 Task: Look for space in Agoura Hills, United States from 10th June, 2023 to 25th June, 2023 for 4 adults in price range Rs.10000 to Rs.15000. Place can be private room with 4 bedrooms having 4 beds and 4 bathrooms. Property type can be house, flat, guest house, hotel. Amenities needed are: wifi, TV, free parkinig on premises, gym, breakfast. Booking option can be shelf check-in. Required host language is English.
Action: Mouse moved to (452, 105)
Screenshot: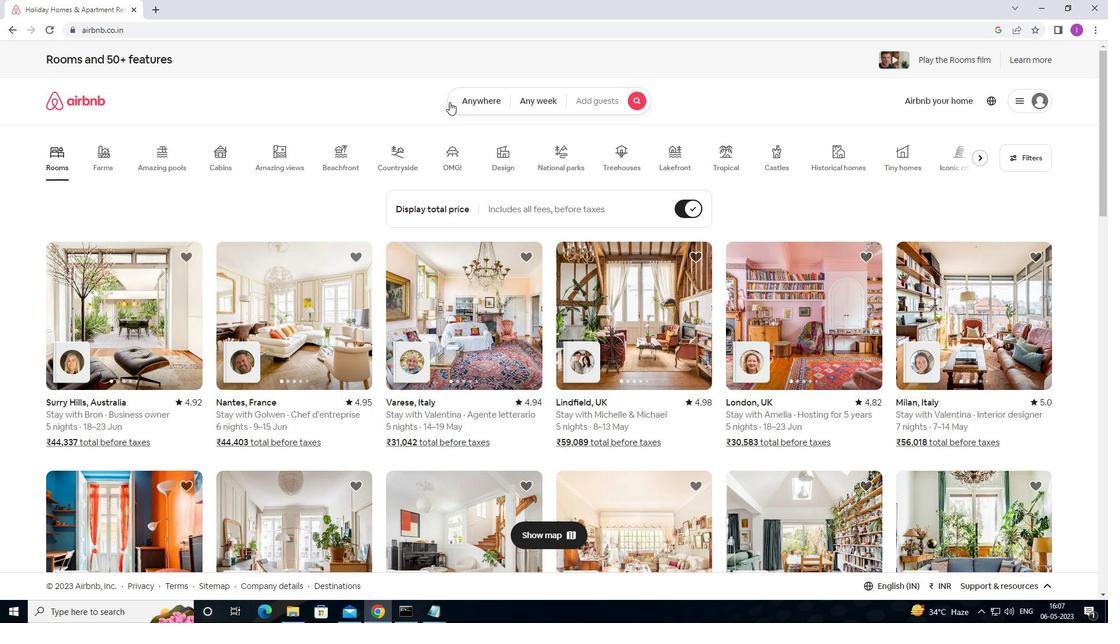 
Action: Mouse pressed left at (452, 105)
Screenshot: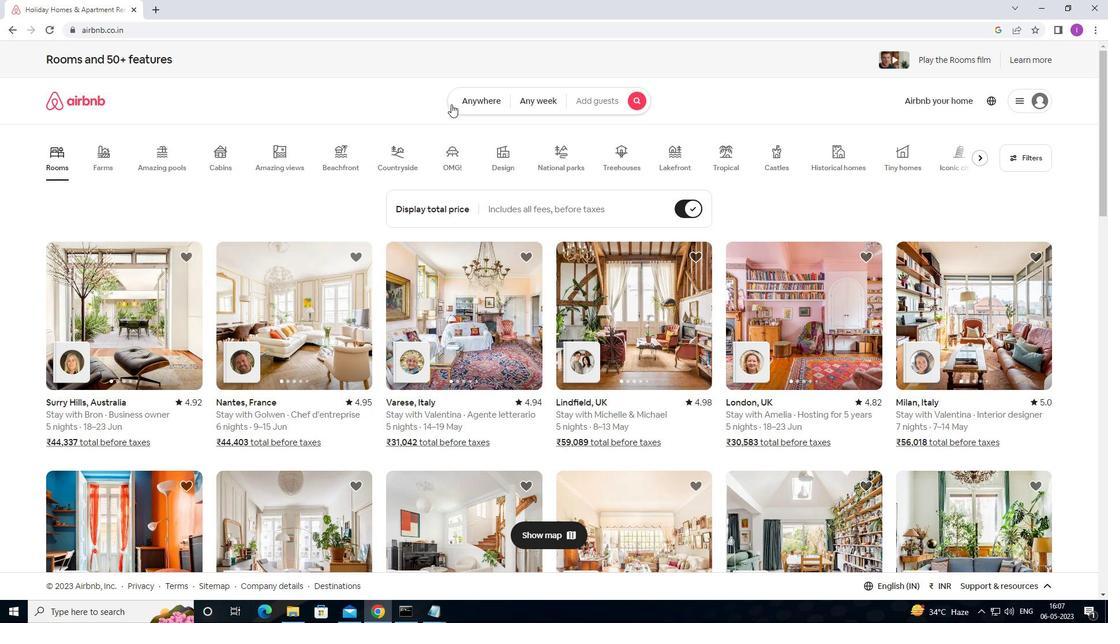 
Action: Mouse moved to (354, 146)
Screenshot: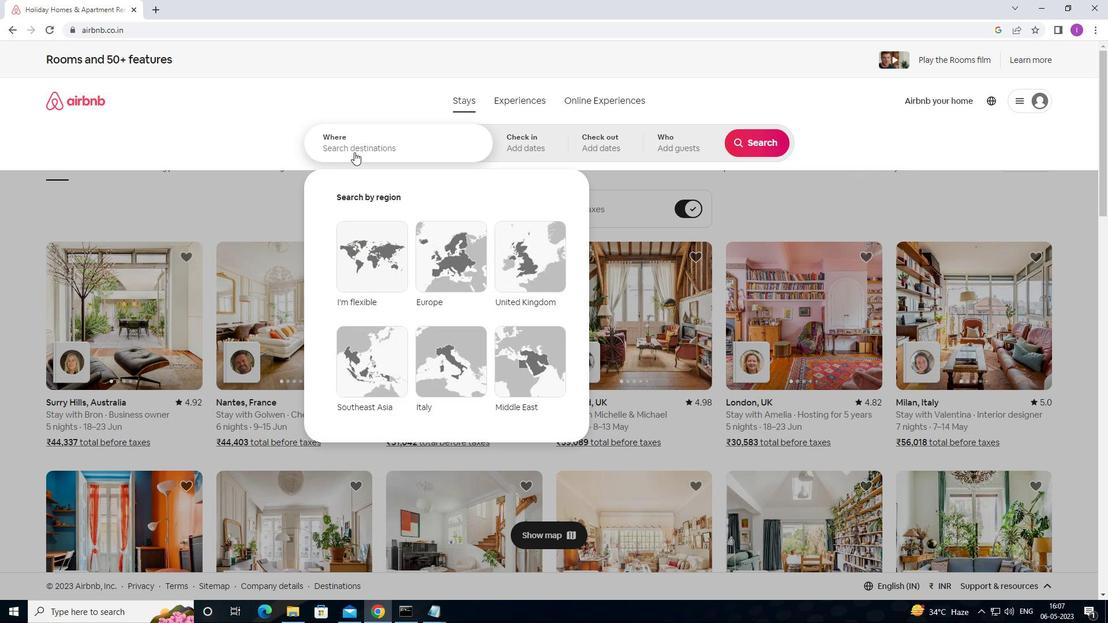 
Action: Mouse pressed left at (354, 146)
Screenshot: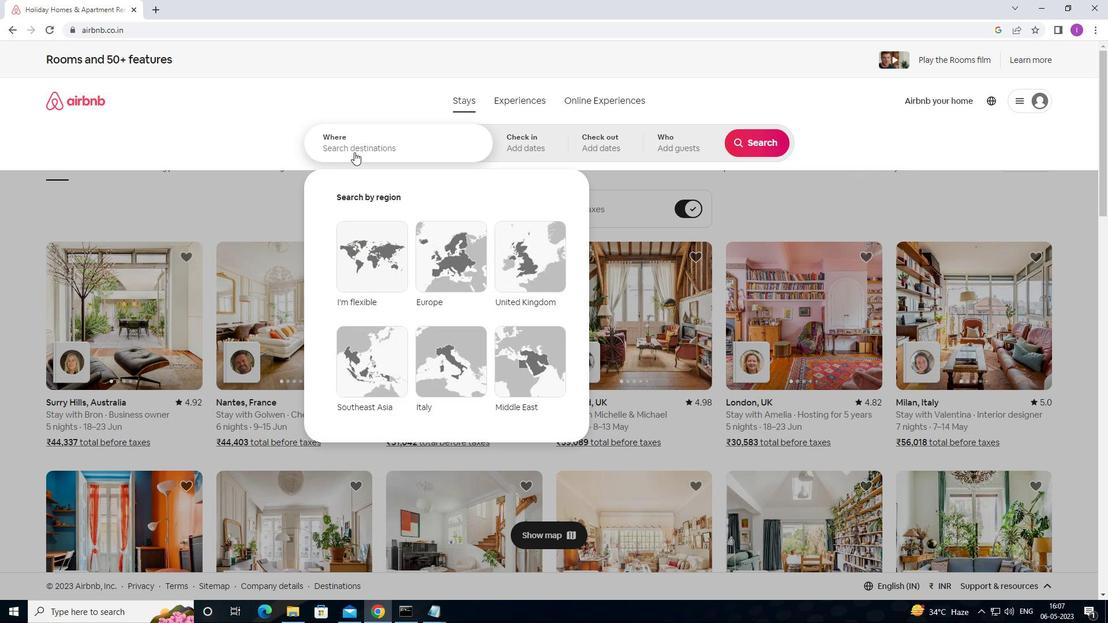 
Action: Mouse moved to (695, 90)
Screenshot: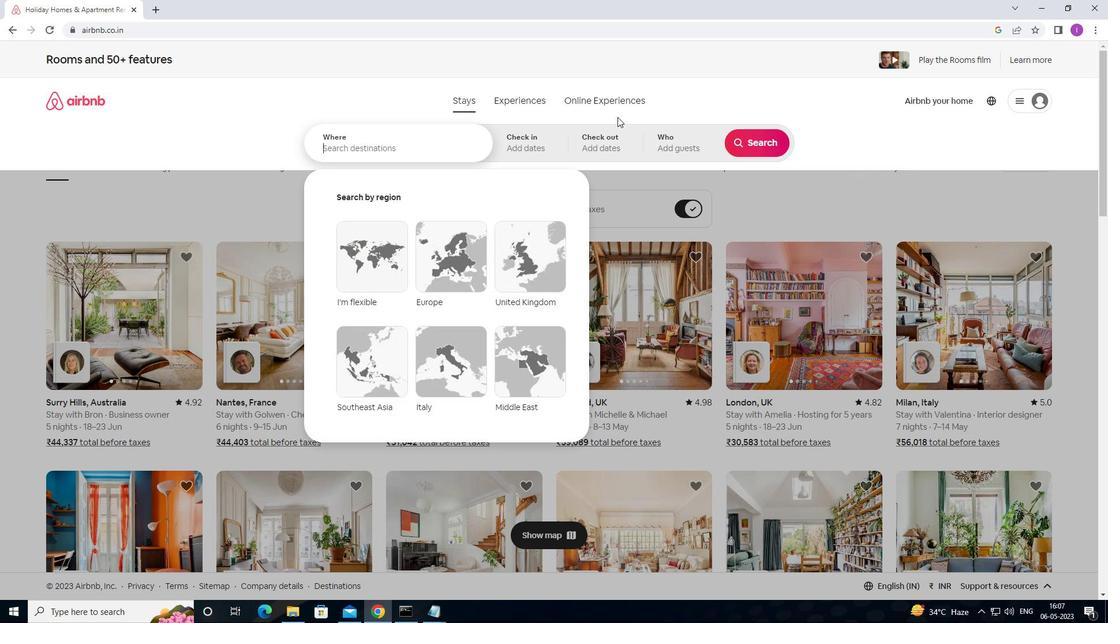 
Action: Key pressed <Key.shift>A
Screenshot: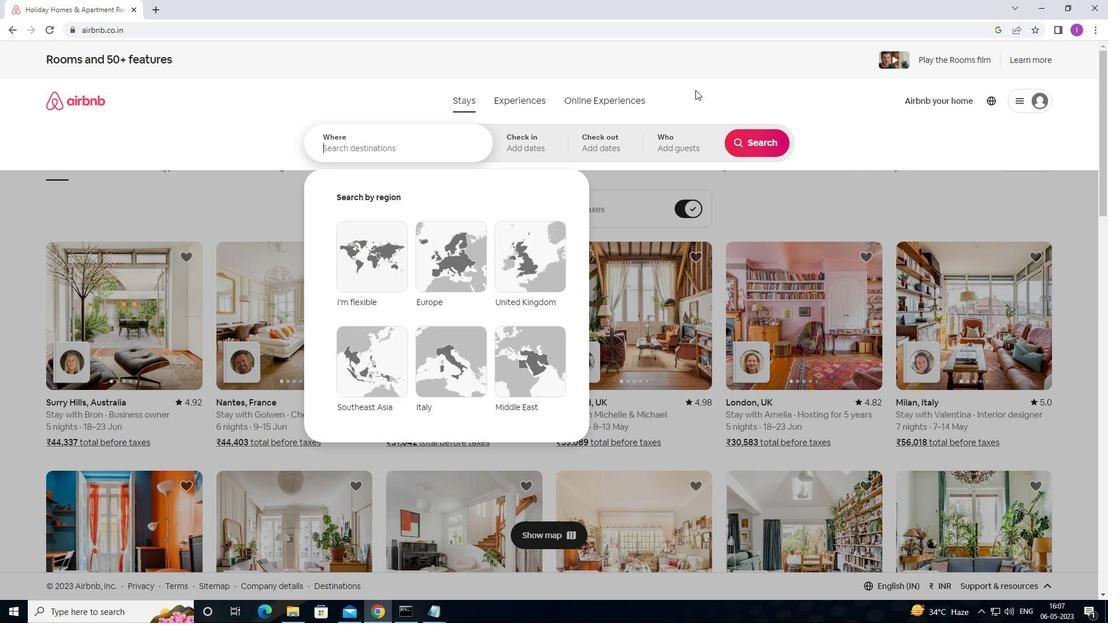 
Action: Mouse moved to (1107, 132)
Screenshot: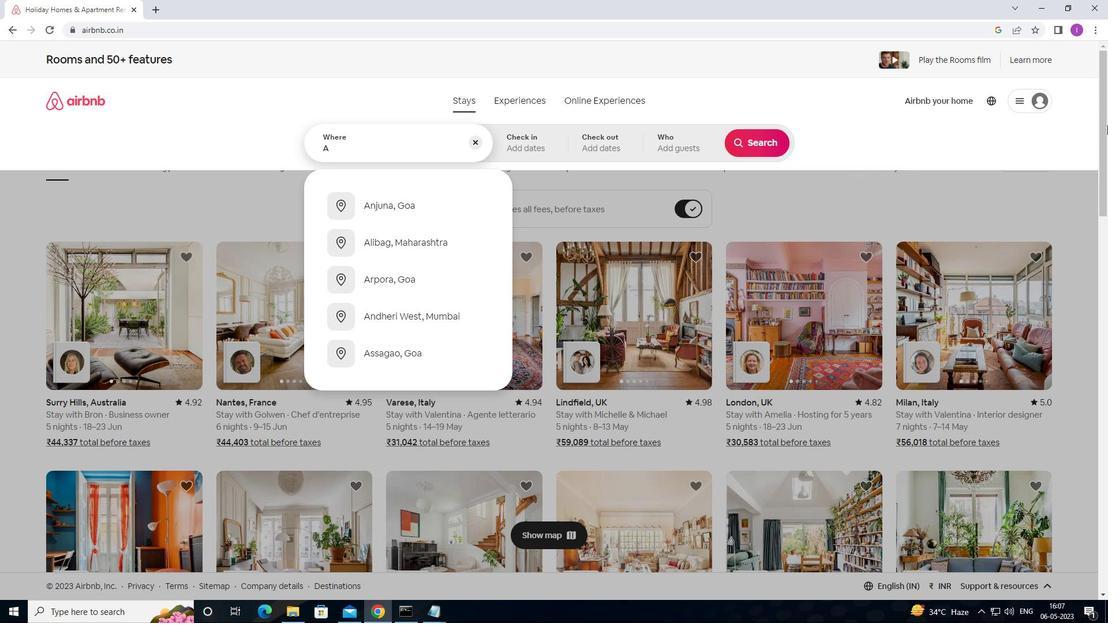 
Action: Key pressed GOURA<Key.space>HILLS,<Key.shift>UNITED<Key.space>STATES
Screenshot: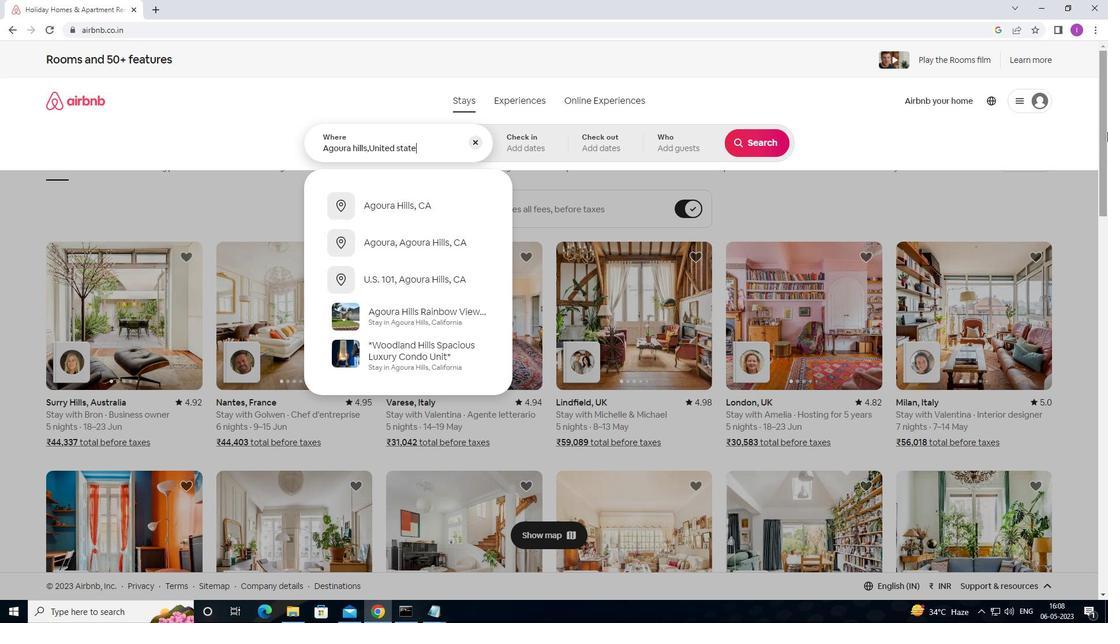 
Action: Mouse moved to (536, 151)
Screenshot: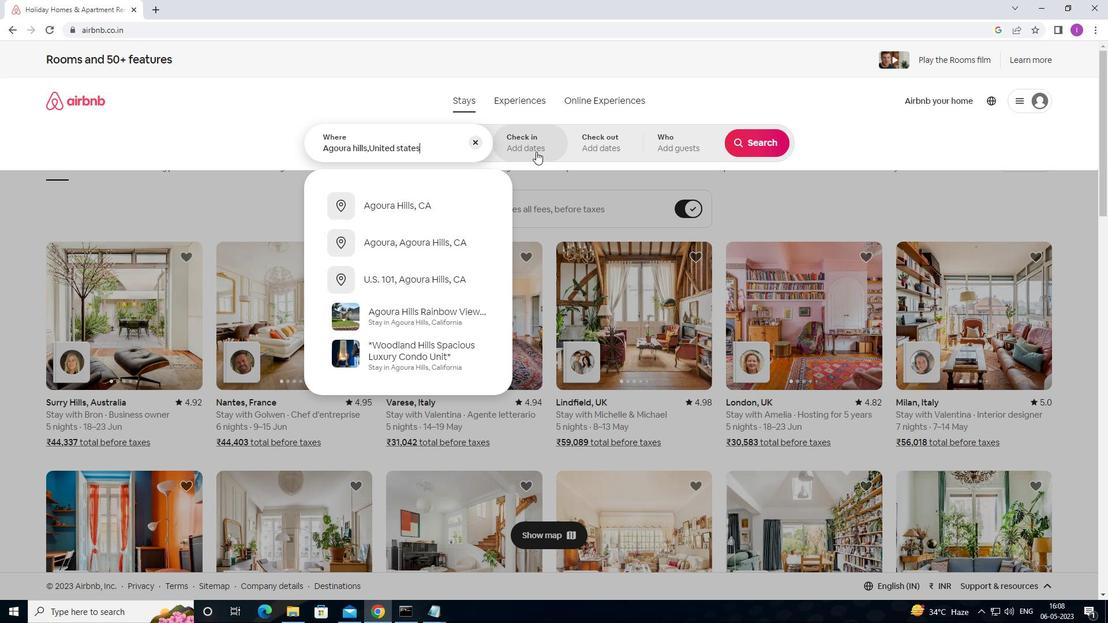 
Action: Mouse pressed left at (536, 151)
Screenshot: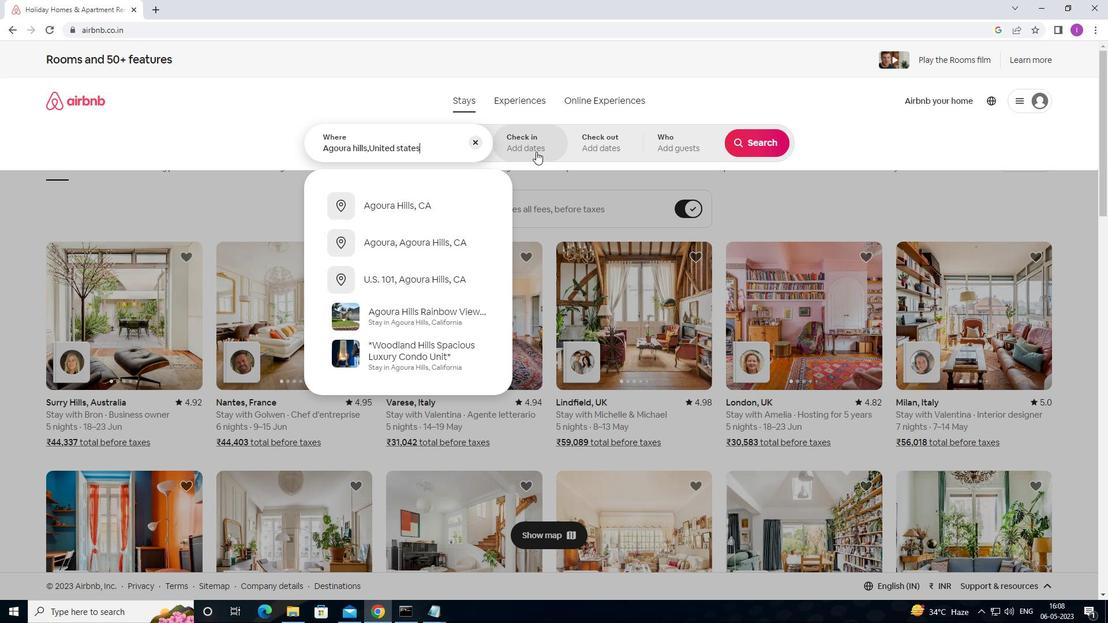 
Action: Mouse moved to (739, 312)
Screenshot: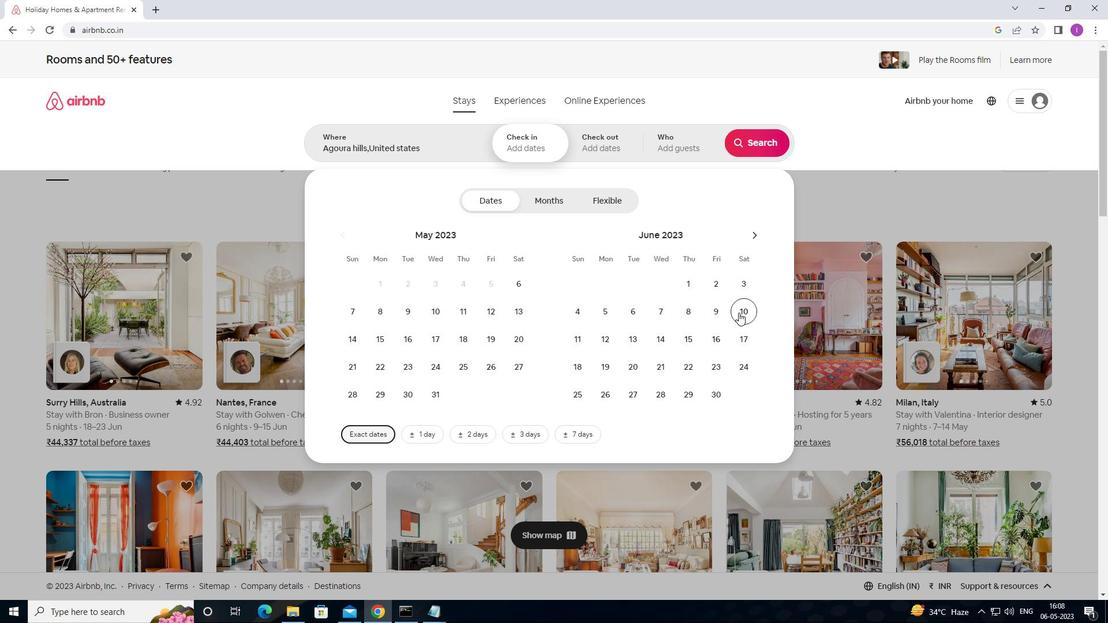 
Action: Mouse pressed left at (739, 312)
Screenshot: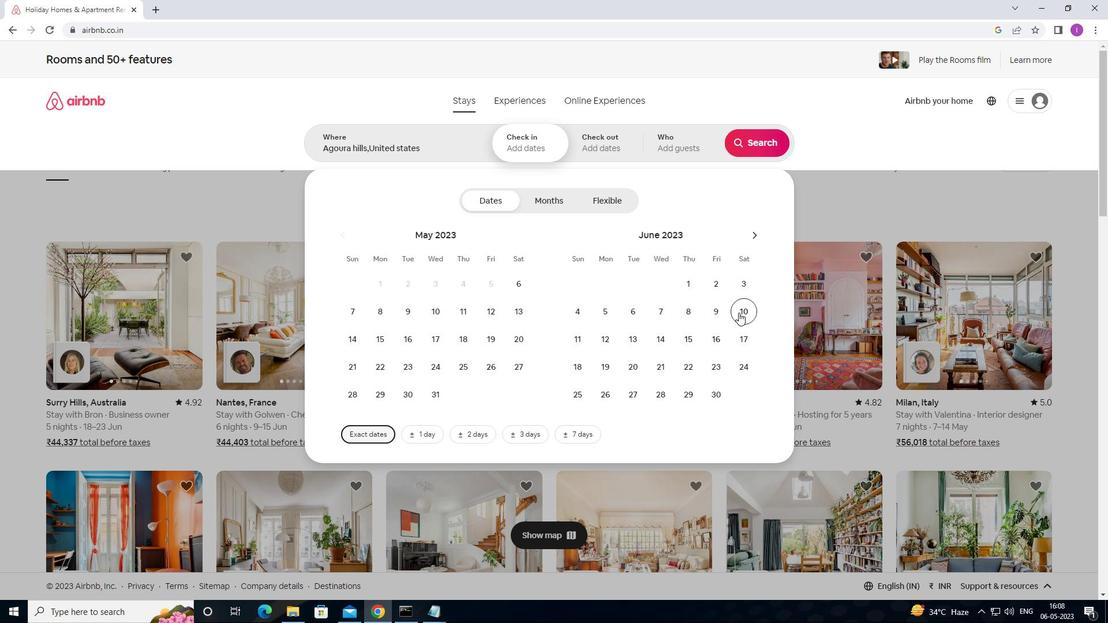 
Action: Mouse moved to (579, 398)
Screenshot: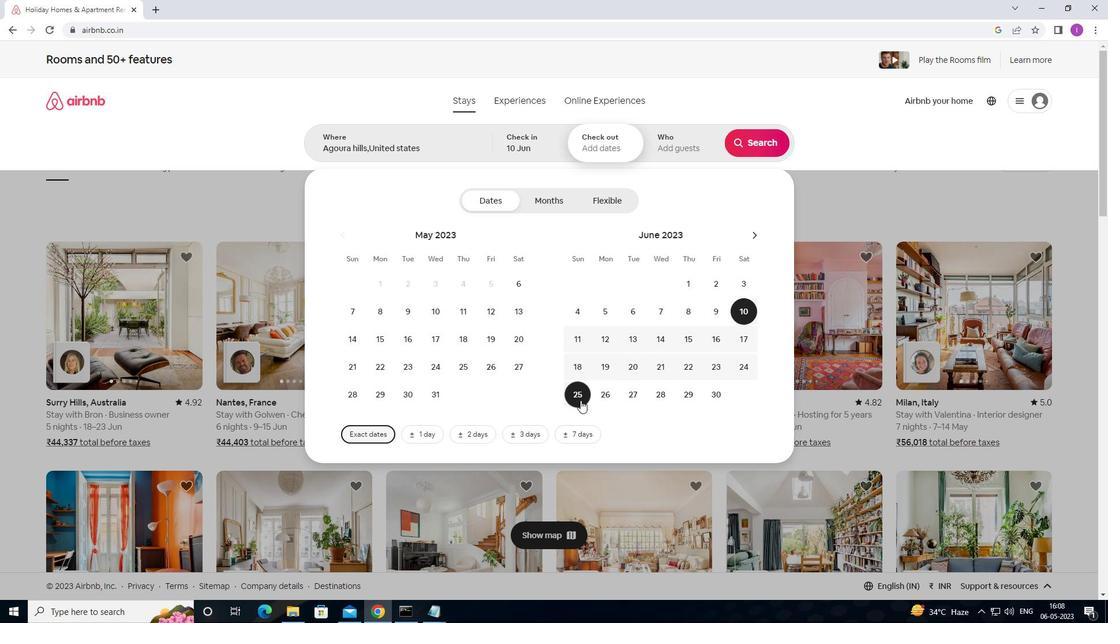 
Action: Mouse pressed left at (579, 398)
Screenshot: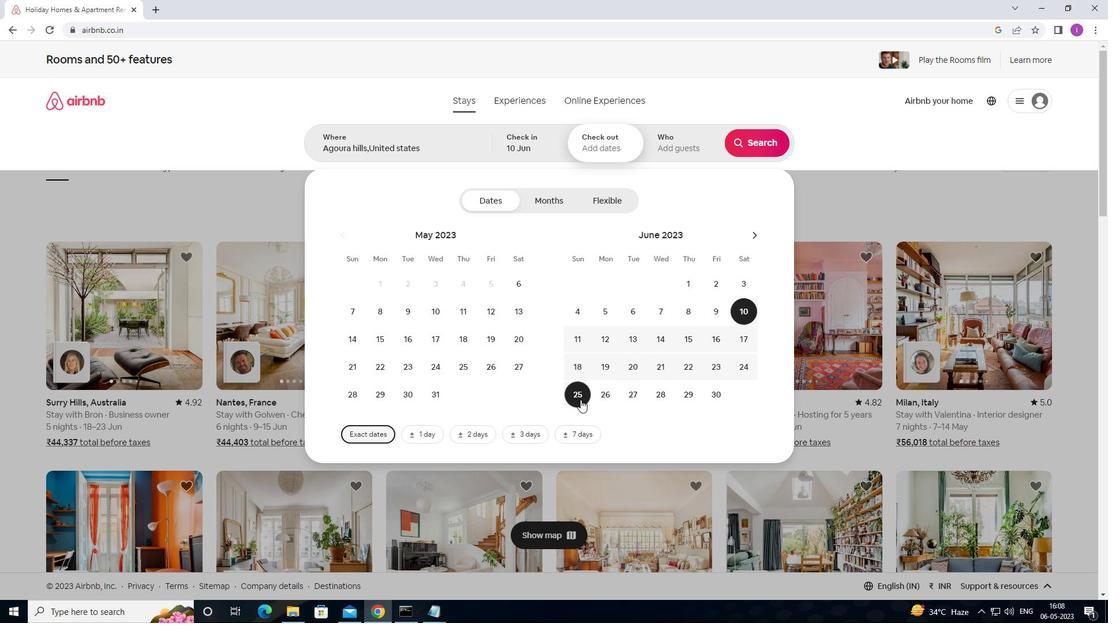 
Action: Mouse moved to (691, 154)
Screenshot: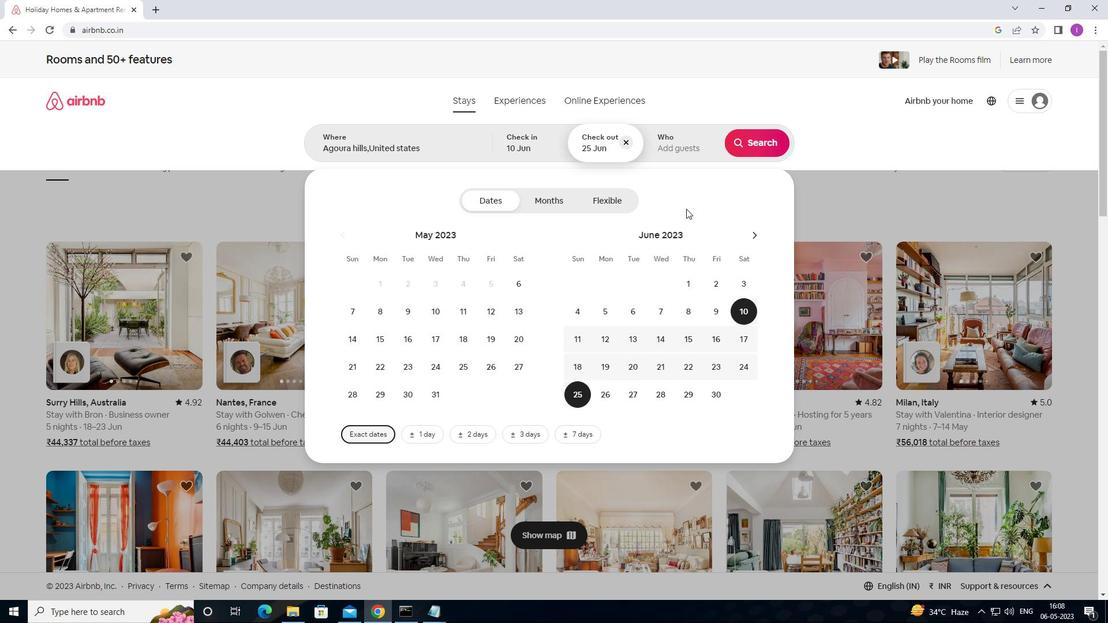 
Action: Mouse pressed left at (691, 154)
Screenshot: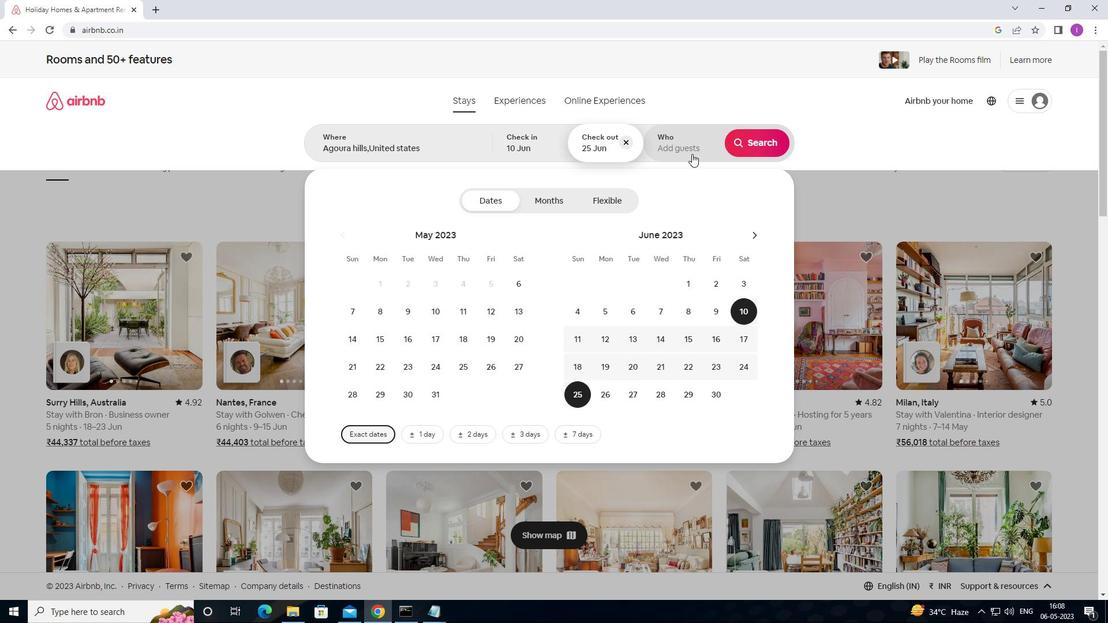 
Action: Mouse moved to (762, 200)
Screenshot: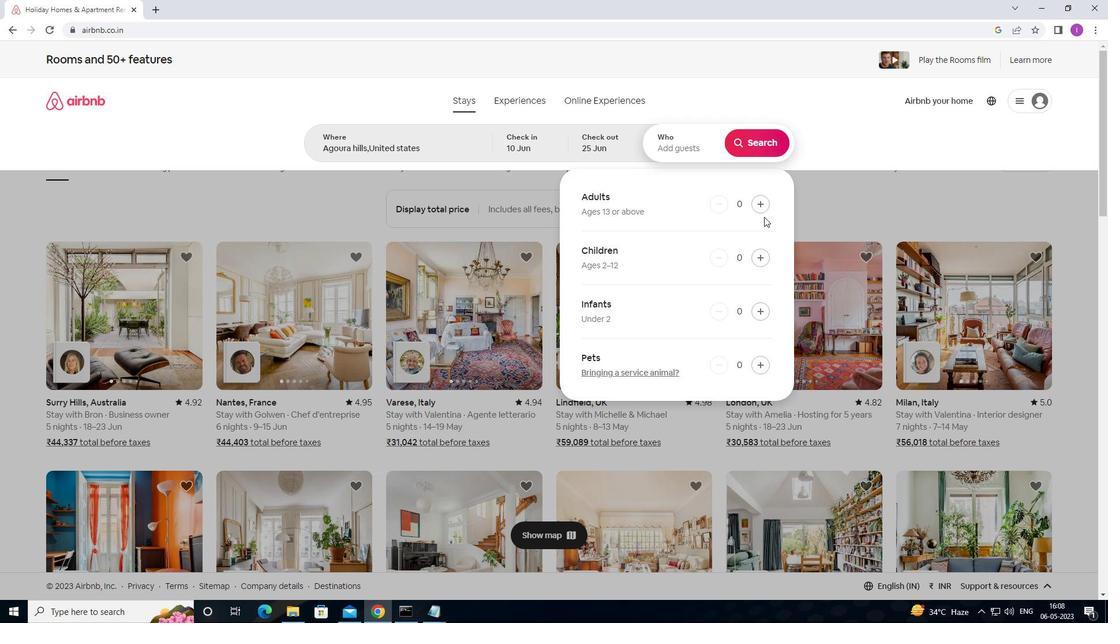 
Action: Mouse pressed left at (762, 200)
Screenshot: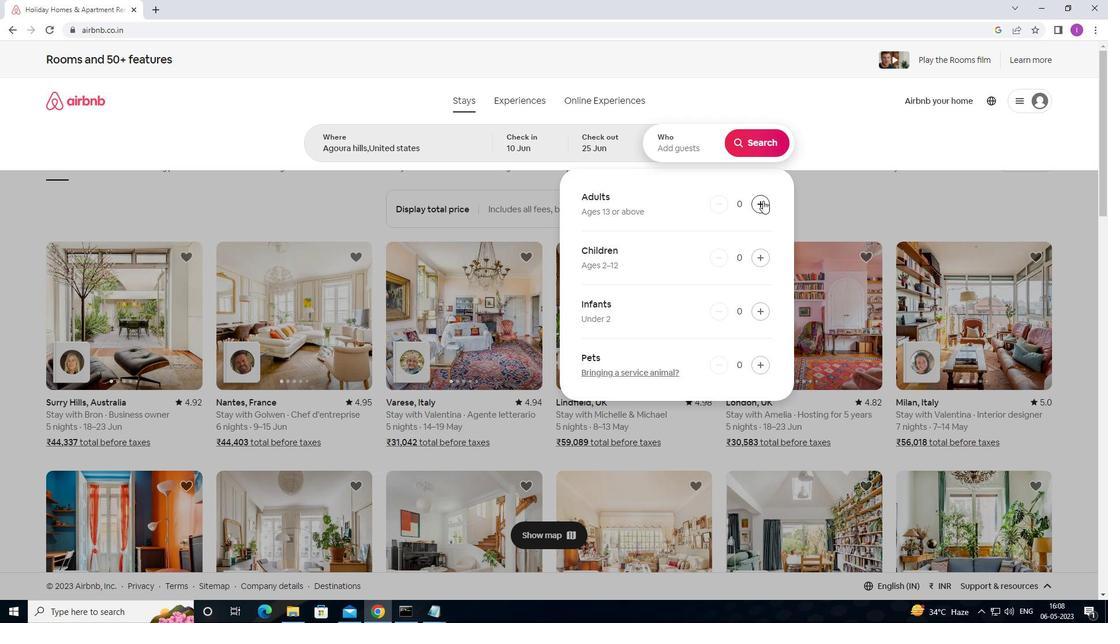 
Action: Mouse moved to (763, 200)
Screenshot: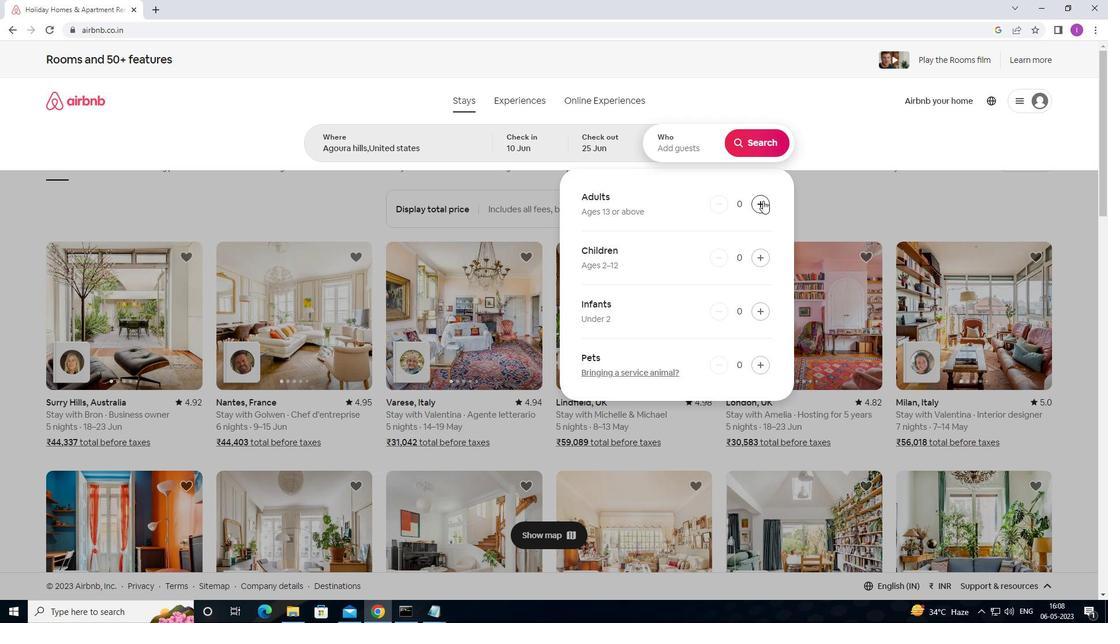 
Action: Mouse pressed left at (763, 200)
Screenshot: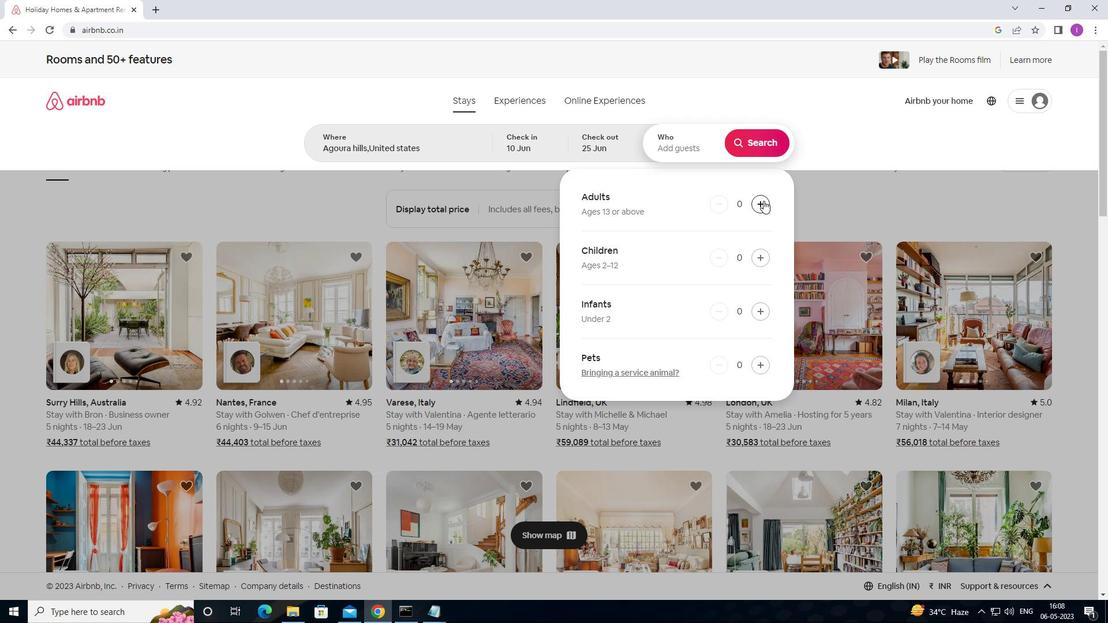 
Action: Mouse pressed left at (763, 200)
Screenshot: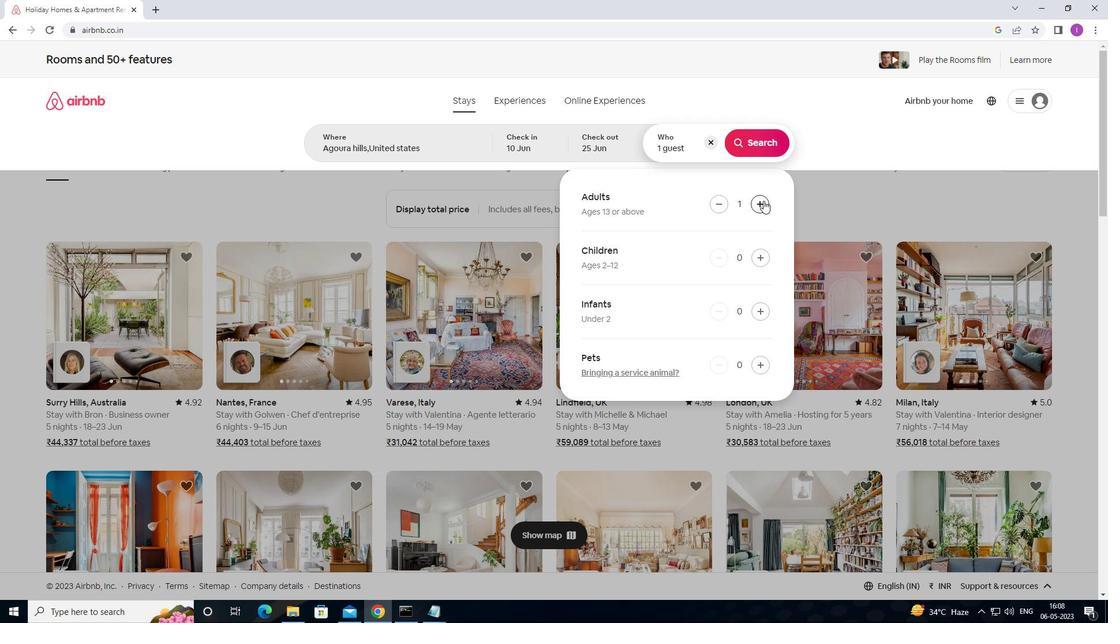 
Action: Mouse pressed left at (763, 200)
Screenshot: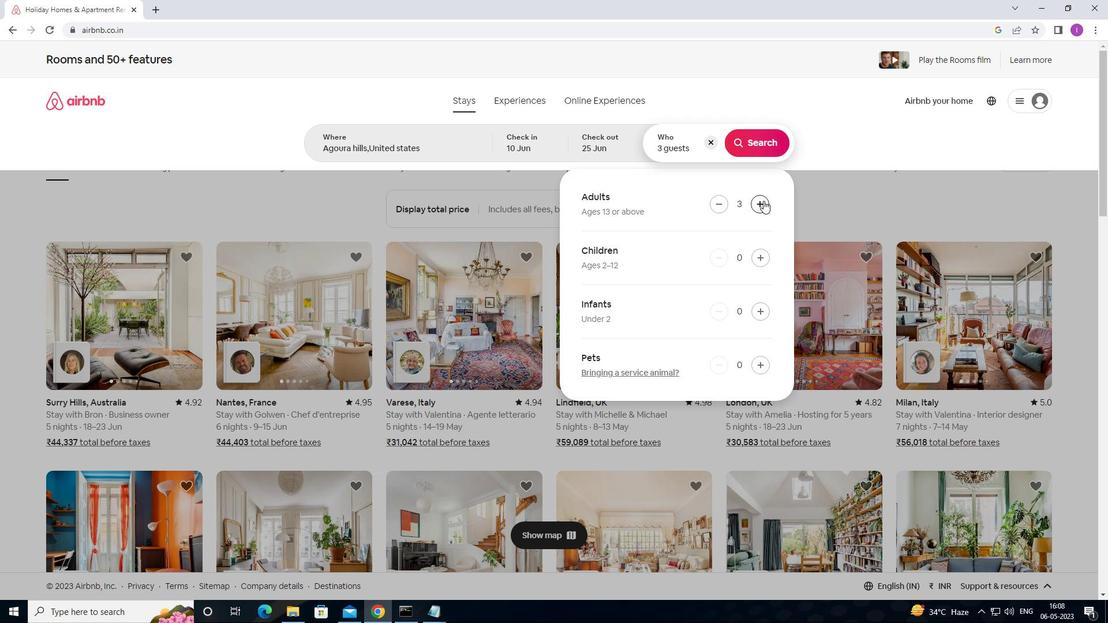 
Action: Mouse moved to (767, 147)
Screenshot: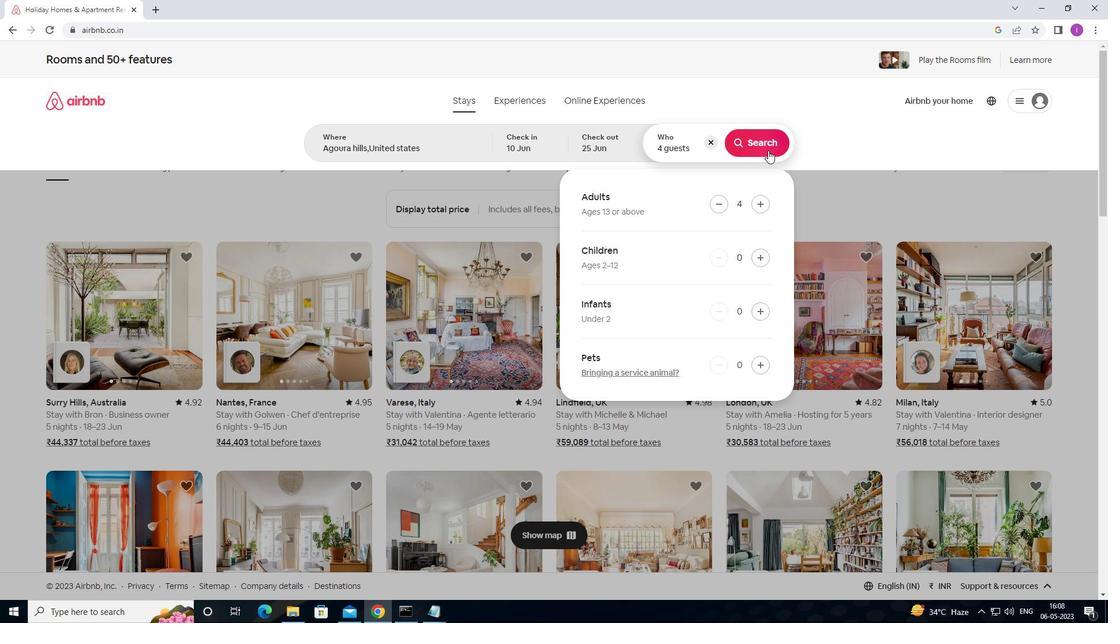 
Action: Mouse pressed left at (767, 147)
Screenshot: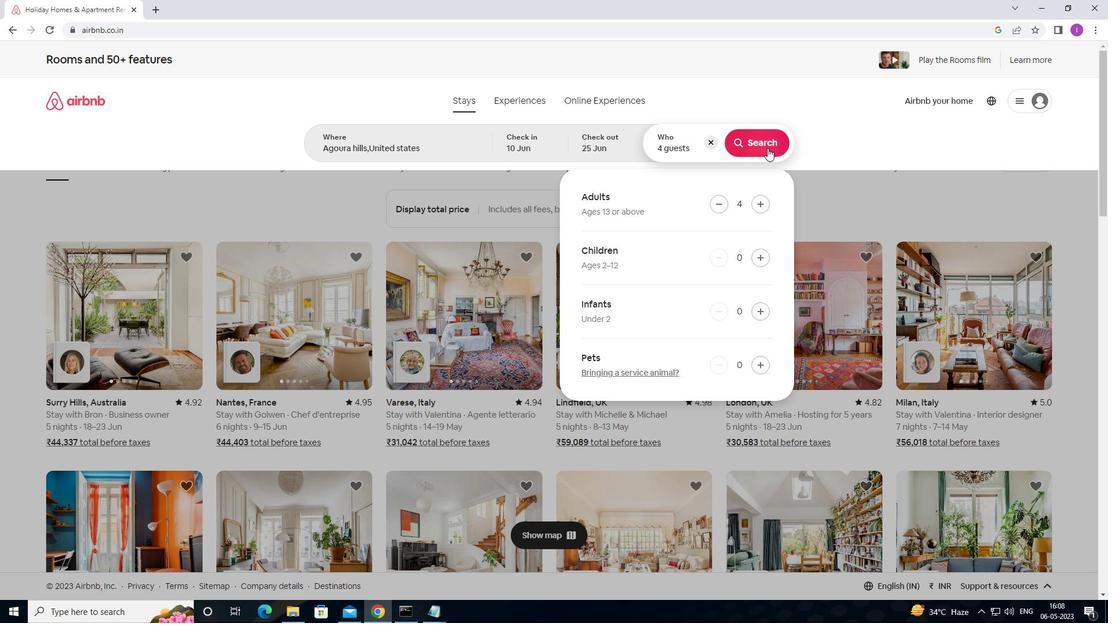 
Action: Mouse moved to (1047, 110)
Screenshot: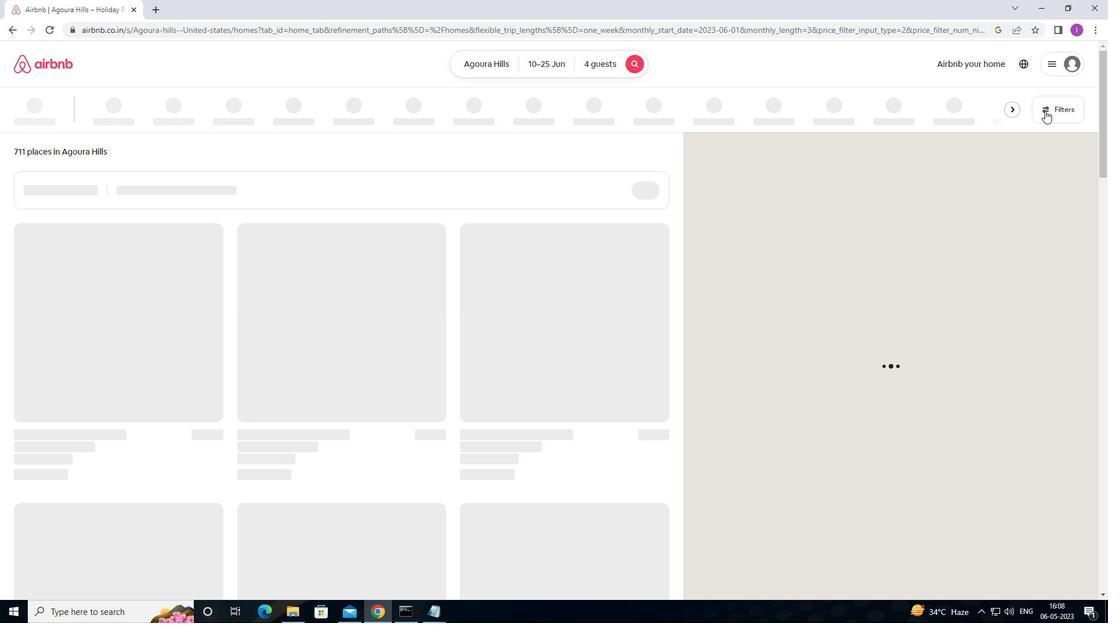
Action: Mouse pressed left at (1047, 110)
Screenshot: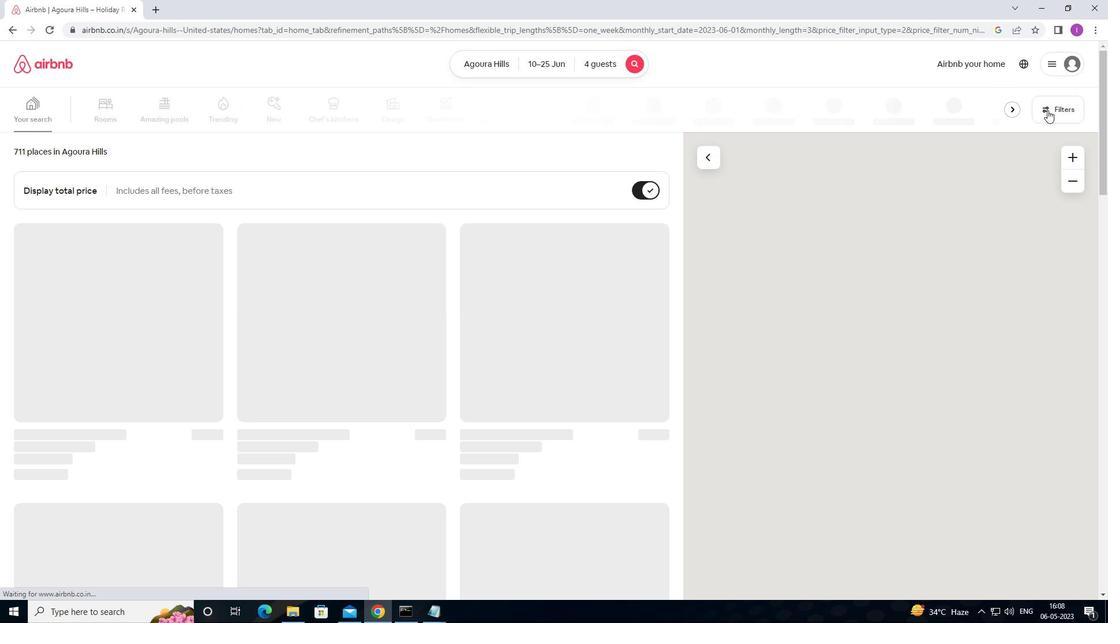 
Action: Mouse moved to (433, 388)
Screenshot: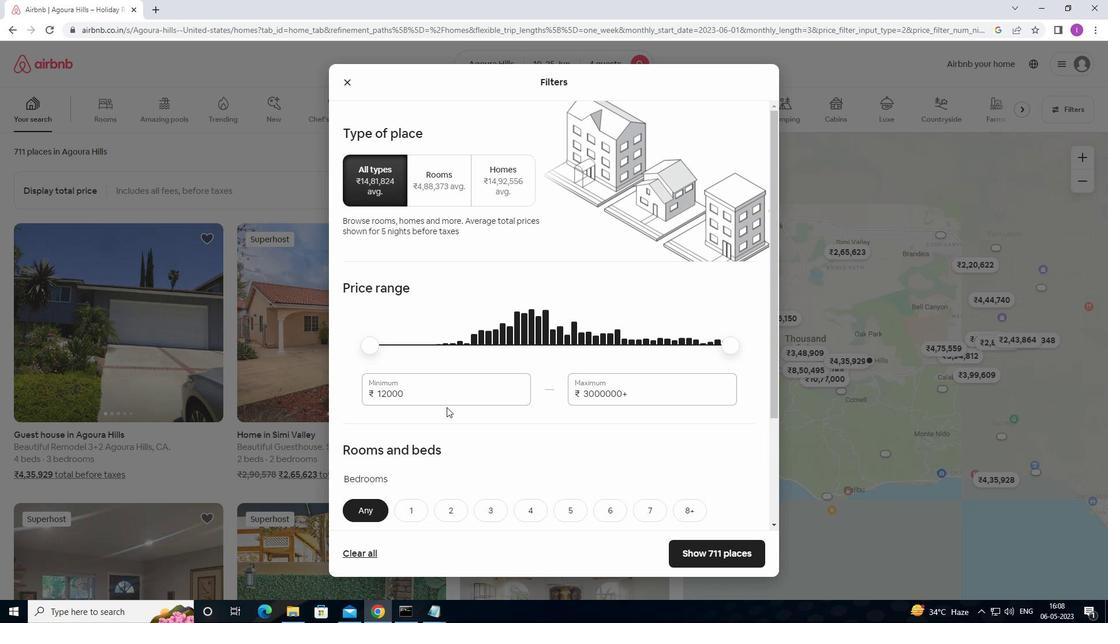 
Action: Mouse pressed left at (433, 388)
Screenshot: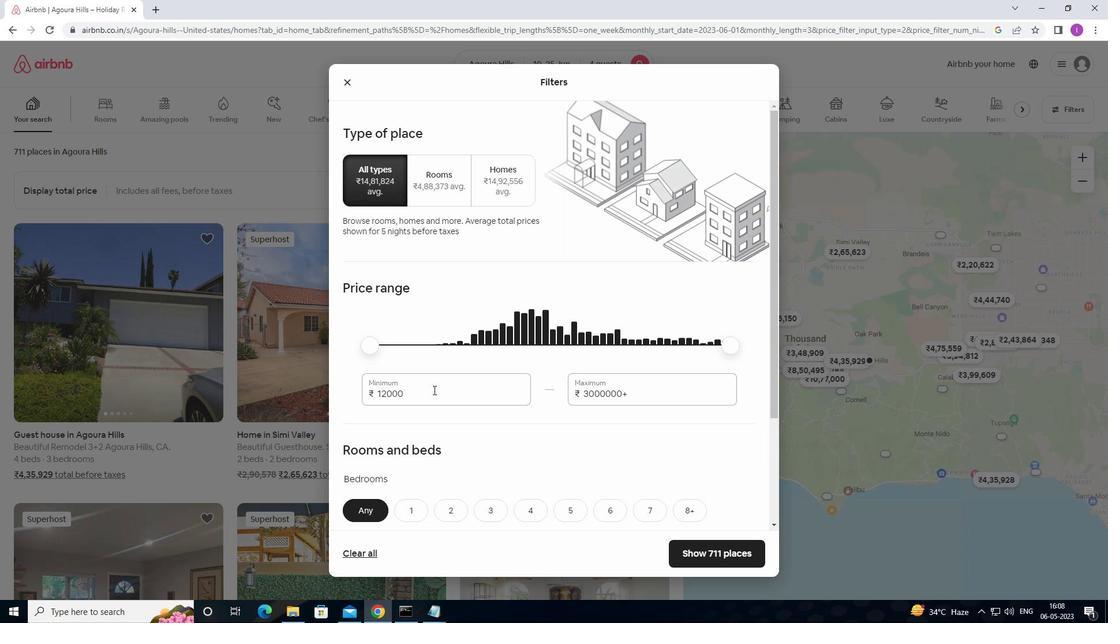 
Action: Mouse moved to (425, 380)
Screenshot: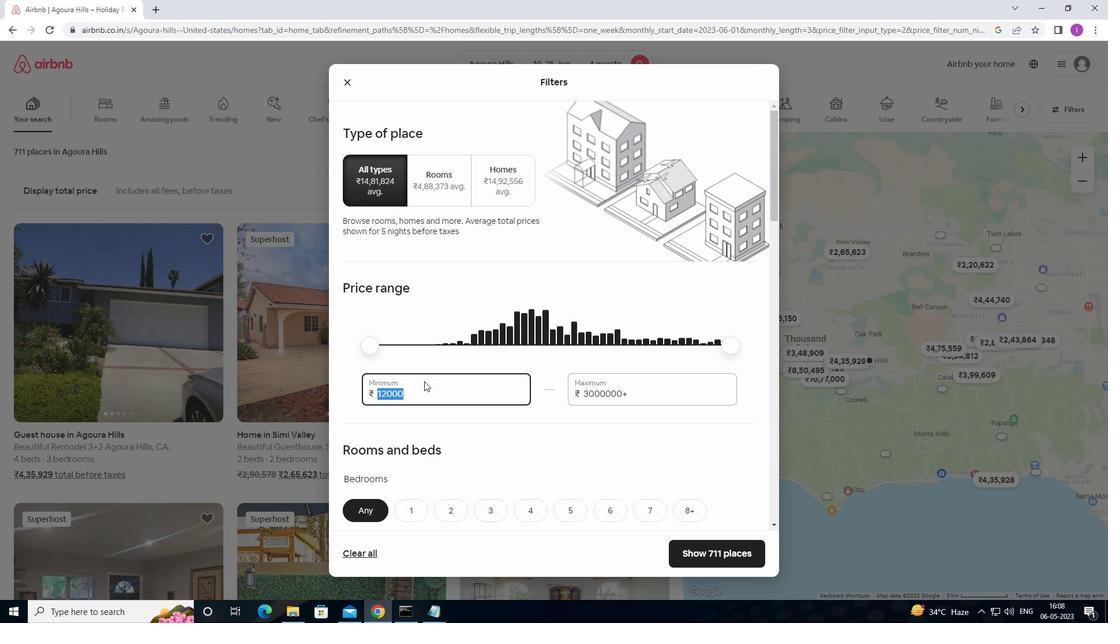 
Action: Key pressed 1
Screenshot: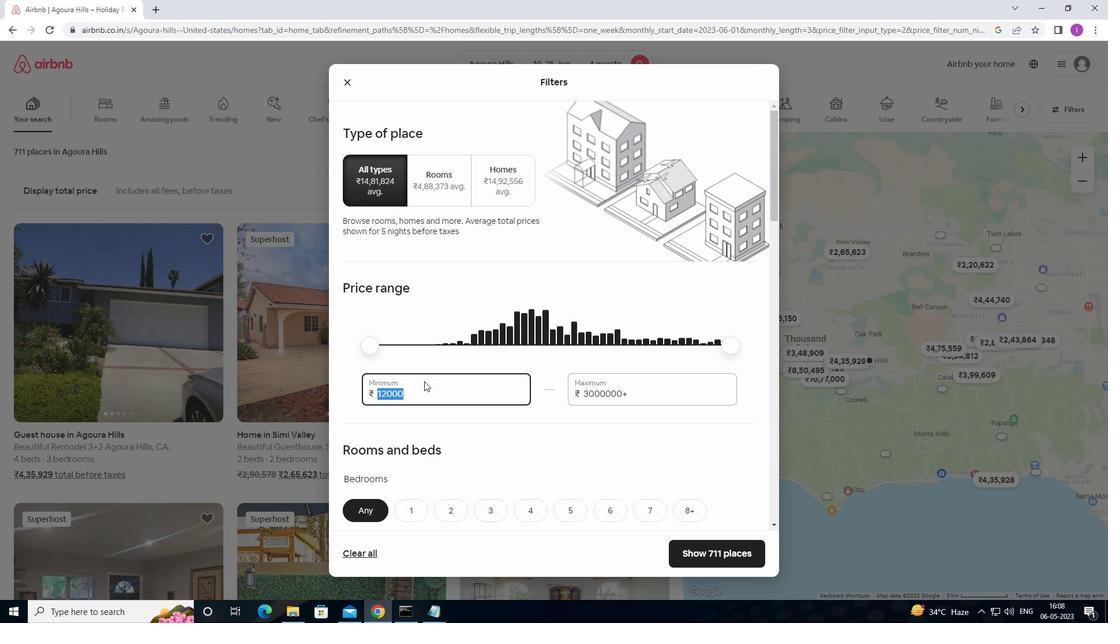
Action: Mouse moved to (438, 372)
Screenshot: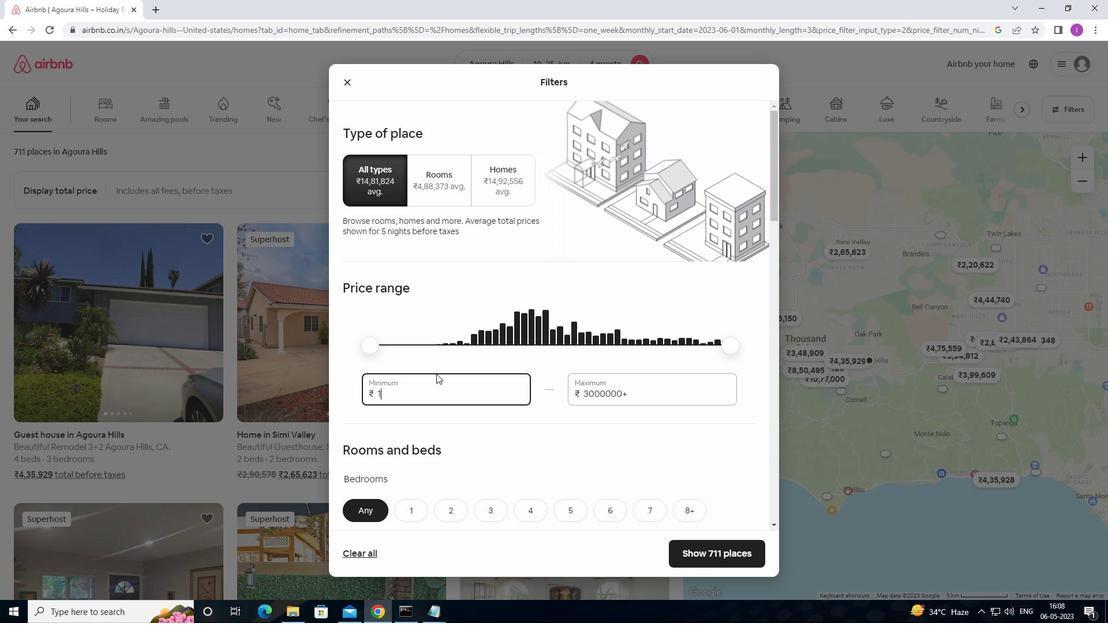 
Action: Key pressed 0
Screenshot: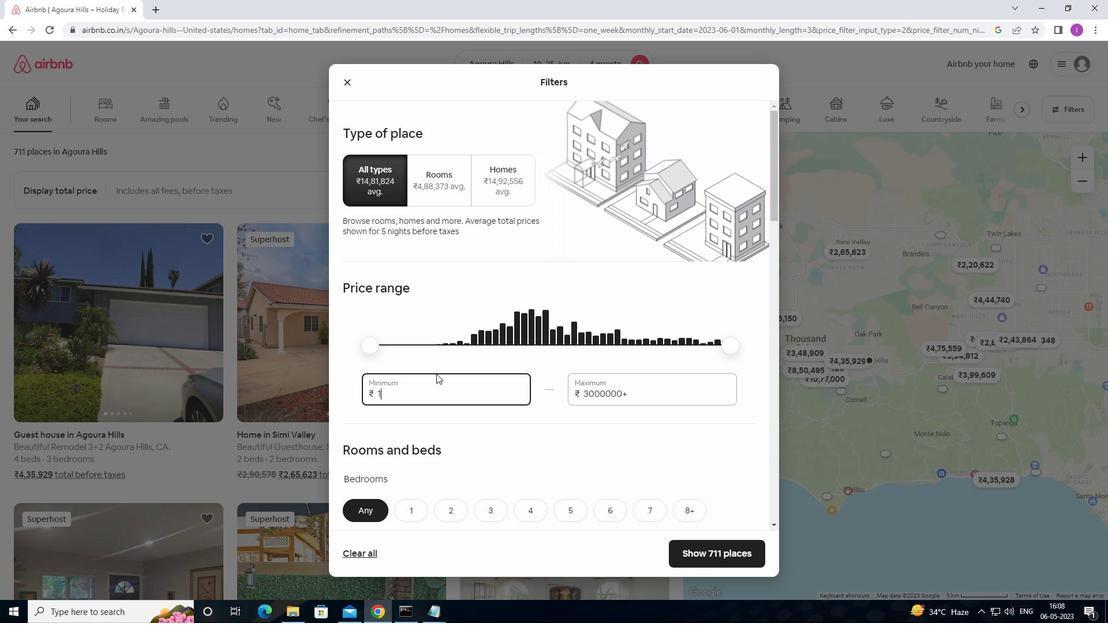 
Action: Mouse moved to (439, 371)
Screenshot: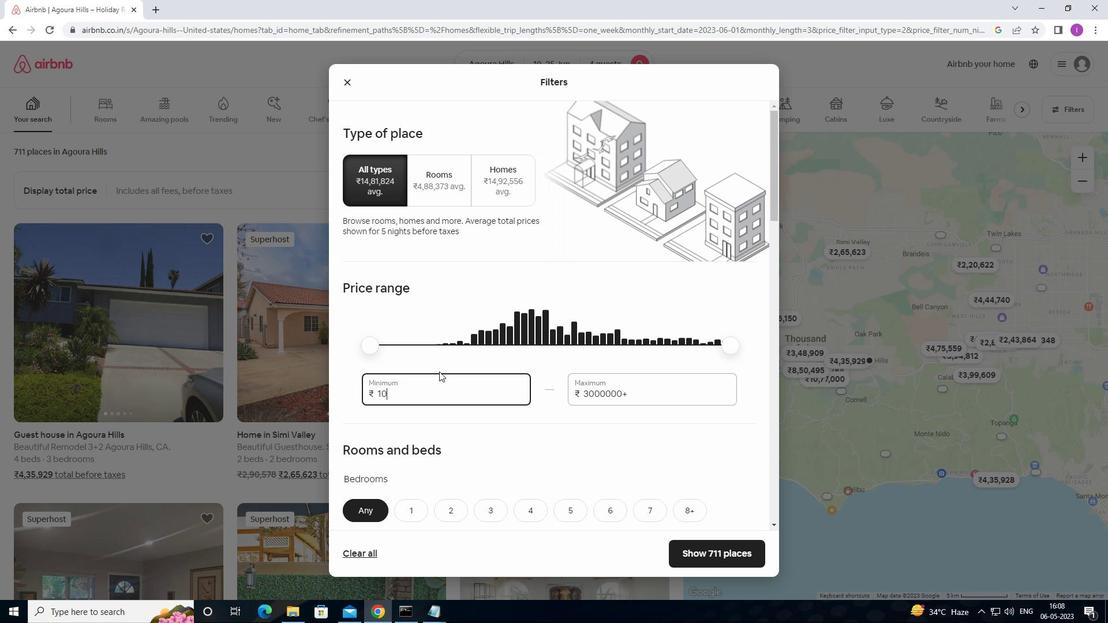 
Action: Key pressed 0
Screenshot: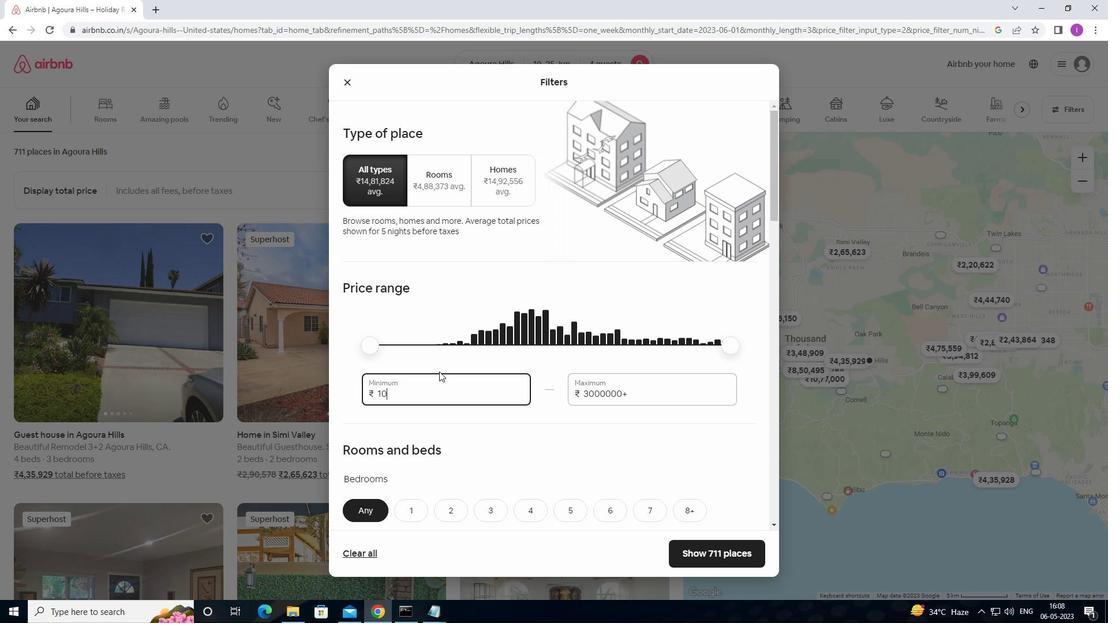
Action: Mouse moved to (446, 369)
Screenshot: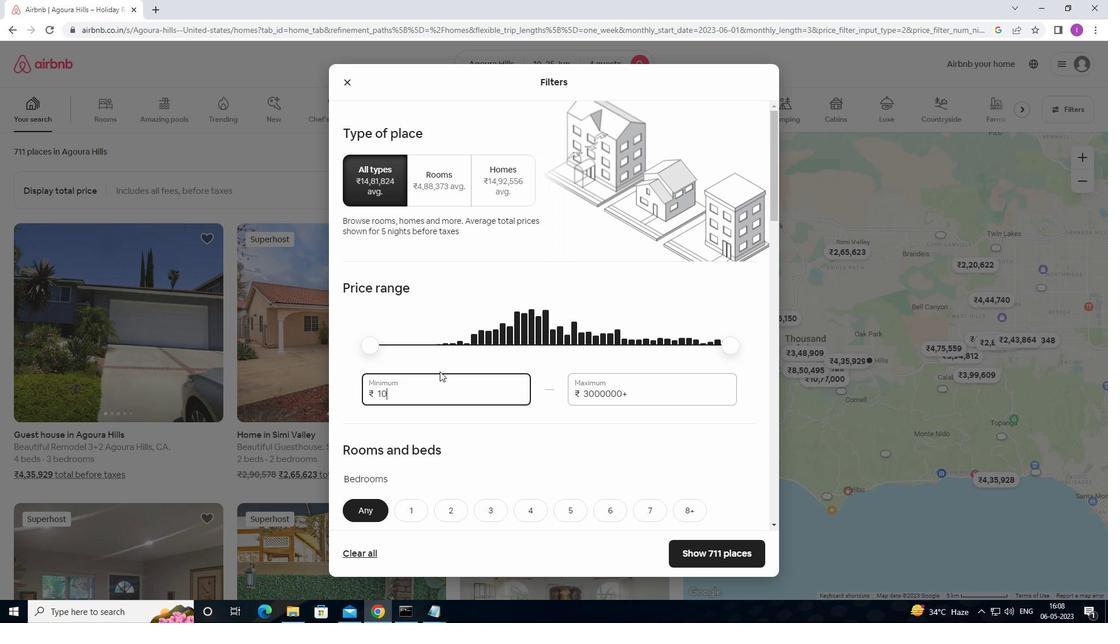 
Action: Key pressed 0
Screenshot: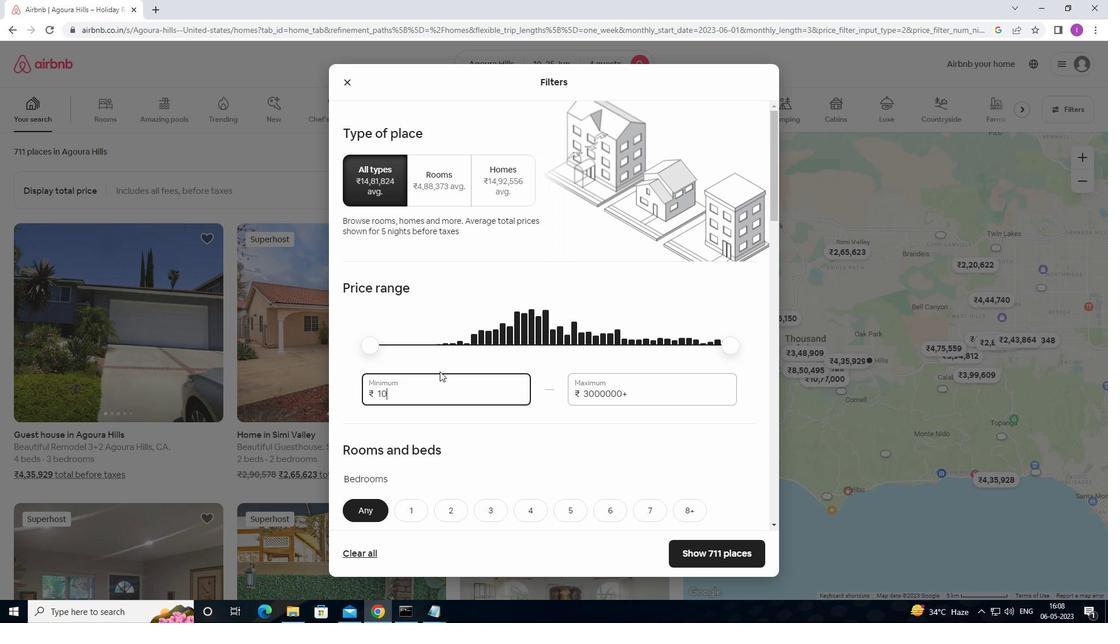 
Action: Mouse moved to (454, 369)
Screenshot: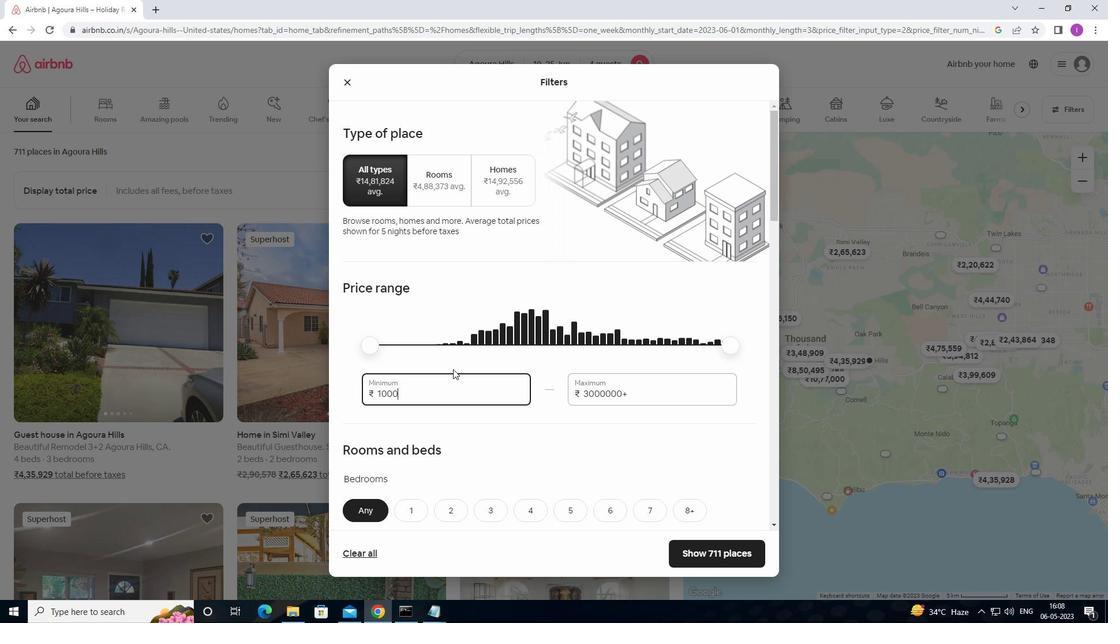
Action: Key pressed 0
Screenshot: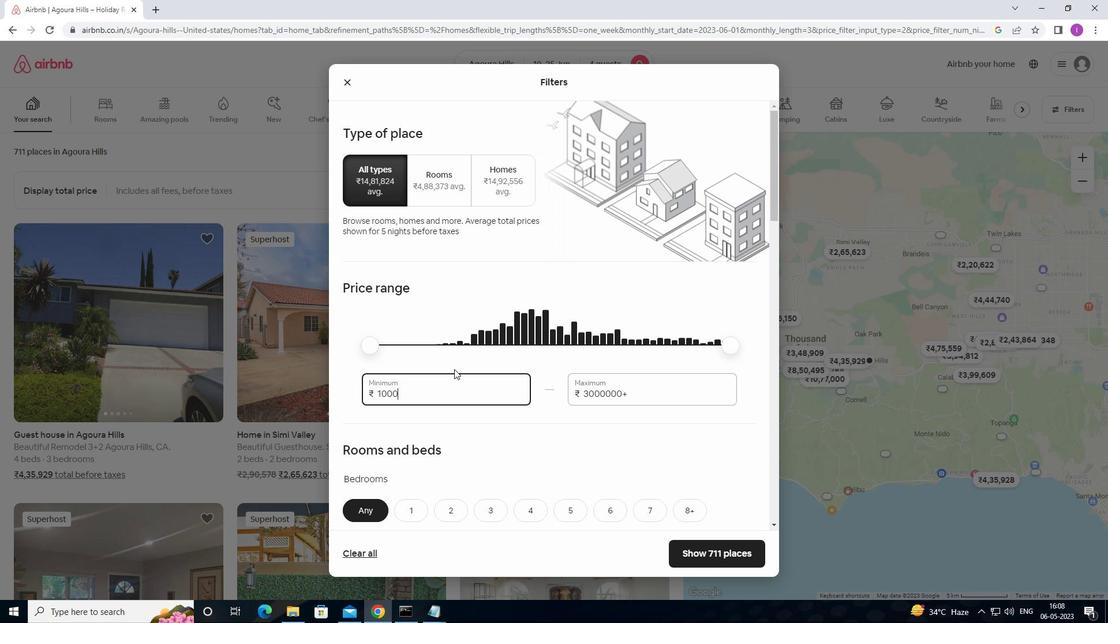 
Action: Mouse moved to (648, 392)
Screenshot: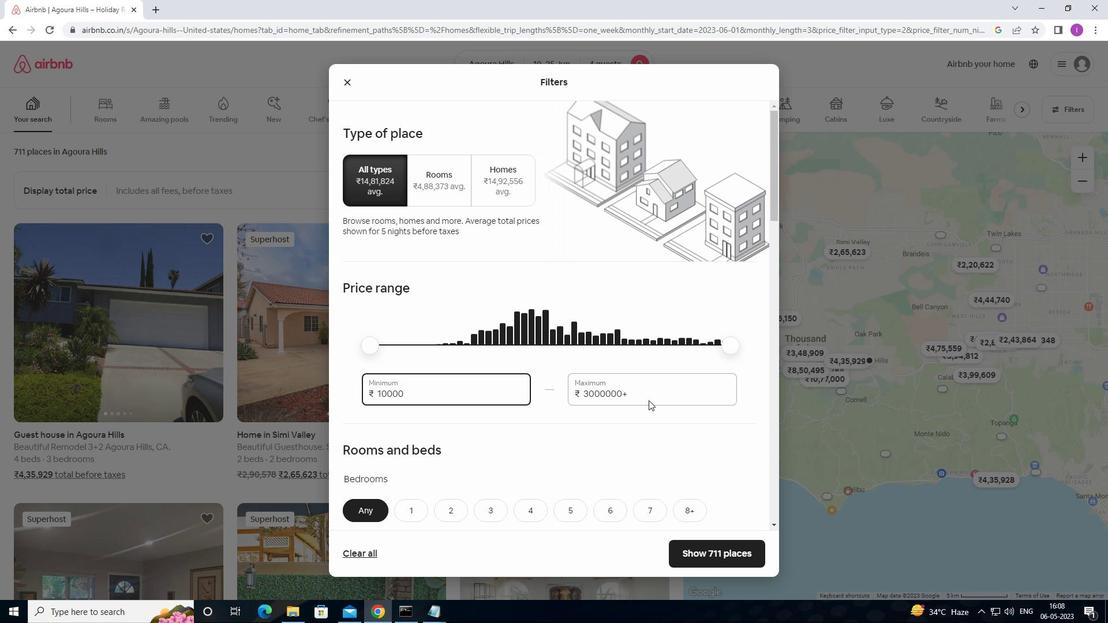 
Action: Mouse pressed left at (648, 392)
Screenshot: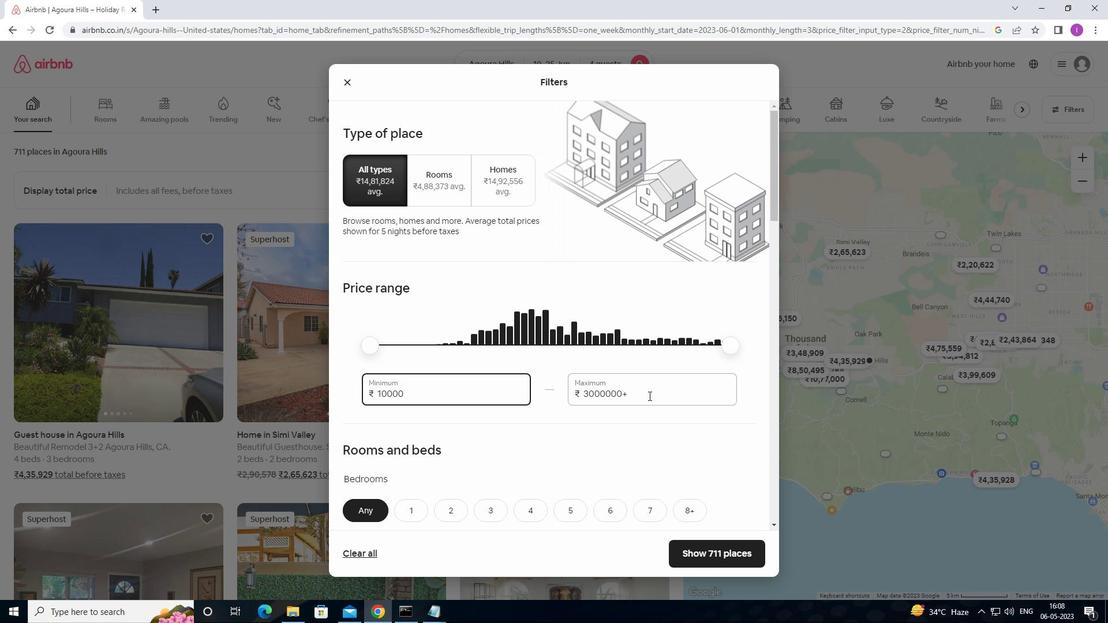 
Action: Mouse moved to (569, 384)
Screenshot: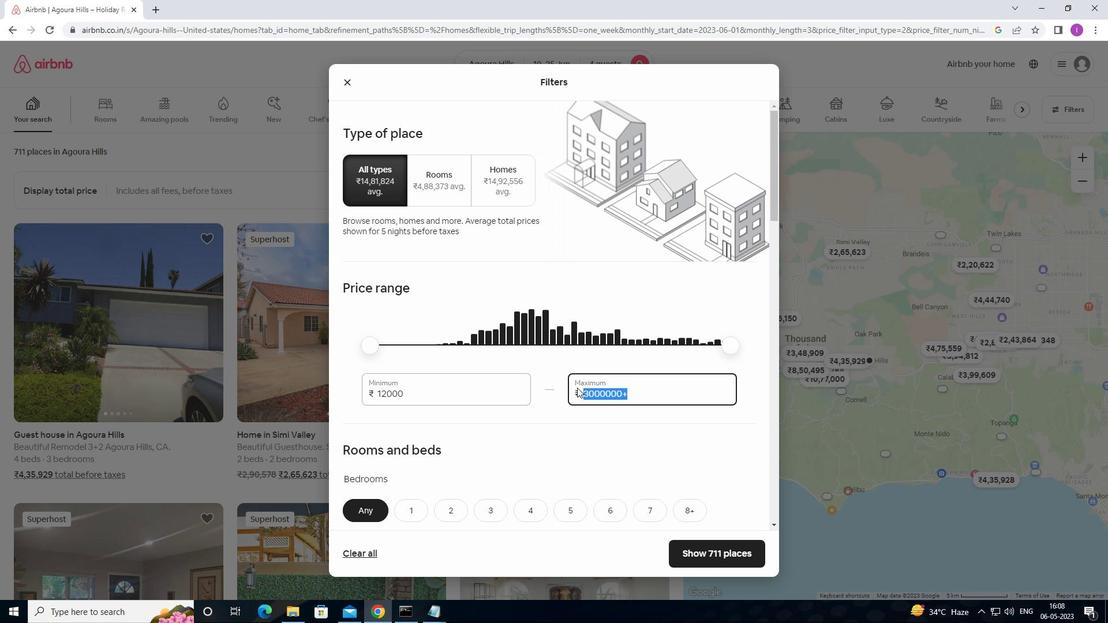 
Action: Key pressed 150
Screenshot: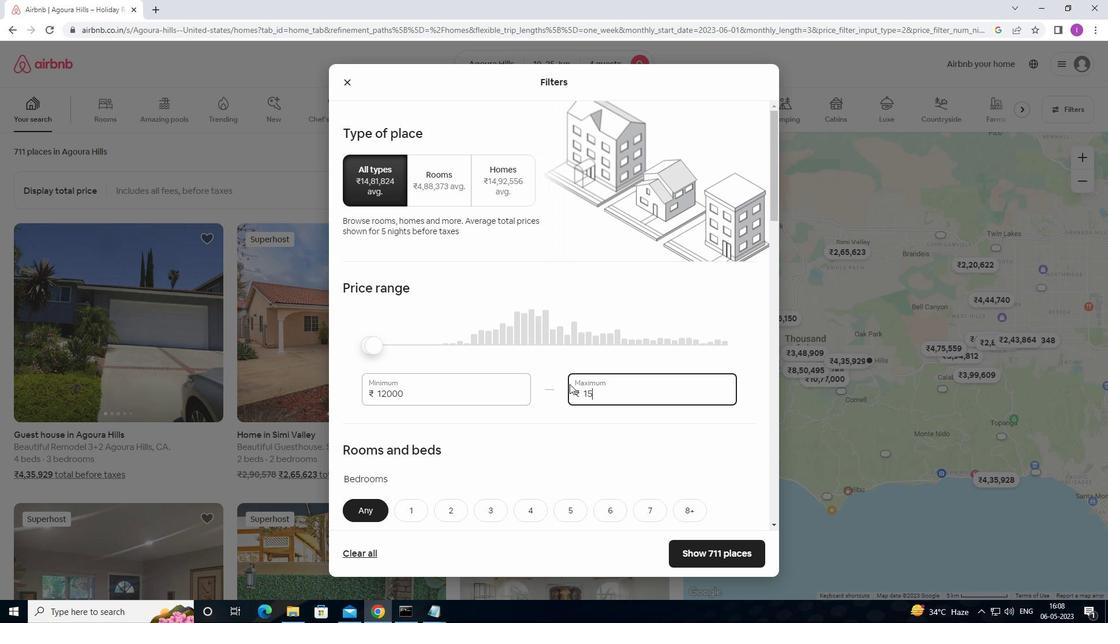 
Action: Mouse moved to (569, 383)
Screenshot: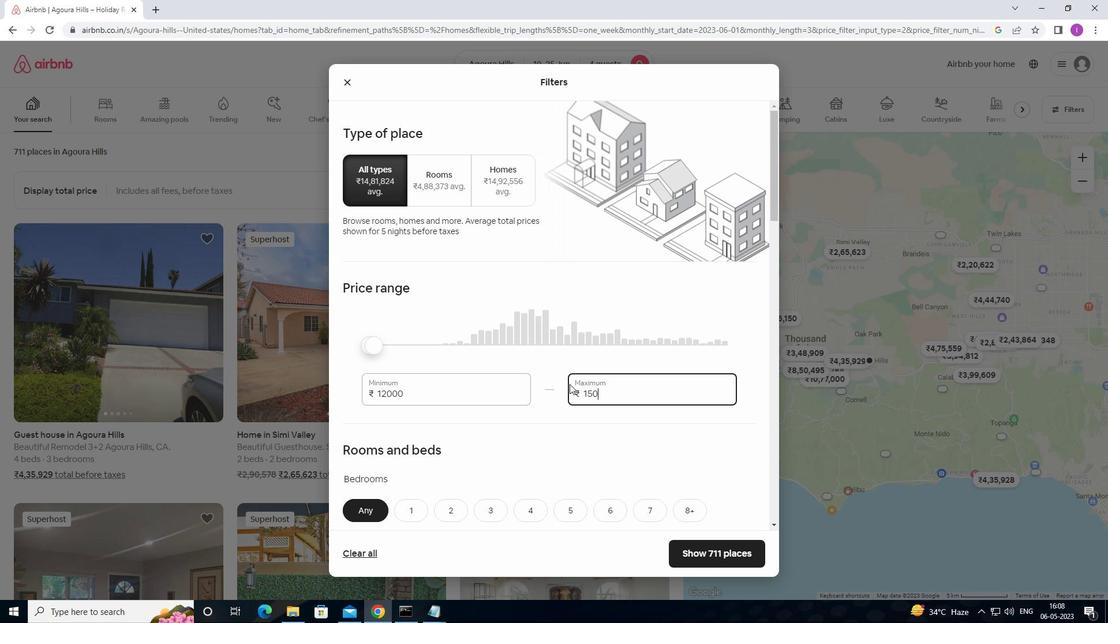 
Action: Key pressed 0
Screenshot: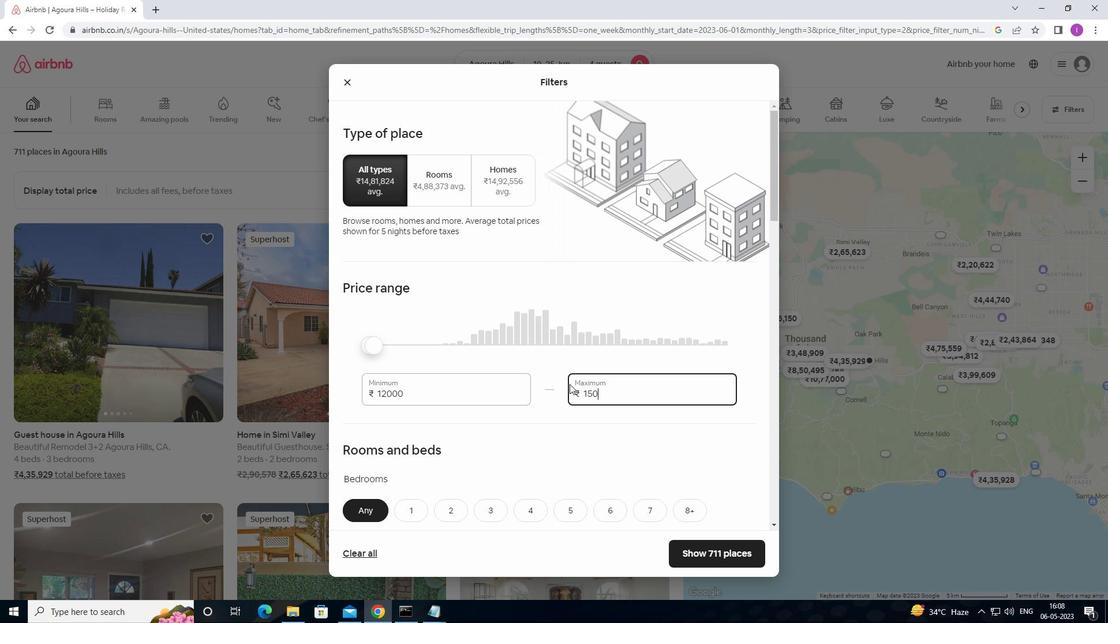
Action: Mouse moved to (579, 381)
Screenshot: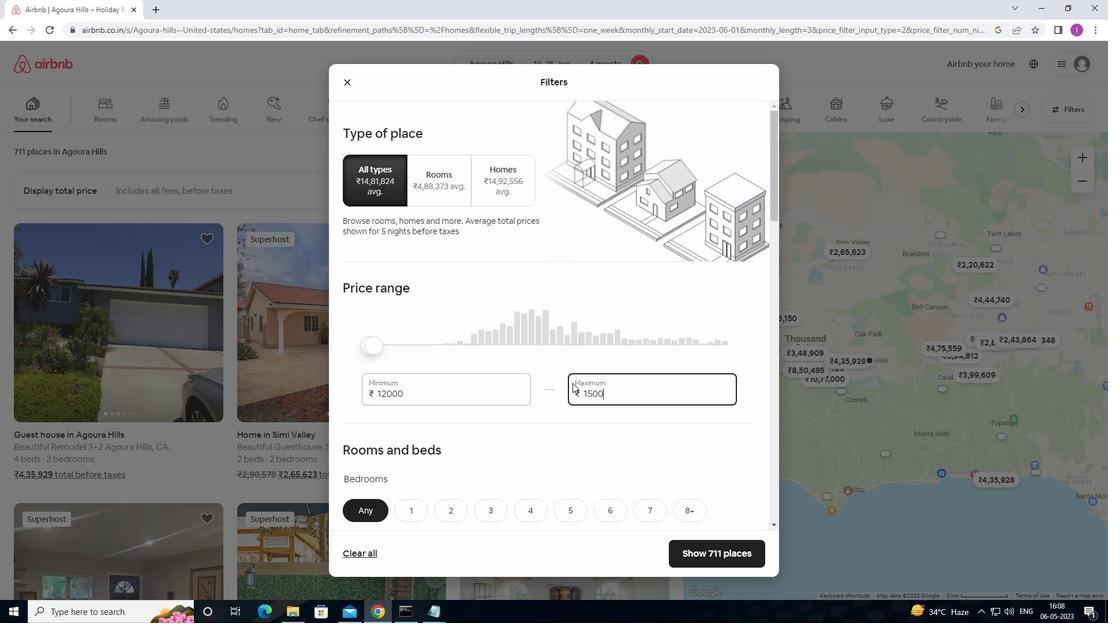 
Action: Key pressed 0
Screenshot: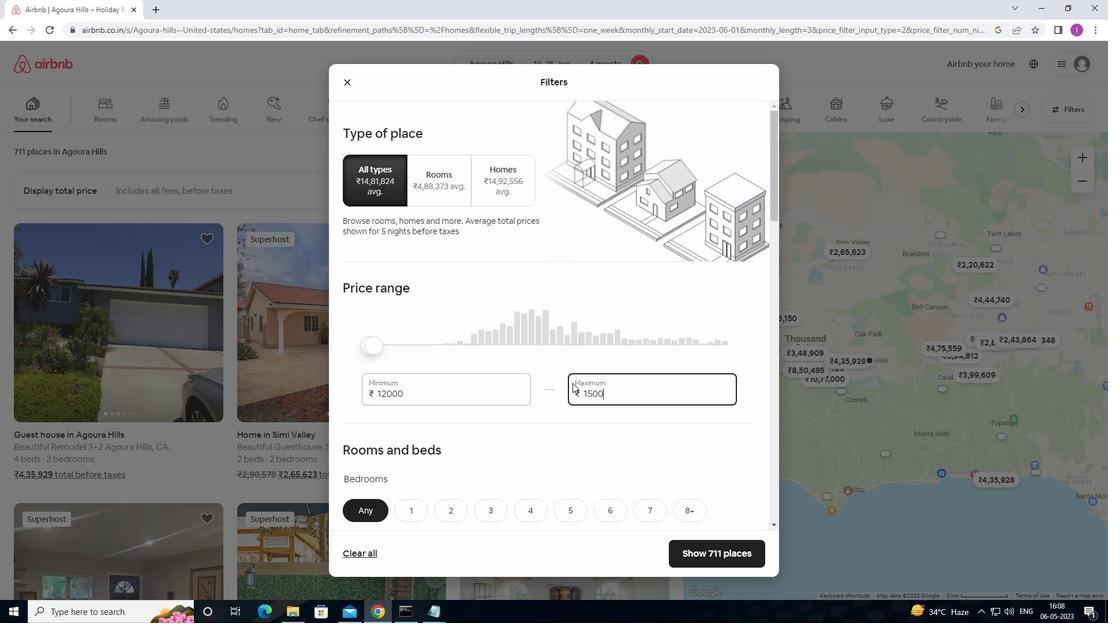 
Action: Mouse moved to (608, 403)
Screenshot: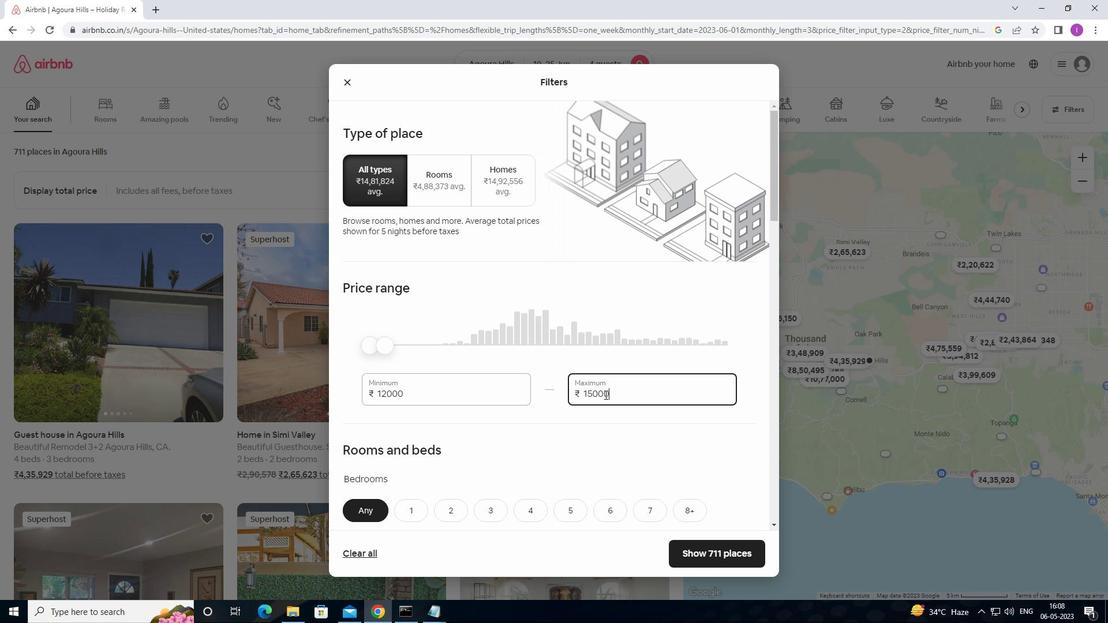 
Action: Mouse scrolled (608, 403) with delta (0, 0)
Screenshot: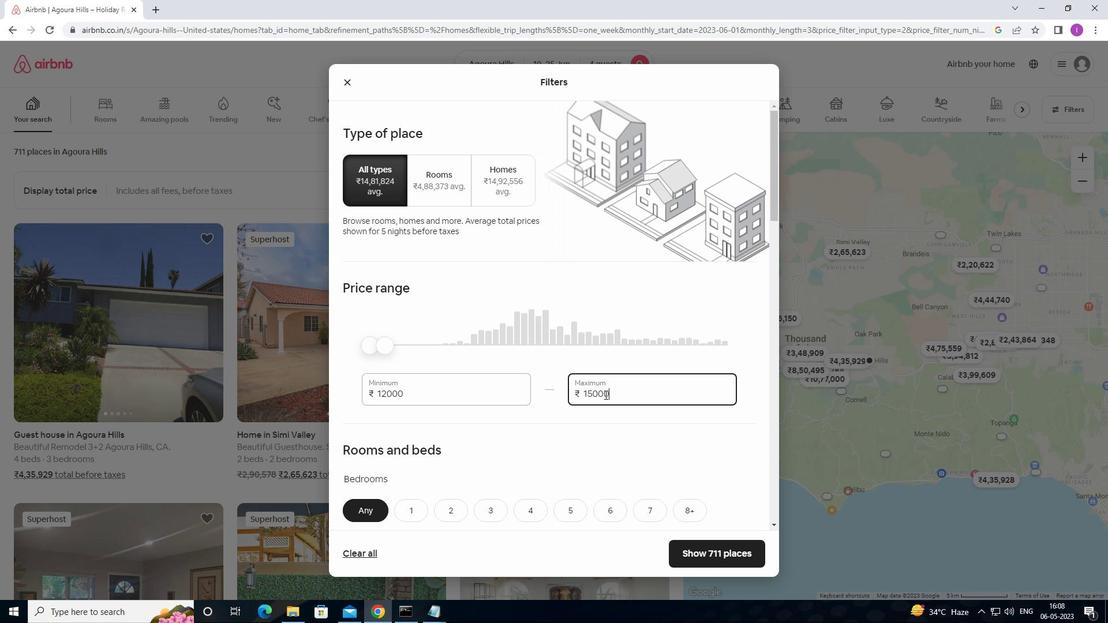 
Action: Mouse moved to (609, 405)
Screenshot: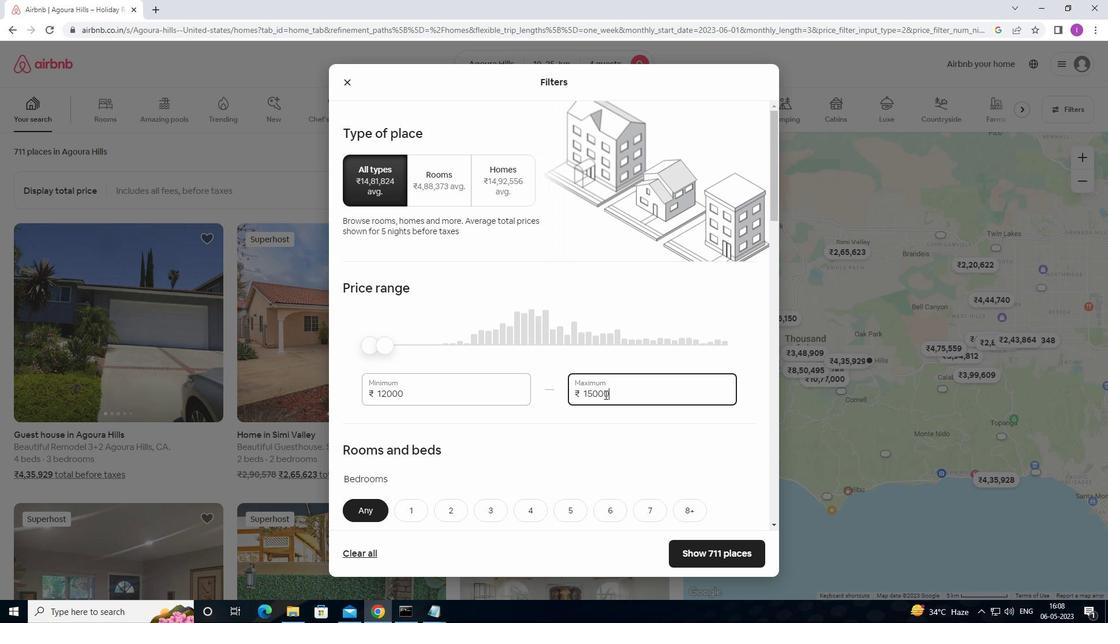 
Action: Mouse scrolled (609, 404) with delta (0, 0)
Screenshot: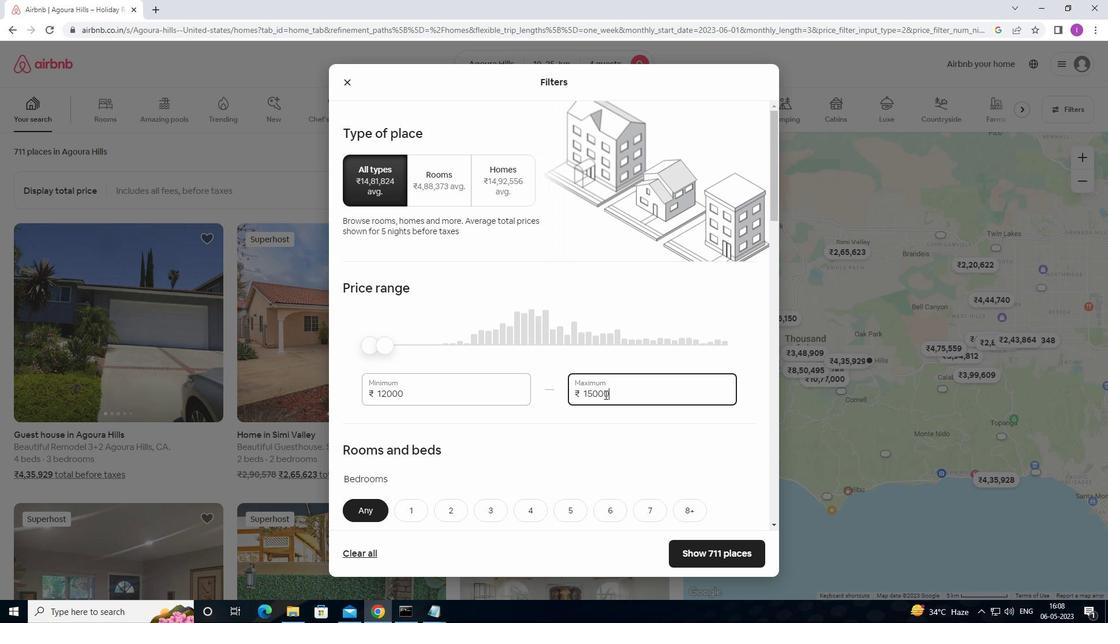 
Action: Mouse moved to (609, 405)
Screenshot: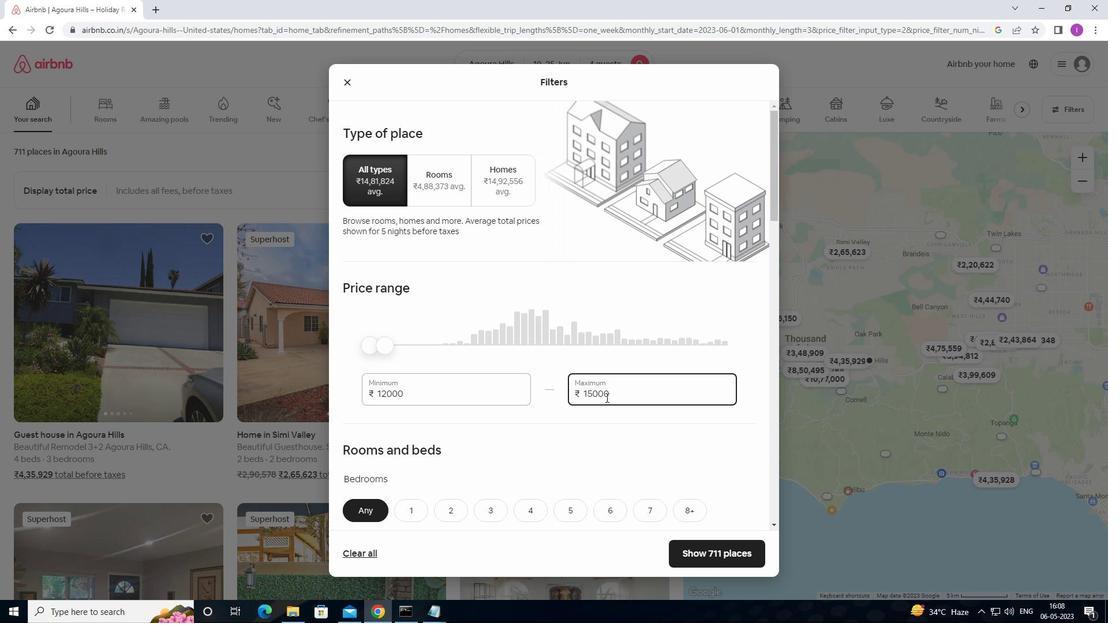 
Action: Mouse scrolled (609, 405) with delta (0, 0)
Screenshot: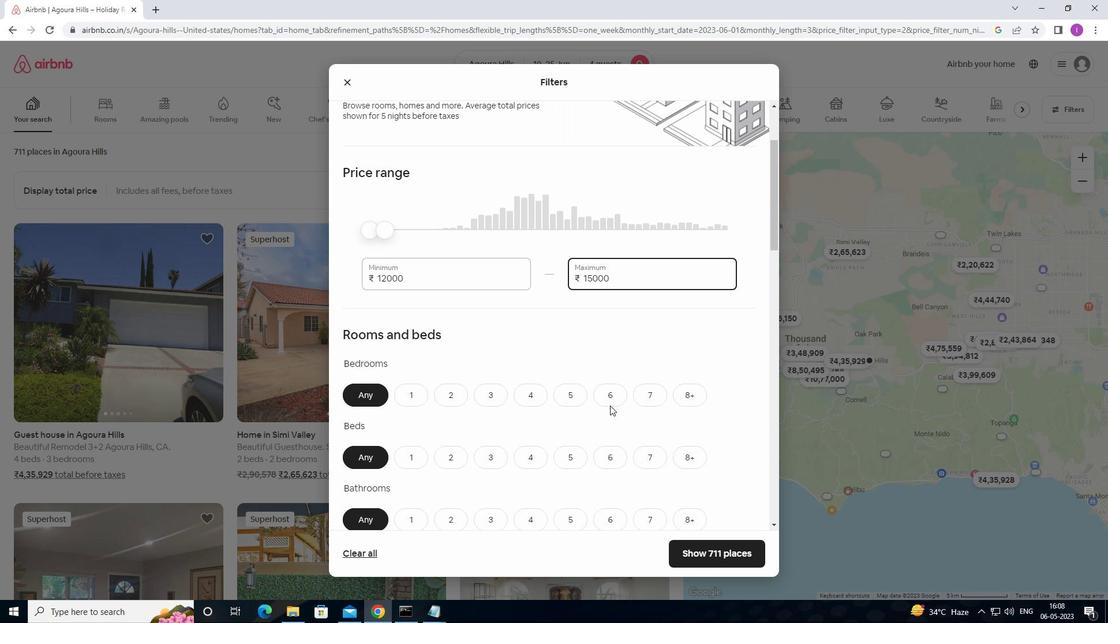
Action: Mouse moved to (534, 332)
Screenshot: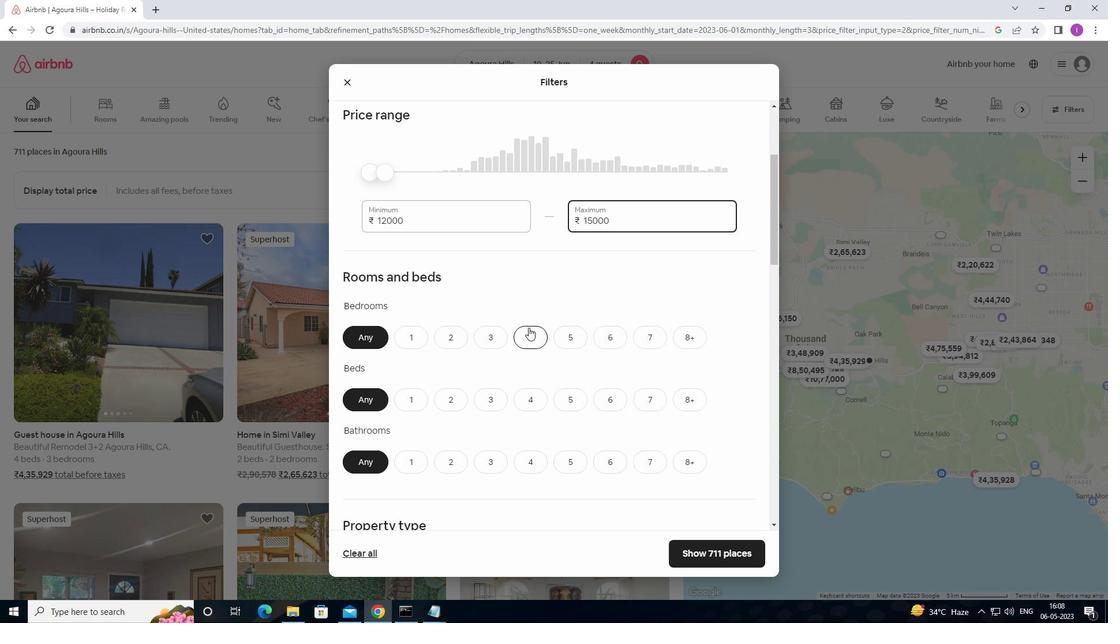 
Action: Mouse pressed left at (534, 332)
Screenshot: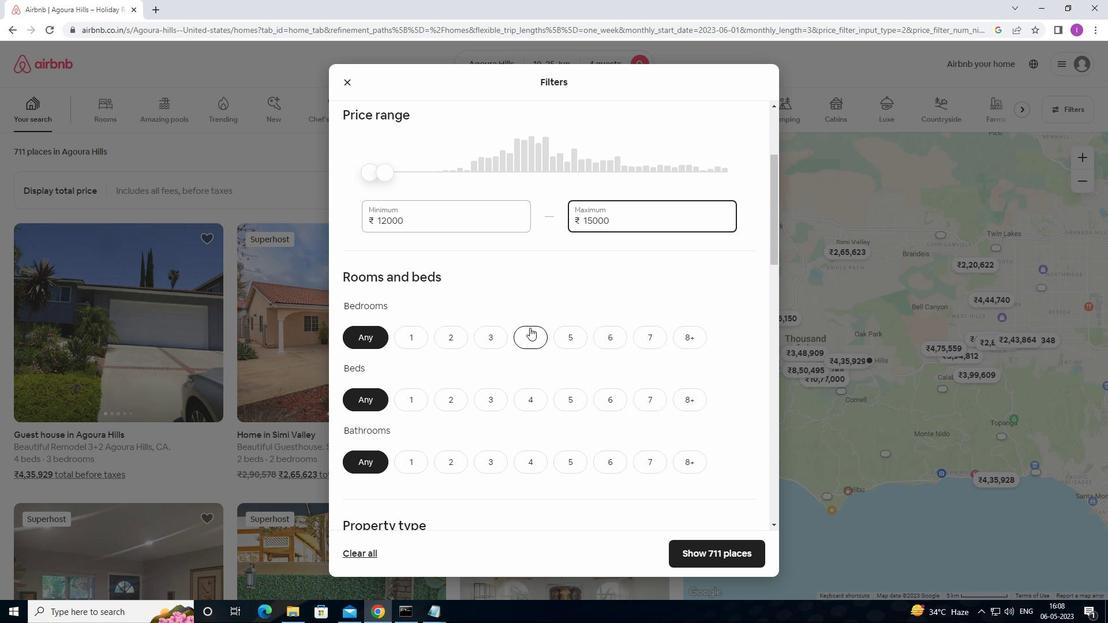 
Action: Mouse moved to (536, 396)
Screenshot: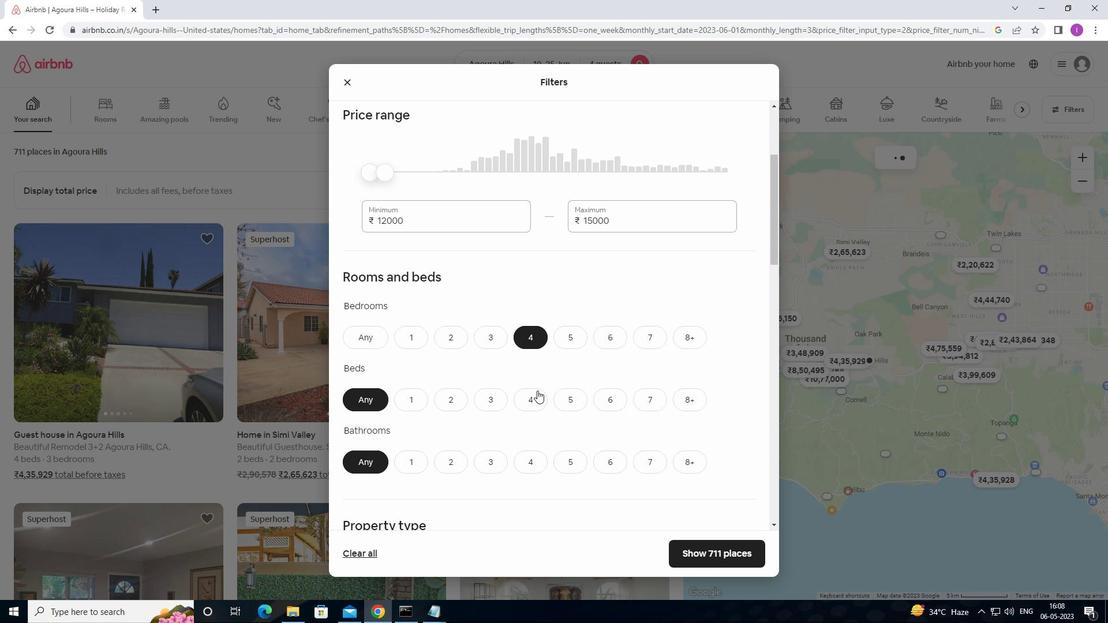 
Action: Mouse pressed left at (536, 396)
Screenshot: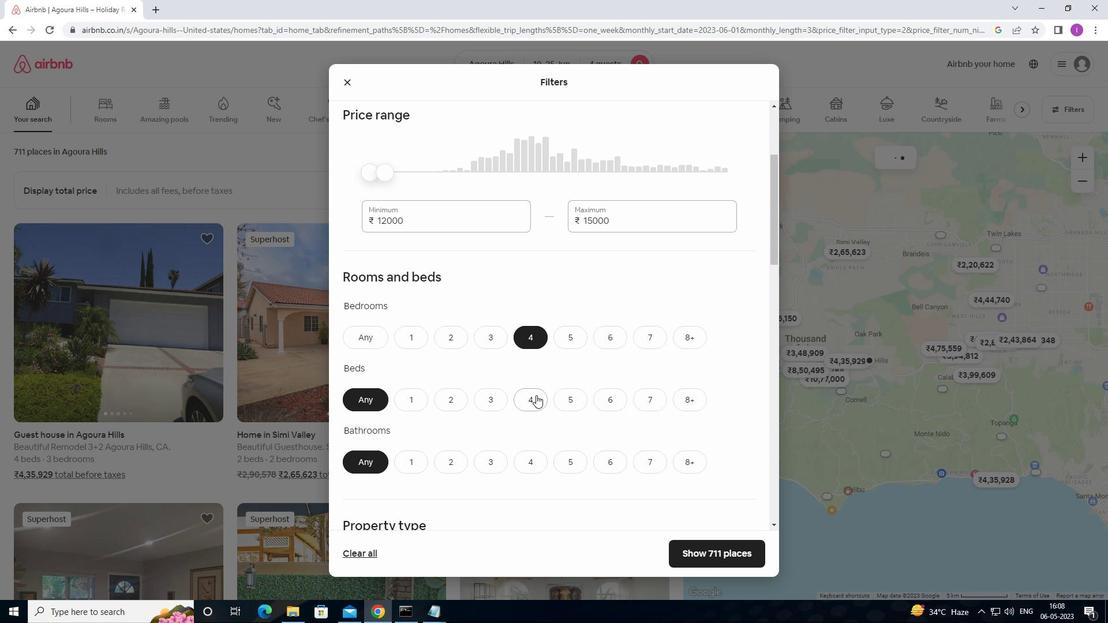 
Action: Mouse moved to (529, 460)
Screenshot: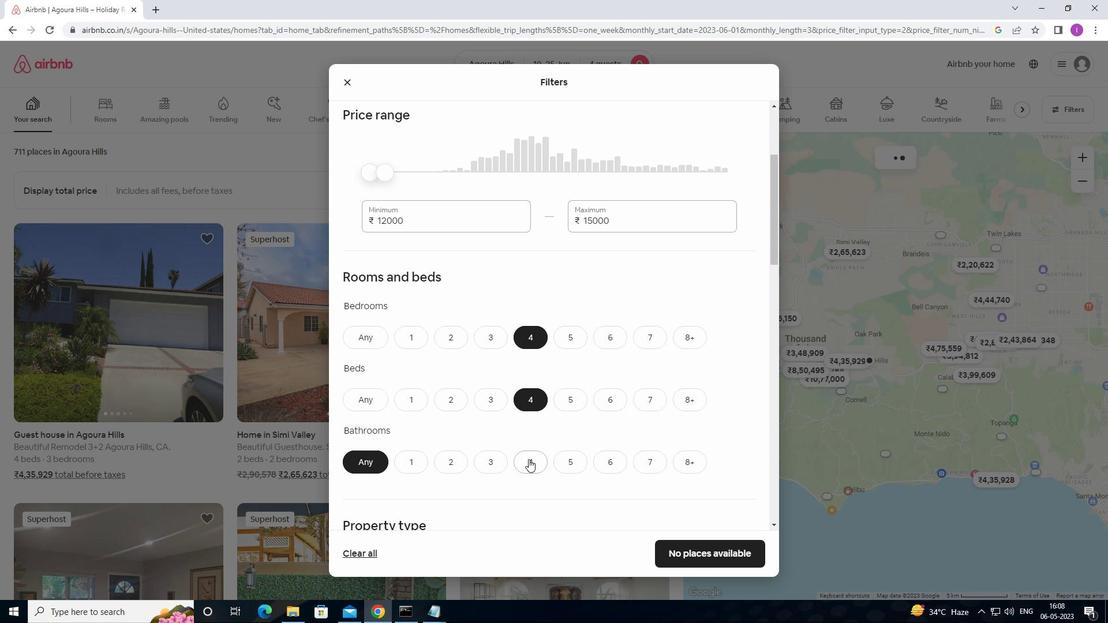 
Action: Mouse pressed left at (529, 460)
Screenshot: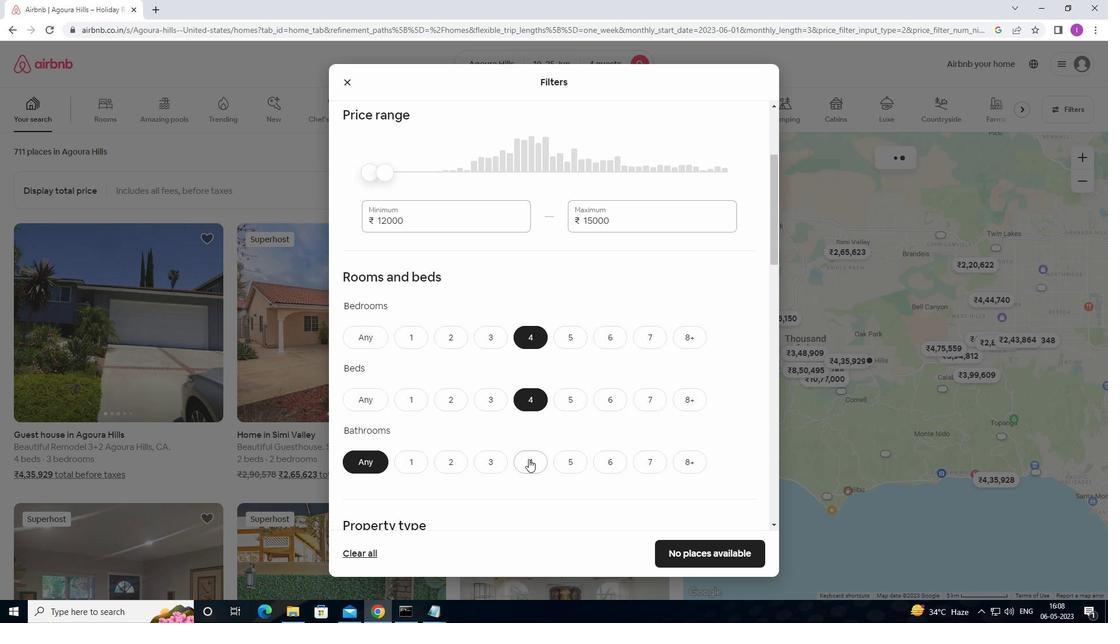 
Action: Mouse moved to (566, 439)
Screenshot: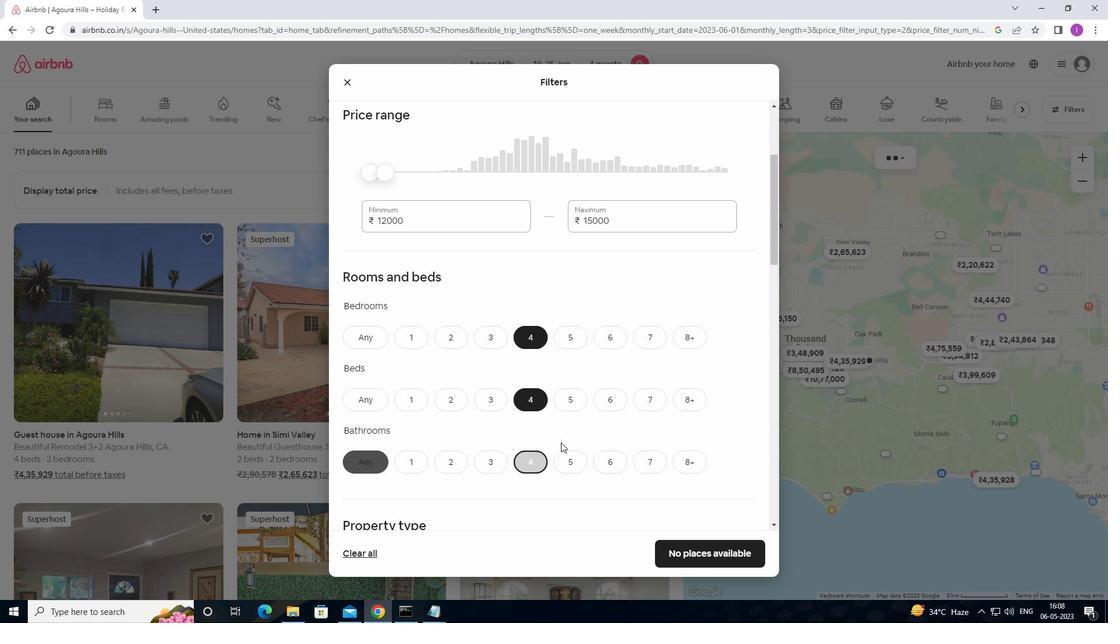 
Action: Mouse scrolled (566, 439) with delta (0, 0)
Screenshot: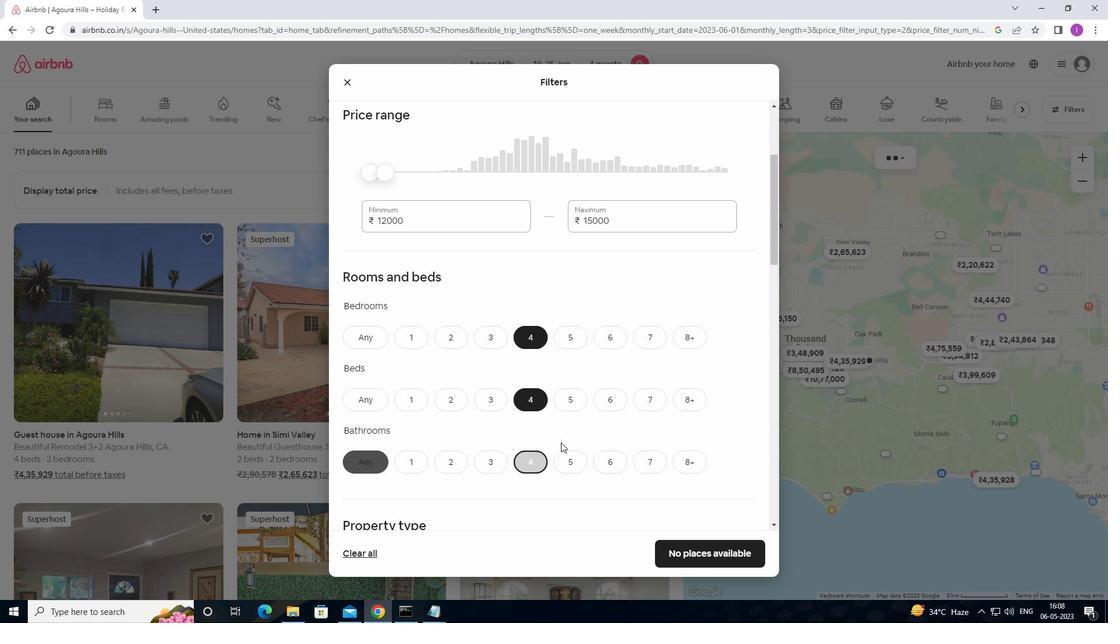 
Action: Mouse moved to (568, 439)
Screenshot: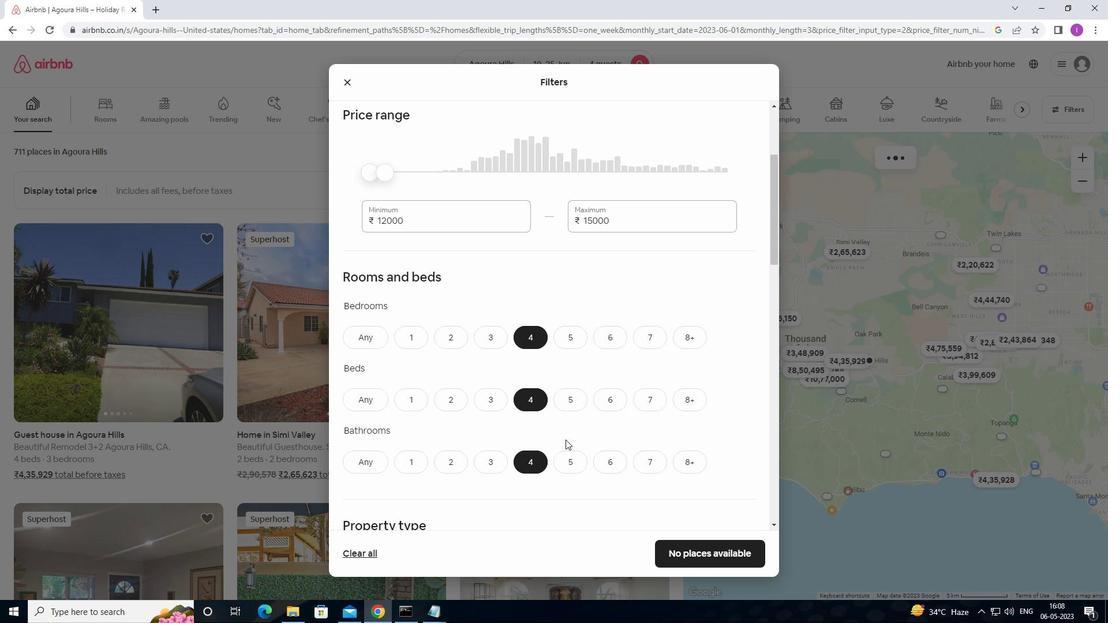 
Action: Mouse scrolled (568, 438) with delta (0, 0)
Screenshot: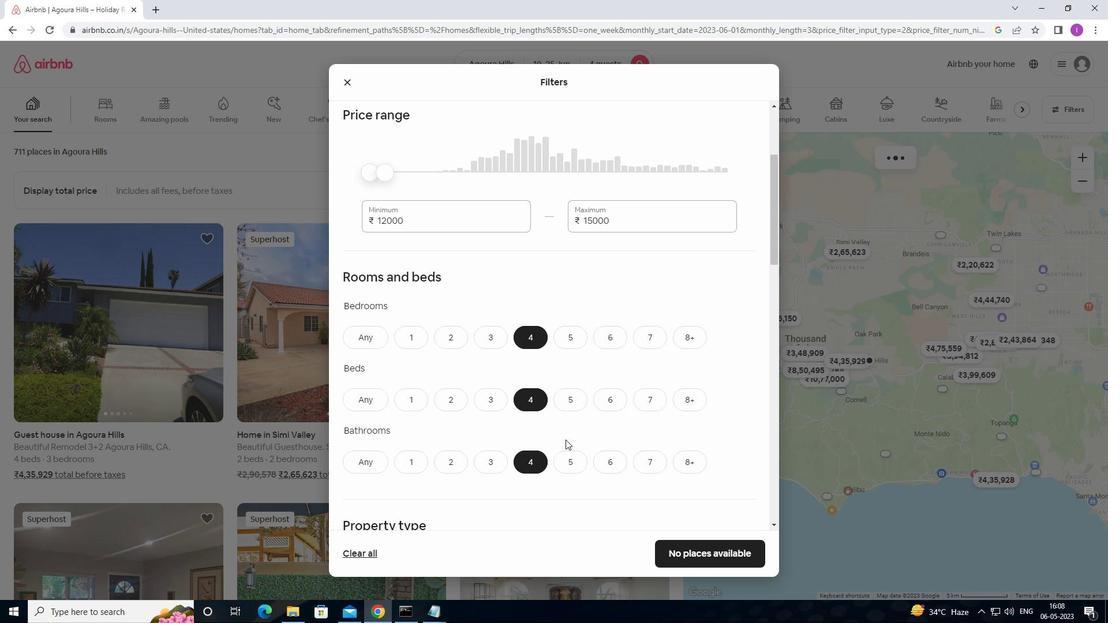 
Action: Mouse moved to (620, 412)
Screenshot: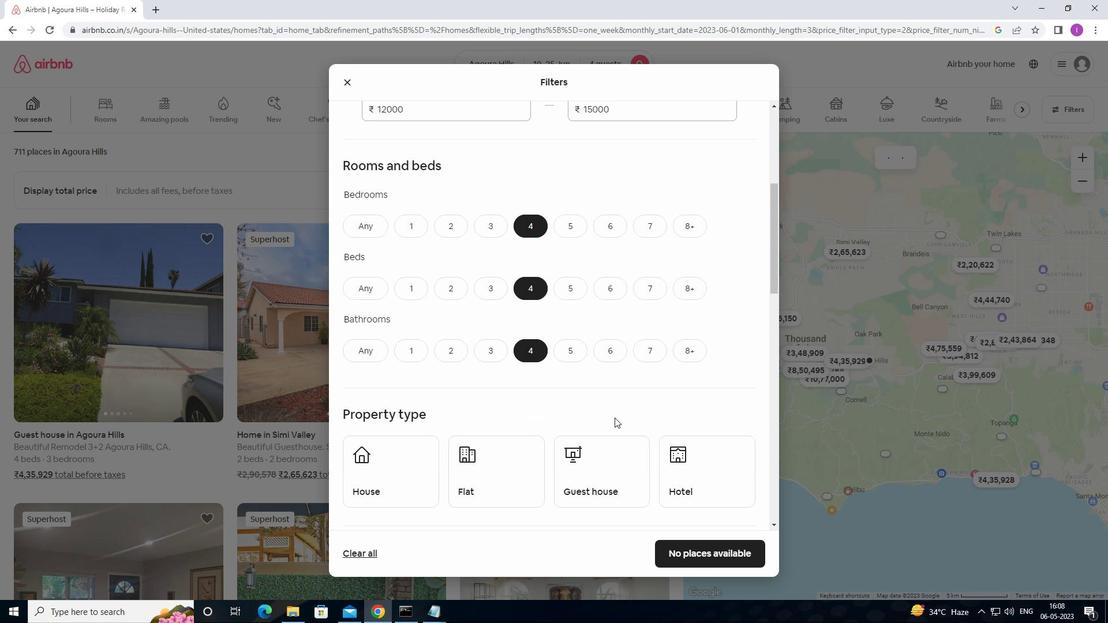 
Action: Mouse scrolled (620, 412) with delta (0, 0)
Screenshot: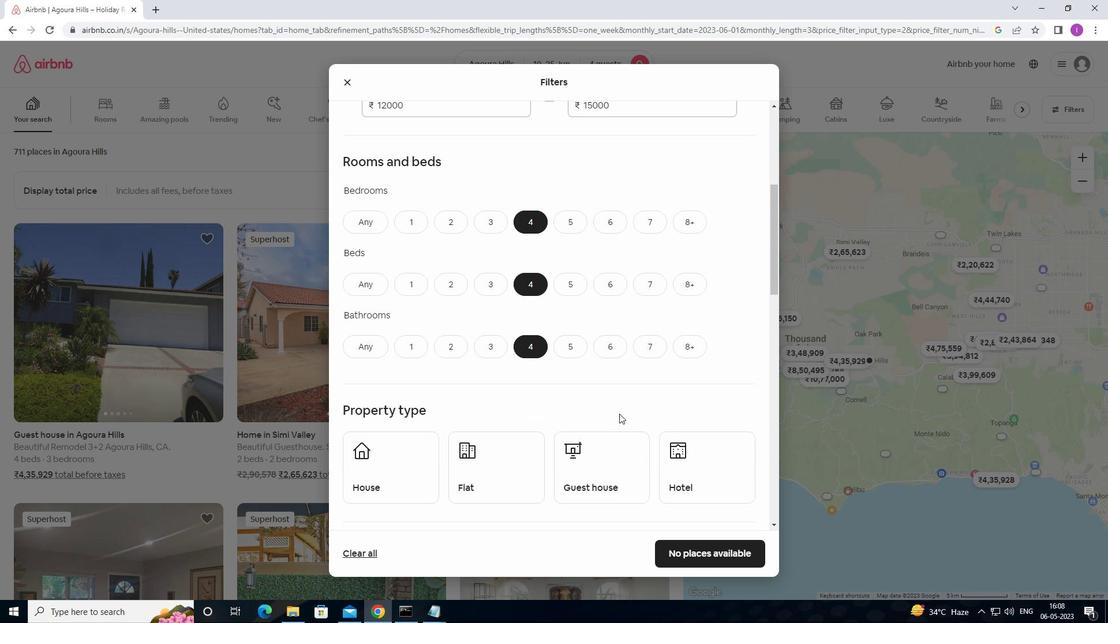 
Action: Mouse scrolled (620, 412) with delta (0, 0)
Screenshot: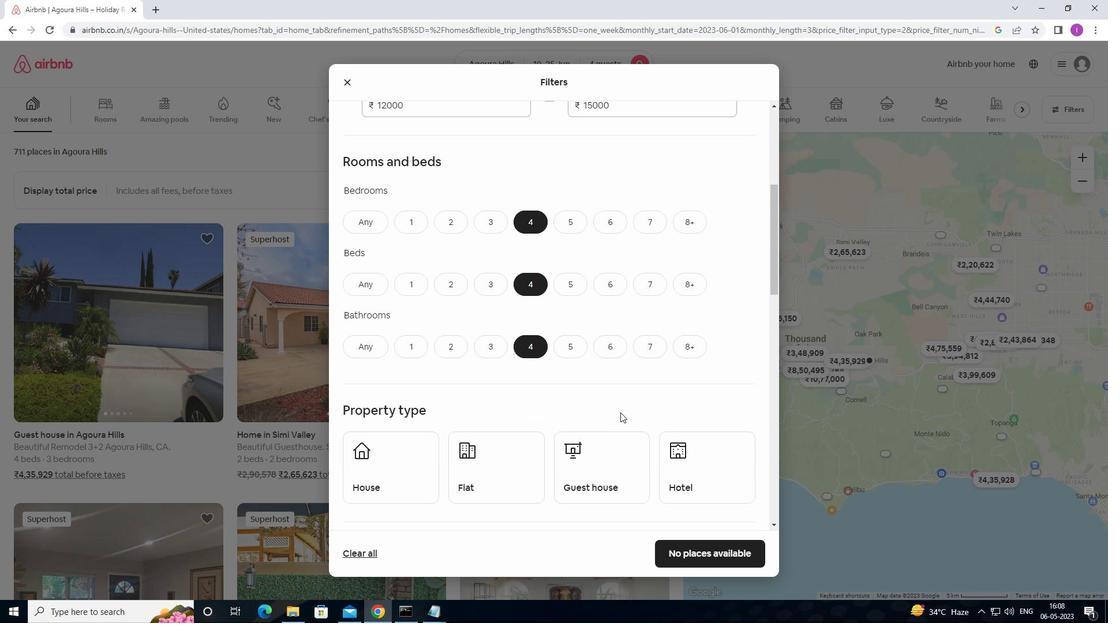 
Action: Mouse moved to (395, 360)
Screenshot: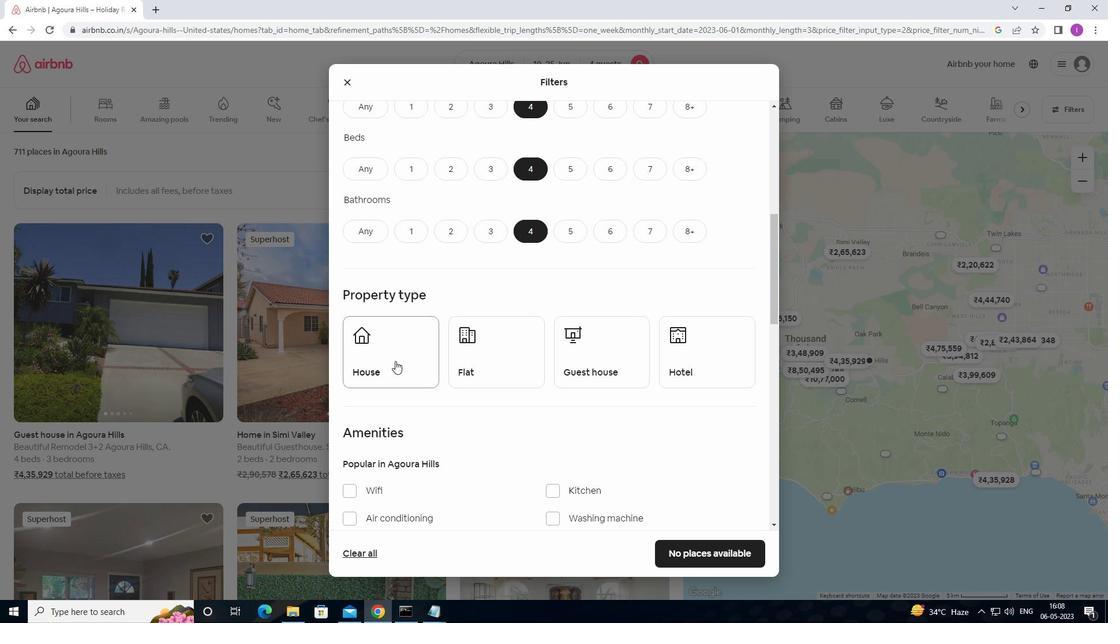 
Action: Mouse pressed left at (395, 360)
Screenshot: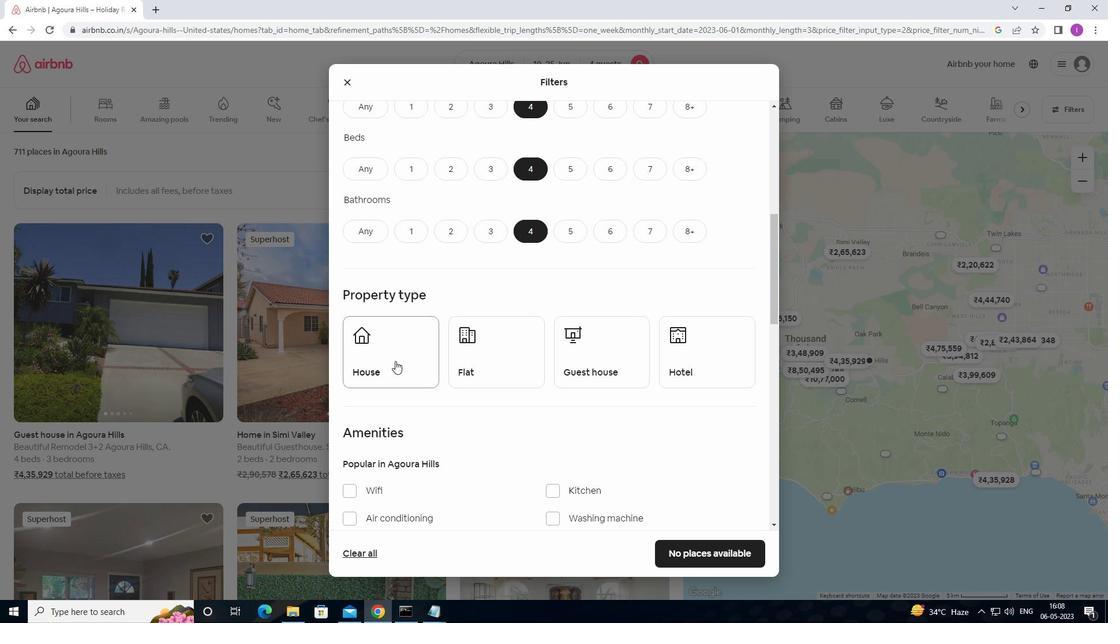 
Action: Mouse moved to (468, 361)
Screenshot: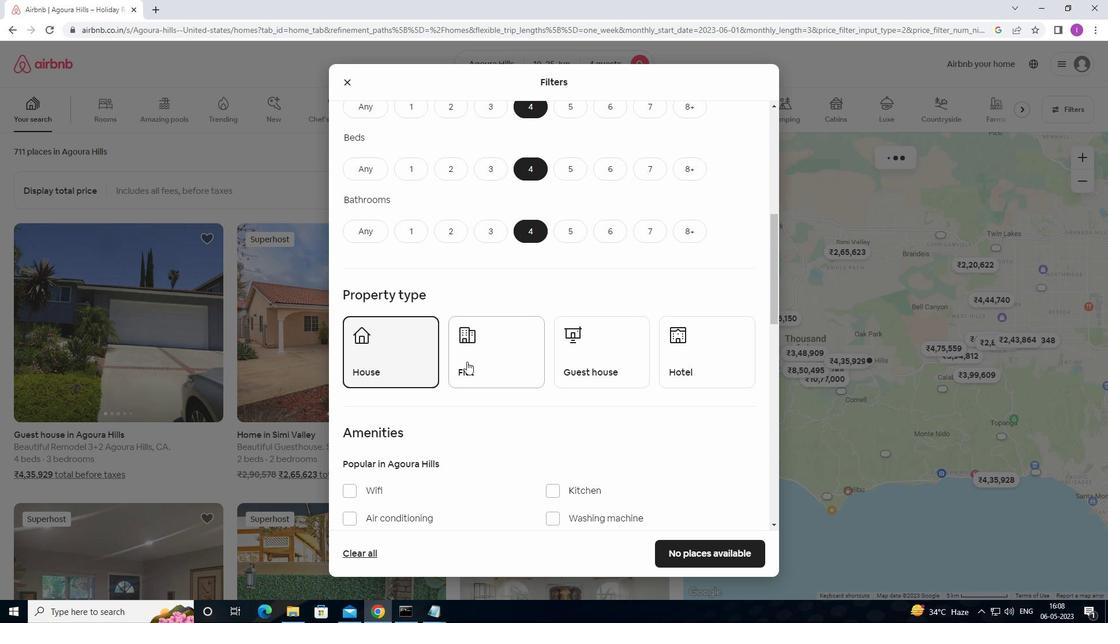 
Action: Mouse pressed left at (468, 361)
Screenshot: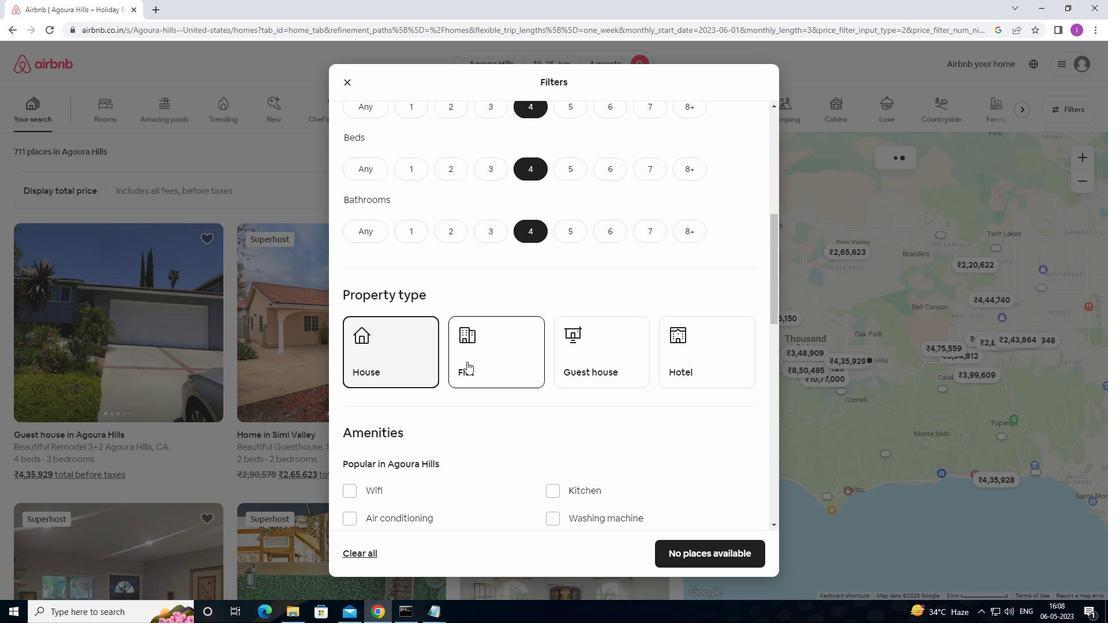 
Action: Mouse moved to (596, 362)
Screenshot: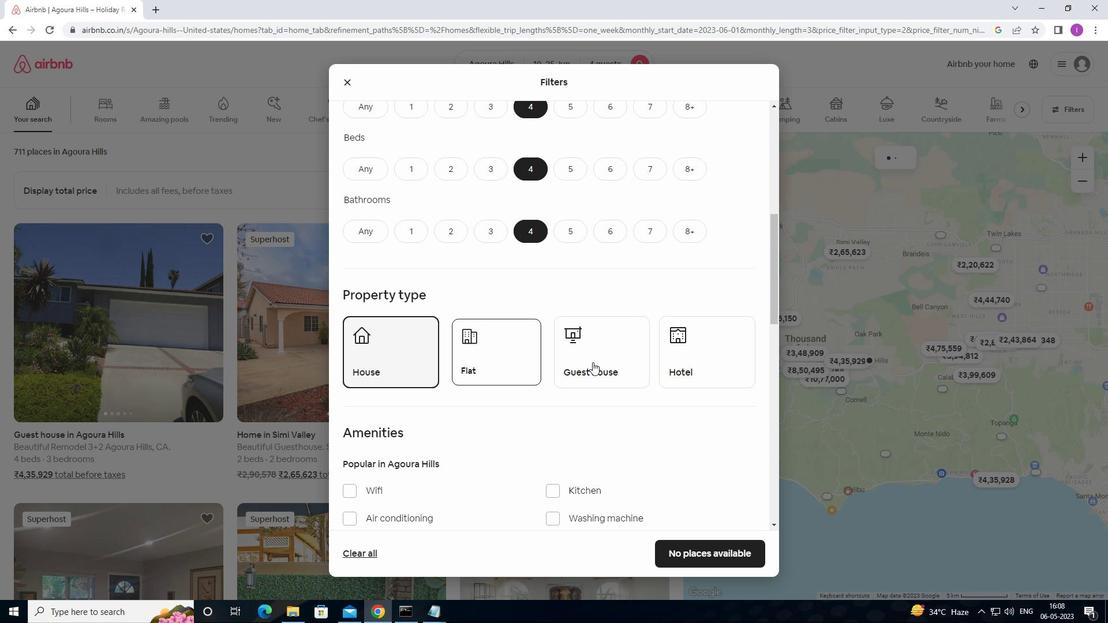 
Action: Mouse pressed left at (596, 362)
Screenshot: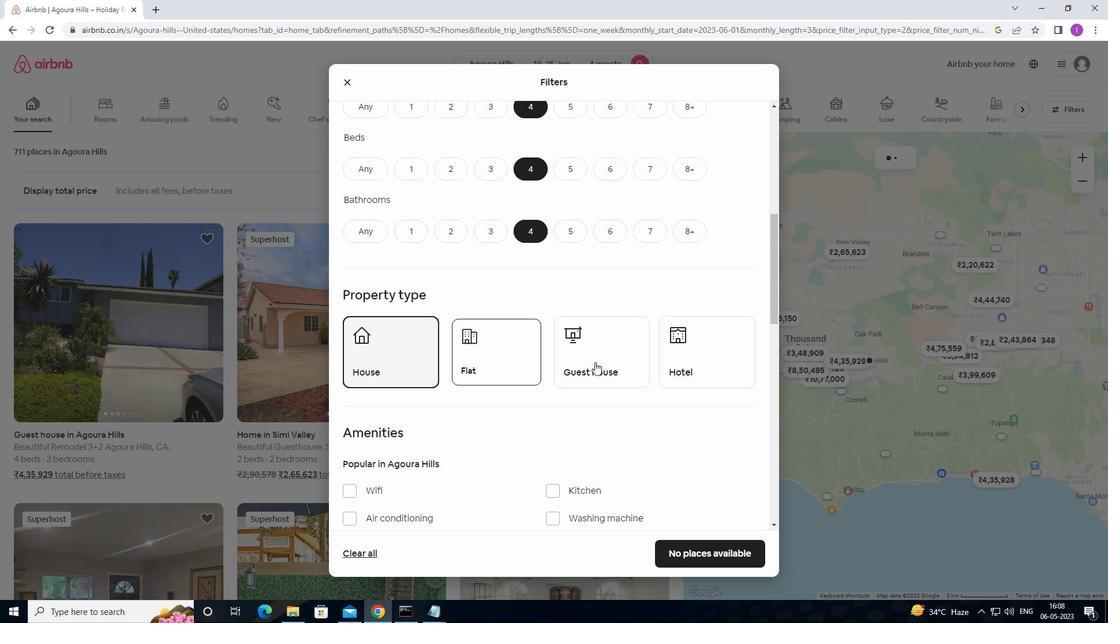 
Action: Mouse moved to (586, 400)
Screenshot: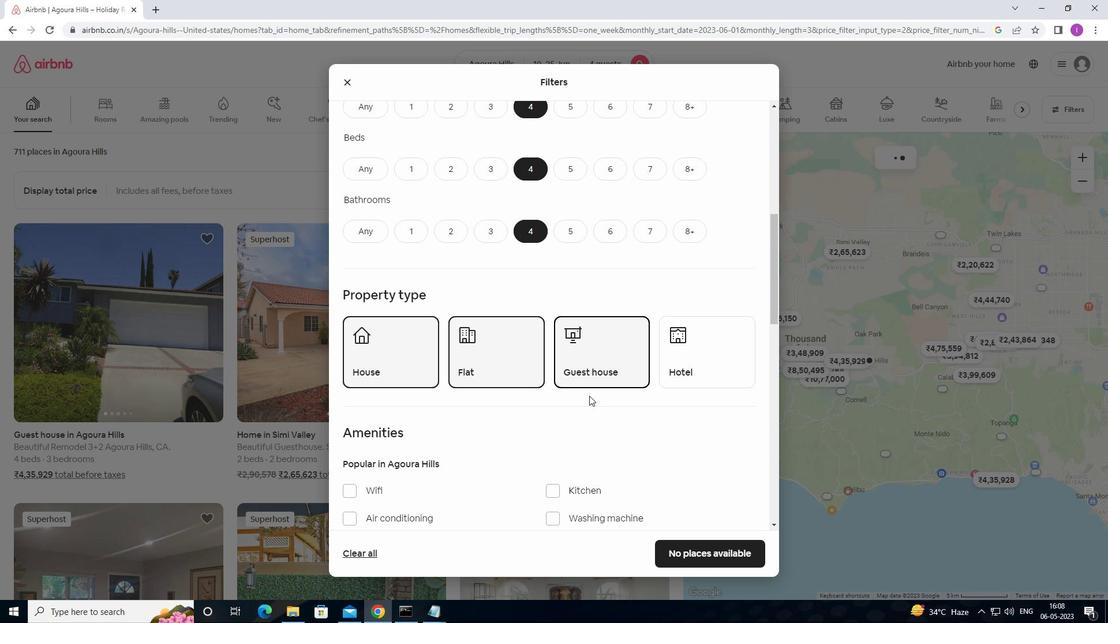 
Action: Mouse scrolled (586, 399) with delta (0, 0)
Screenshot: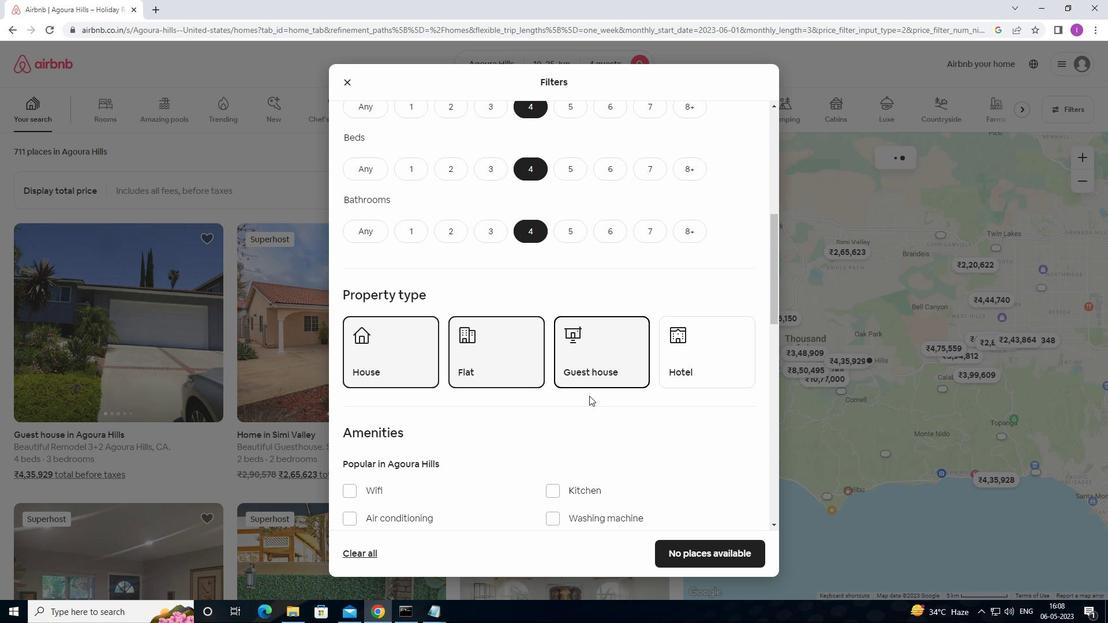
Action: Mouse scrolled (586, 399) with delta (0, 0)
Screenshot: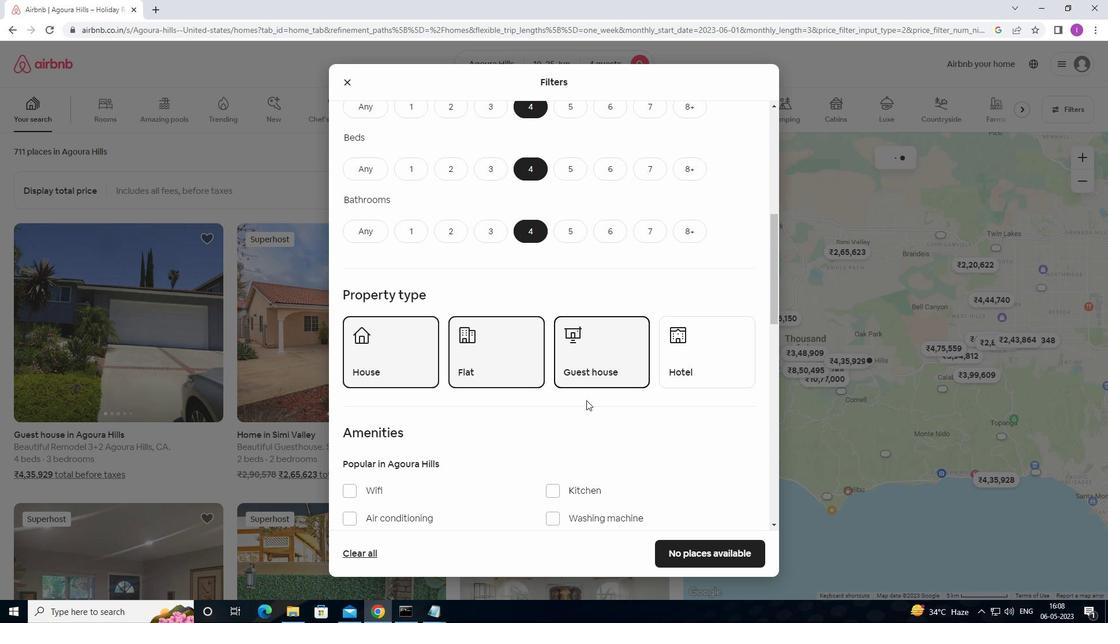 
Action: Mouse scrolled (586, 399) with delta (0, 0)
Screenshot: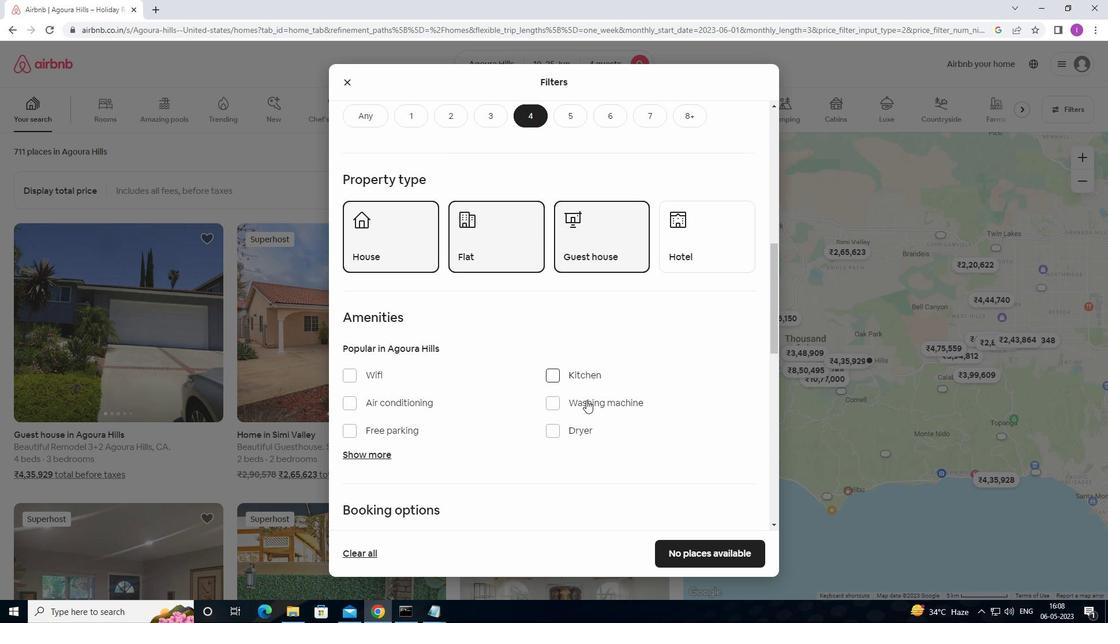 
Action: Mouse scrolled (586, 399) with delta (0, 0)
Screenshot: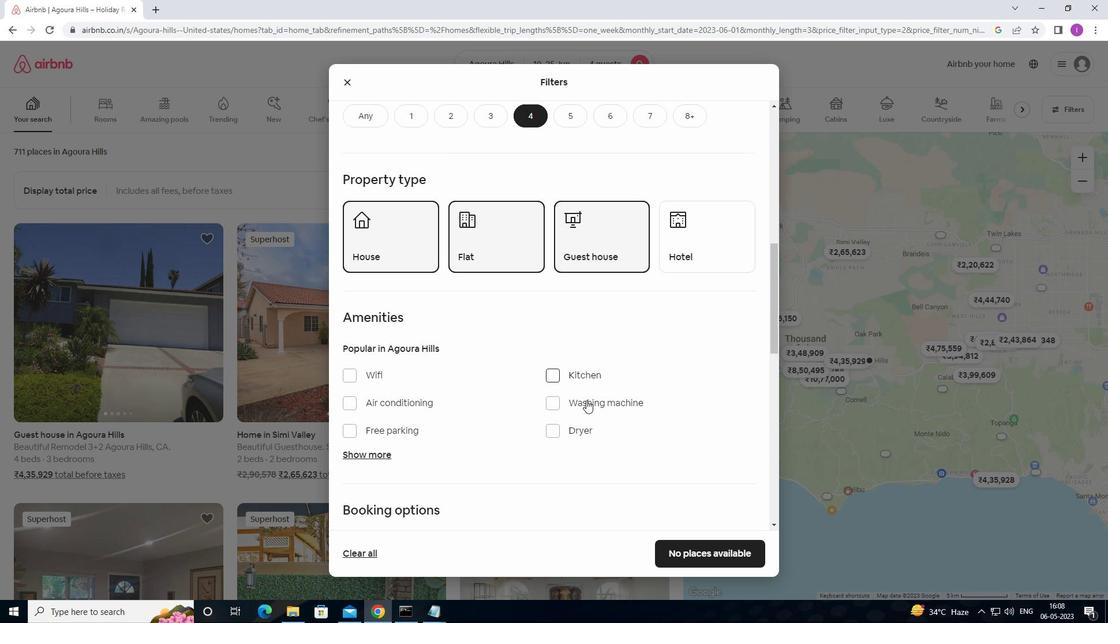 
Action: Mouse moved to (343, 263)
Screenshot: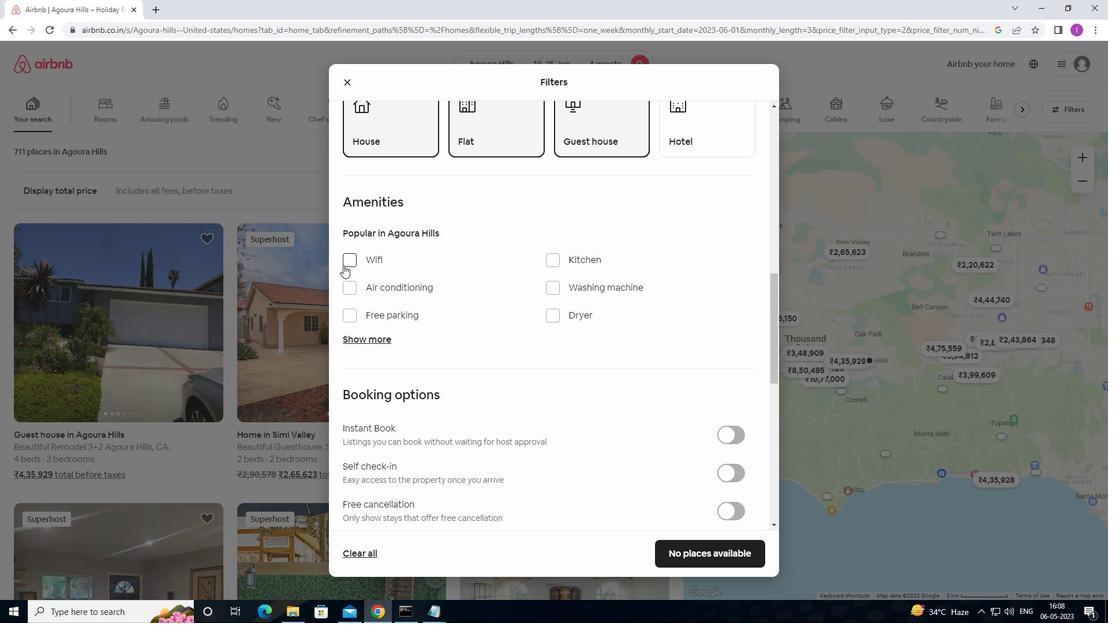 
Action: Mouse pressed left at (343, 263)
Screenshot: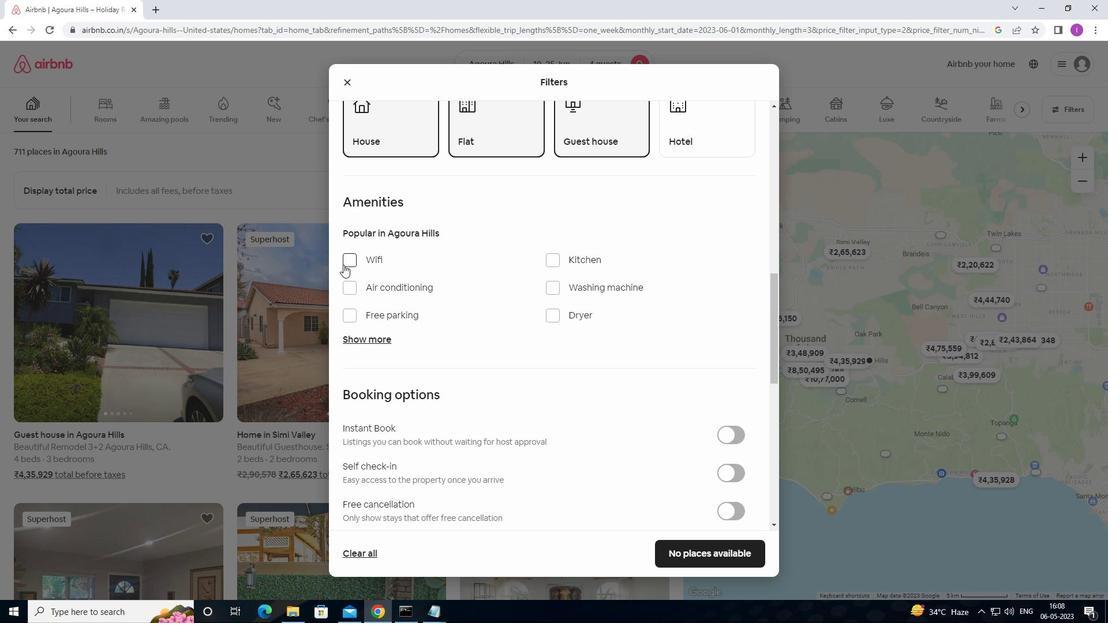 
Action: Mouse moved to (354, 316)
Screenshot: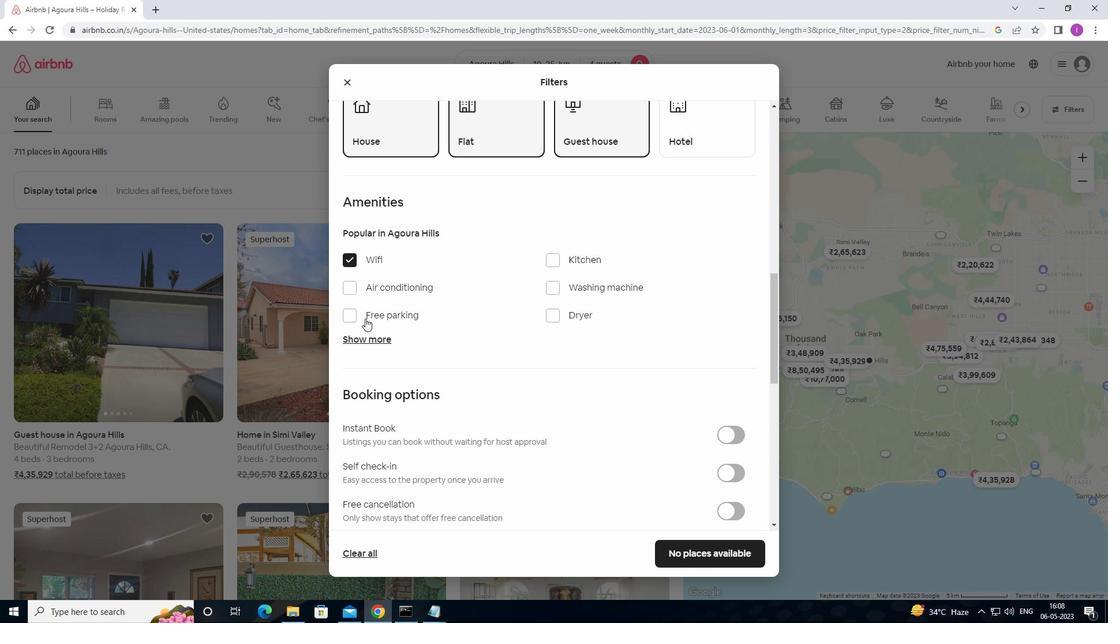 
Action: Mouse pressed left at (354, 316)
Screenshot: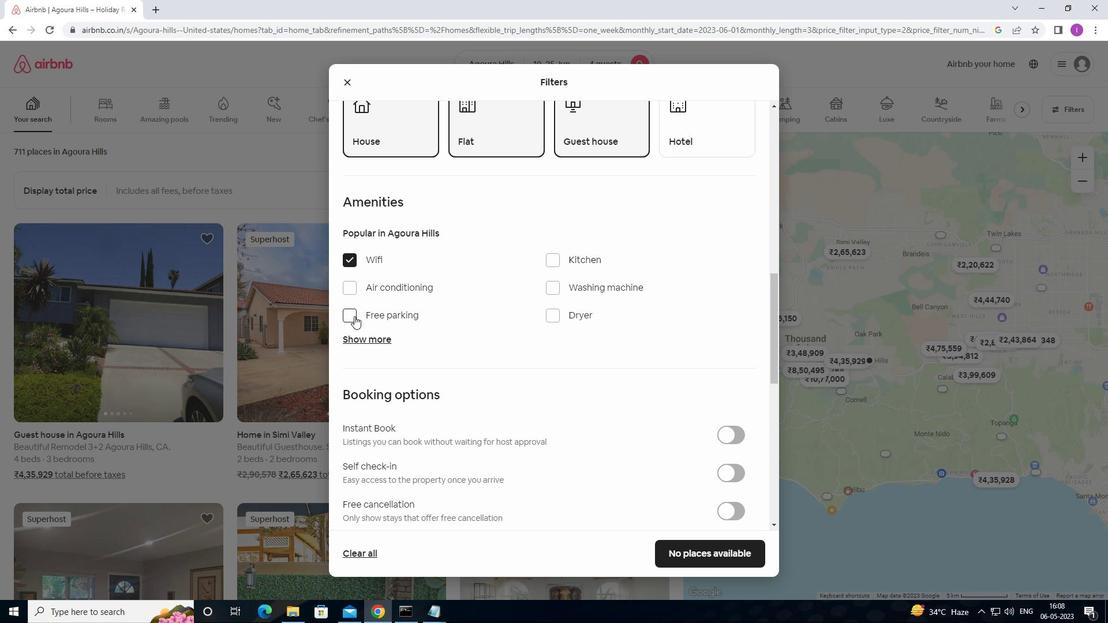 
Action: Mouse moved to (527, 324)
Screenshot: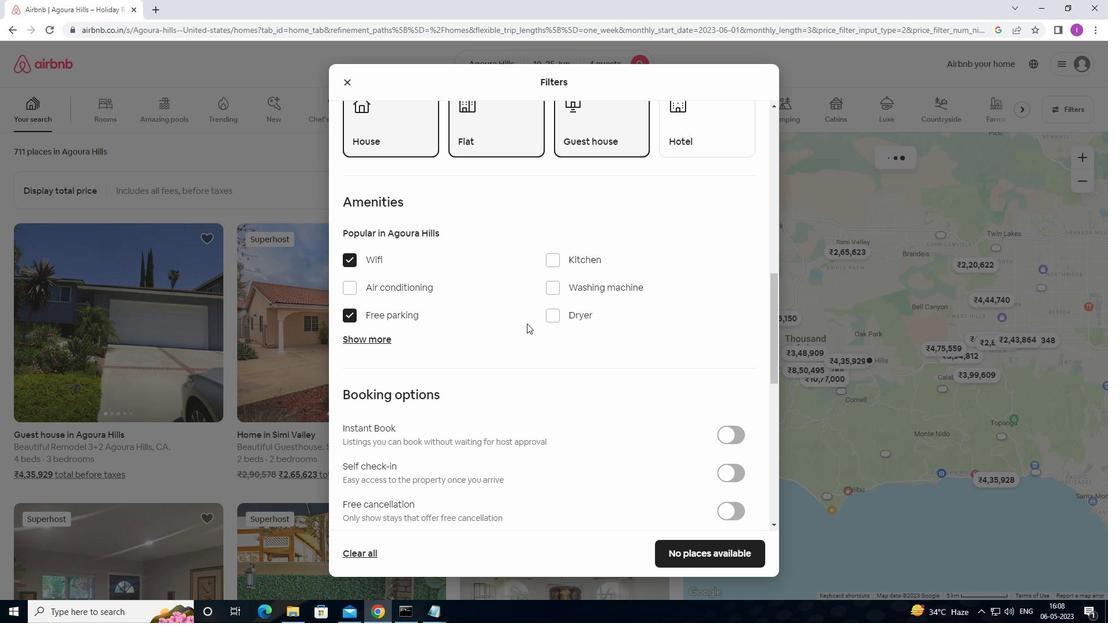 
Action: Mouse scrolled (527, 323) with delta (0, 0)
Screenshot: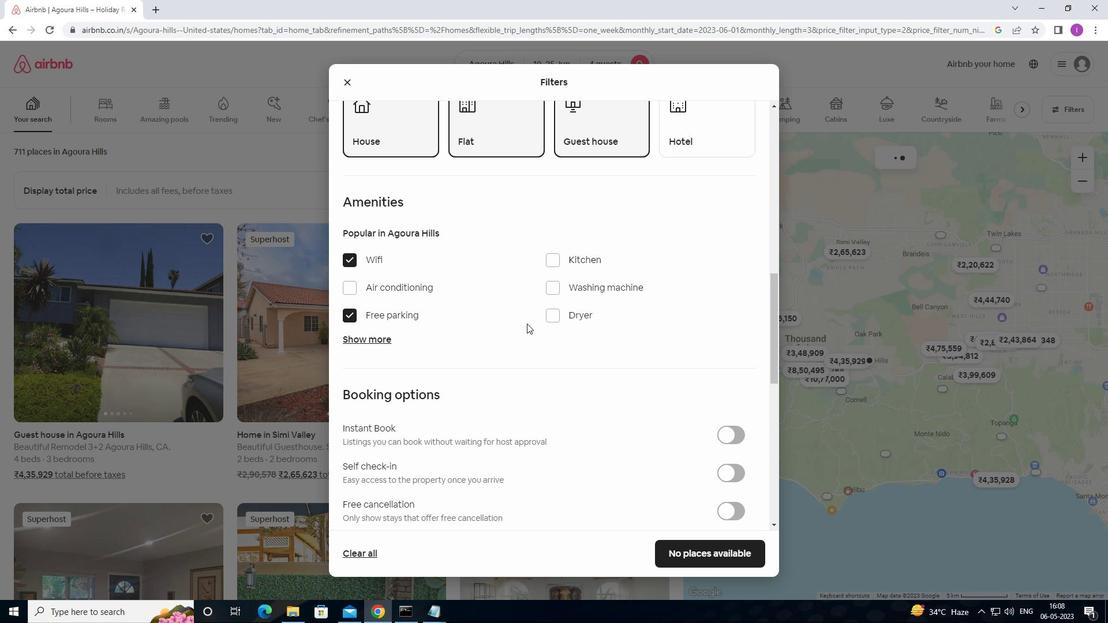 
Action: Mouse moved to (528, 324)
Screenshot: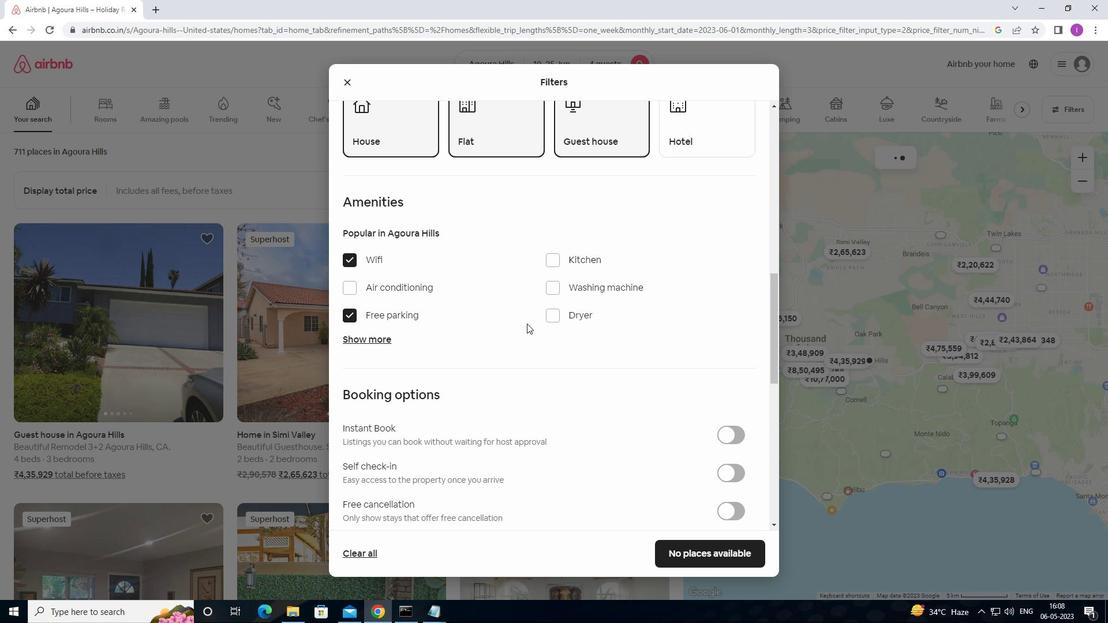 
Action: Mouse scrolled (528, 323) with delta (0, 0)
Screenshot: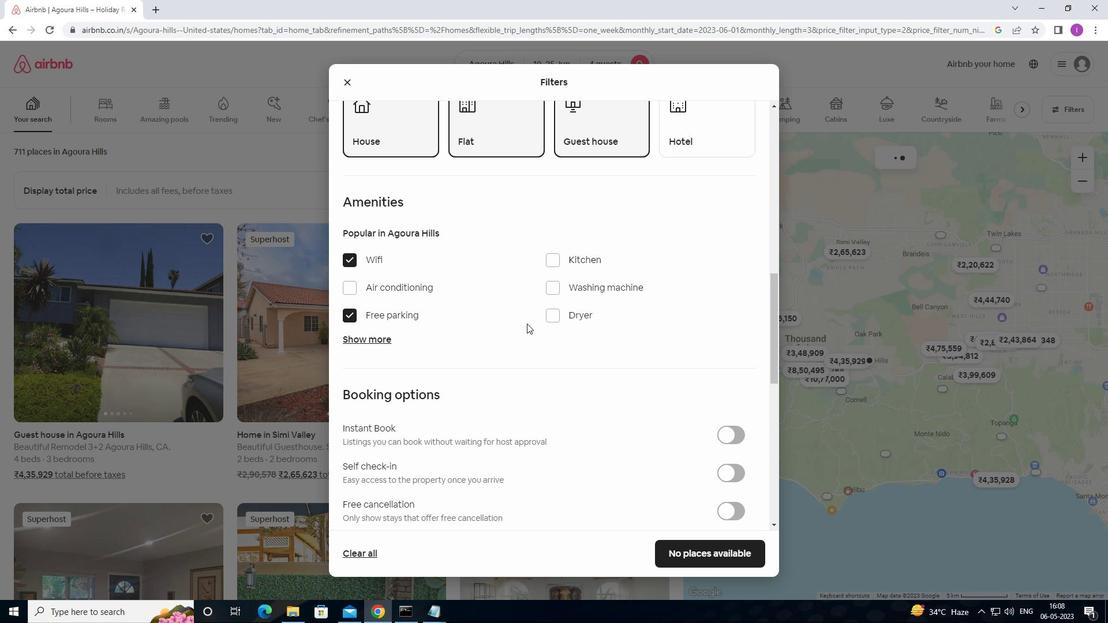 
Action: Mouse moved to (371, 218)
Screenshot: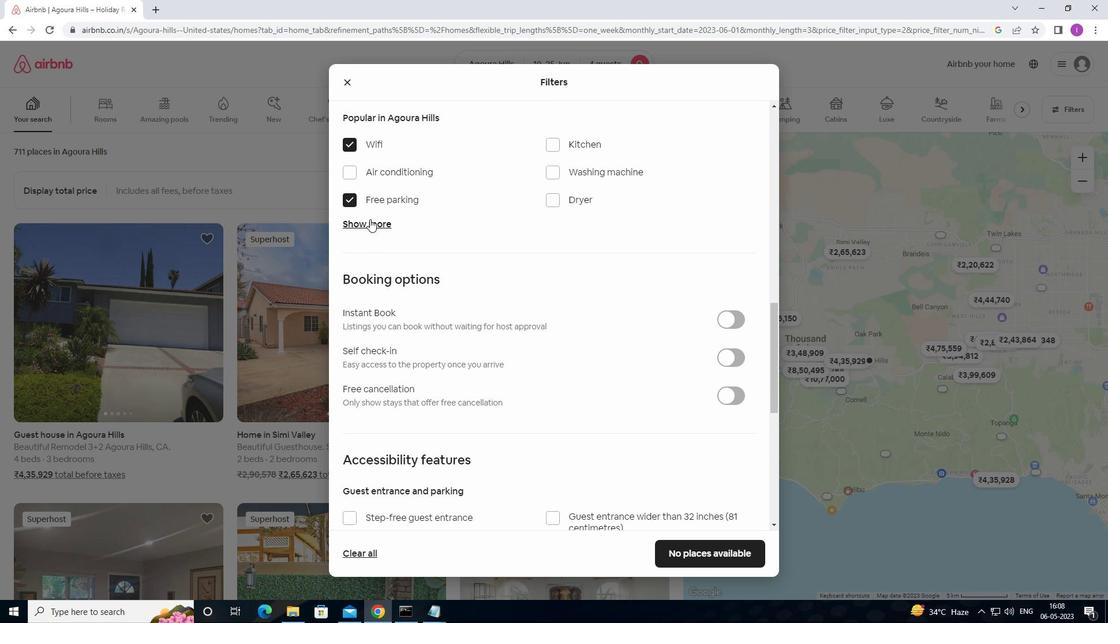 
Action: Mouse pressed left at (371, 218)
Screenshot: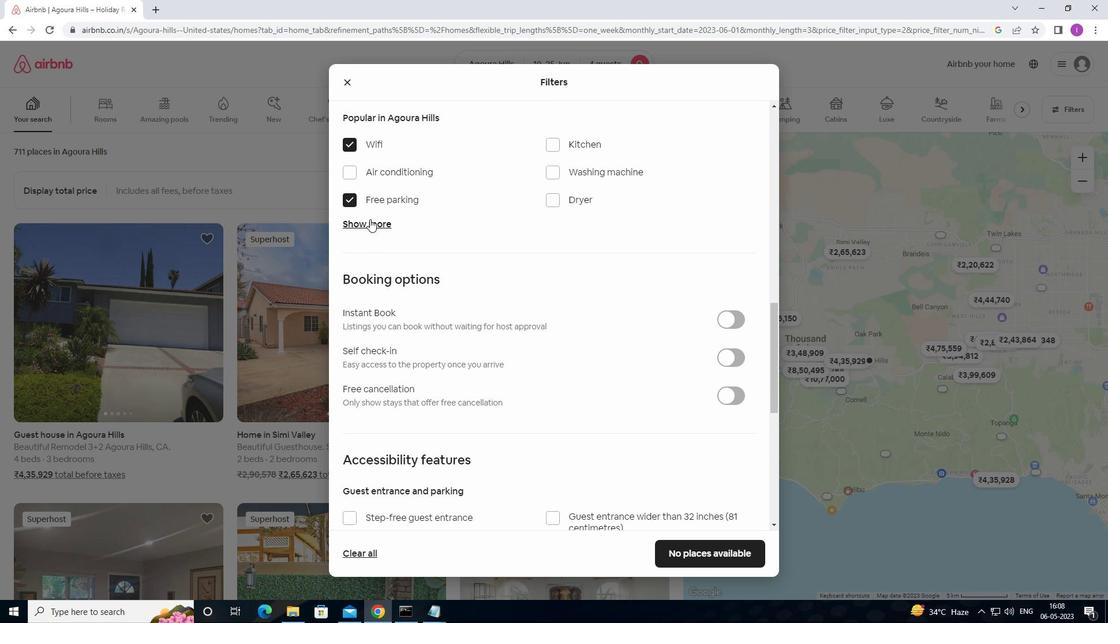 
Action: Mouse moved to (350, 293)
Screenshot: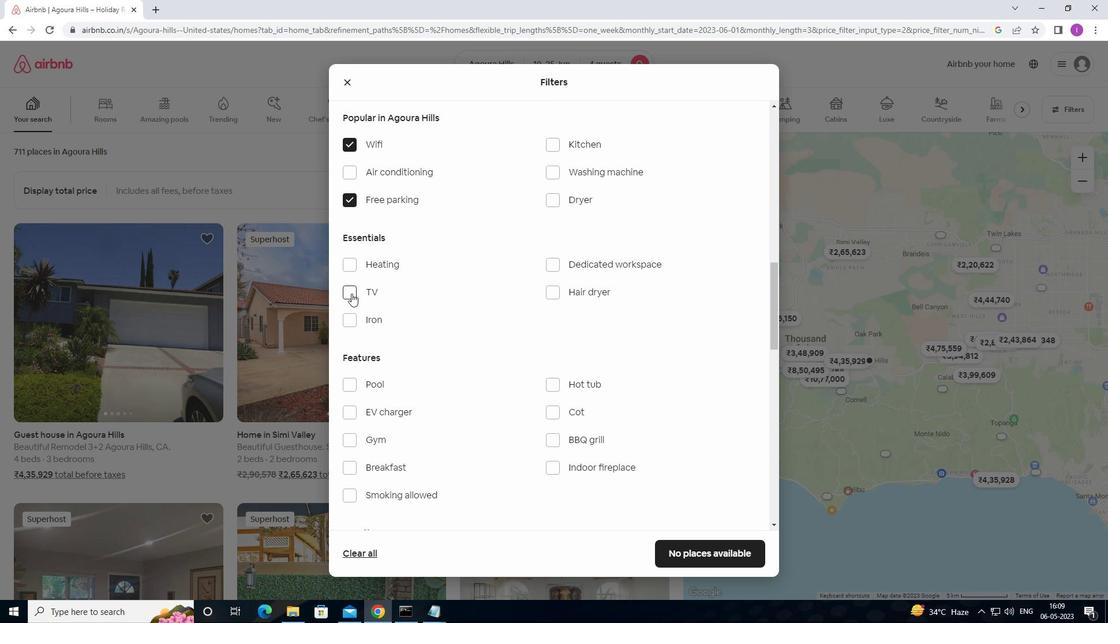 
Action: Mouse pressed left at (350, 293)
Screenshot: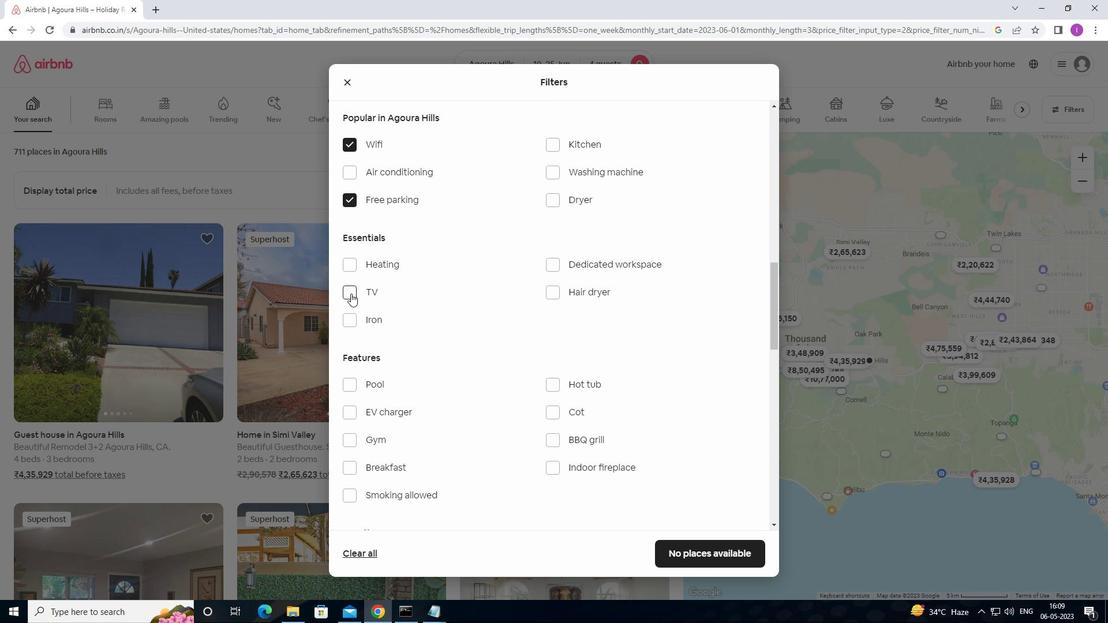 
Action: Mouse moved to (480, 339)
Screenshot: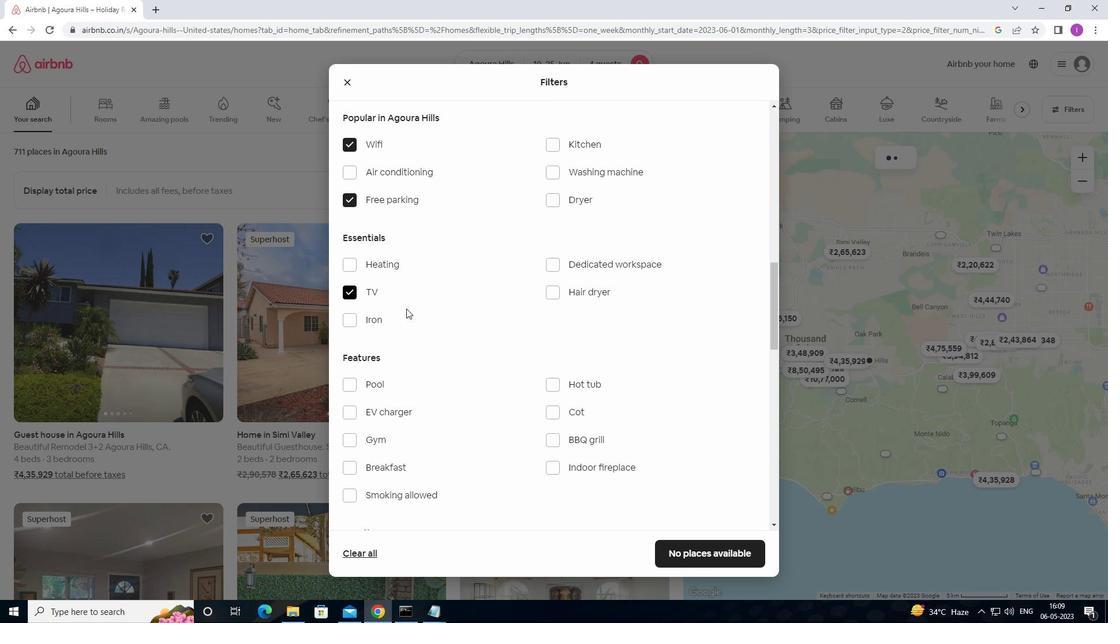 
Action: Mouse scrolled (480, 339) with delta (0, 0)
Screenshot: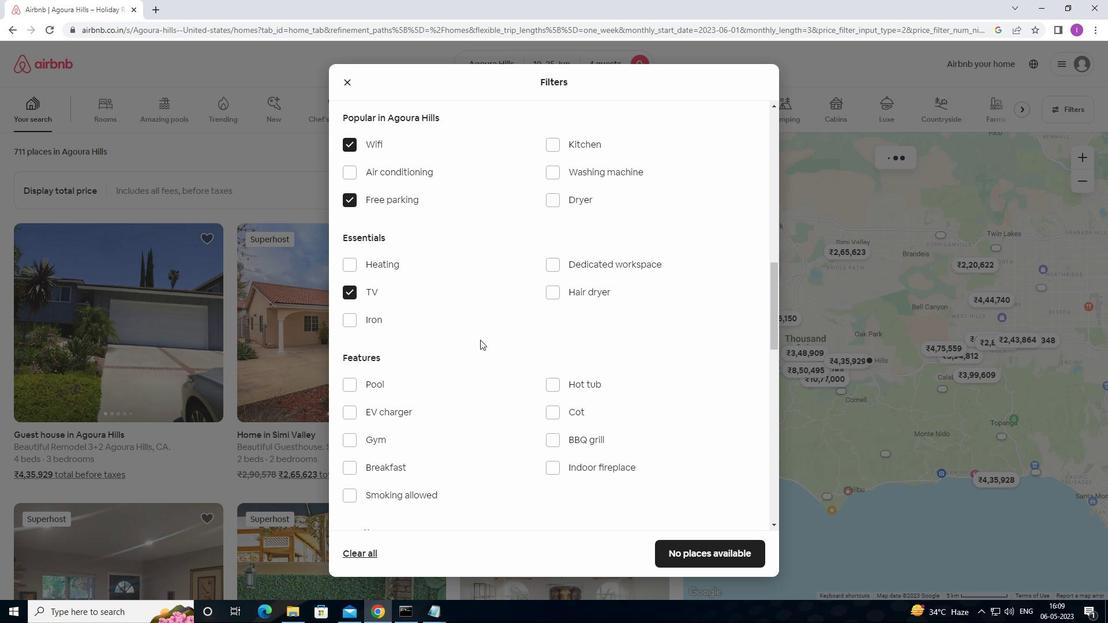 
Action: Mouse scrolled (480, 339) with delta (0, 0)
Screenshot: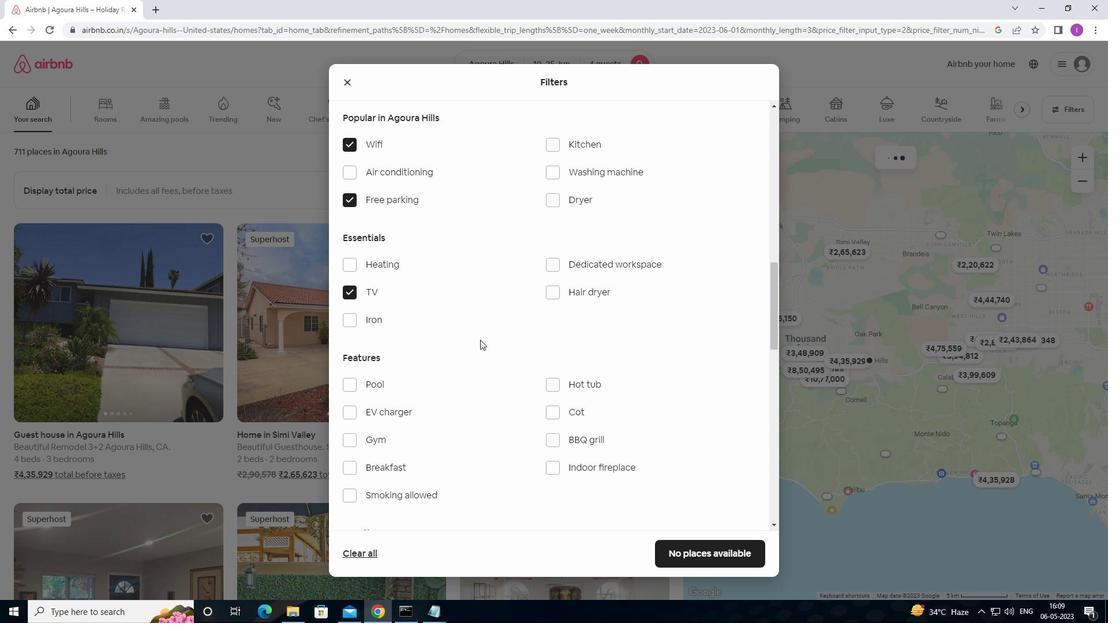 
Action: Mouse moved to (347, 325)
Screenshot: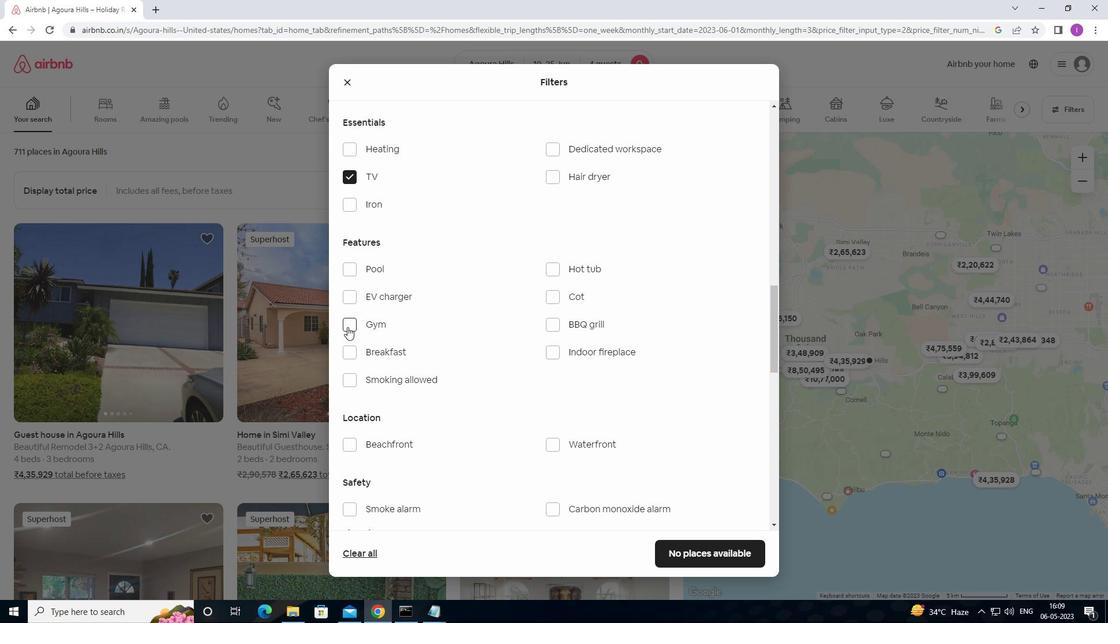 
Action: Mouse pressed left at (347, 325)
Screenshot: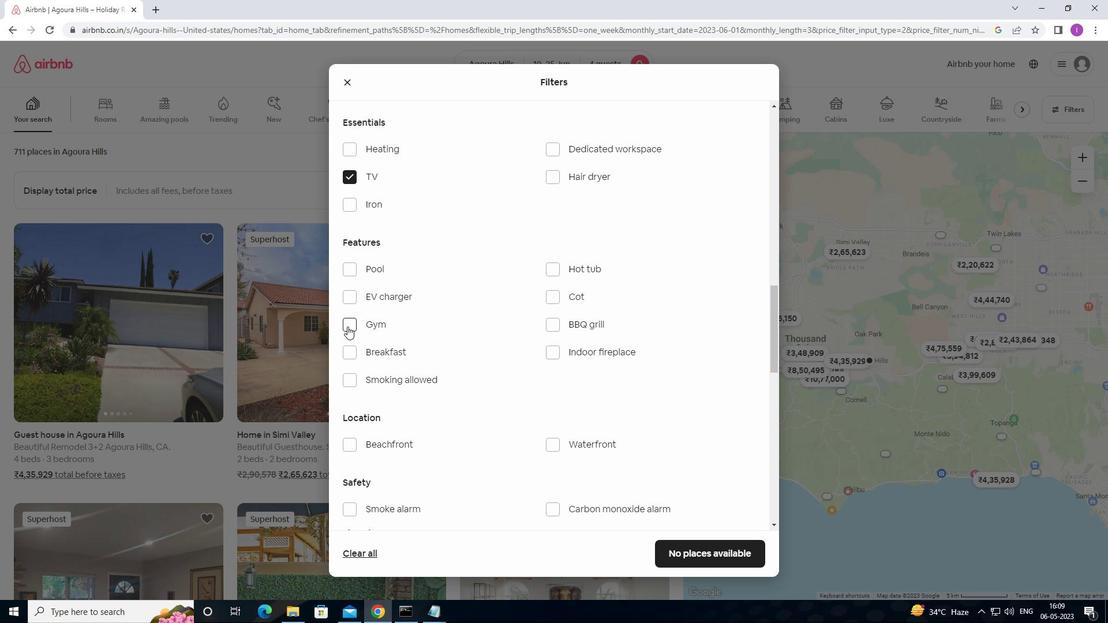 
Action: Mouse moved to (351, 349)
Screenshot: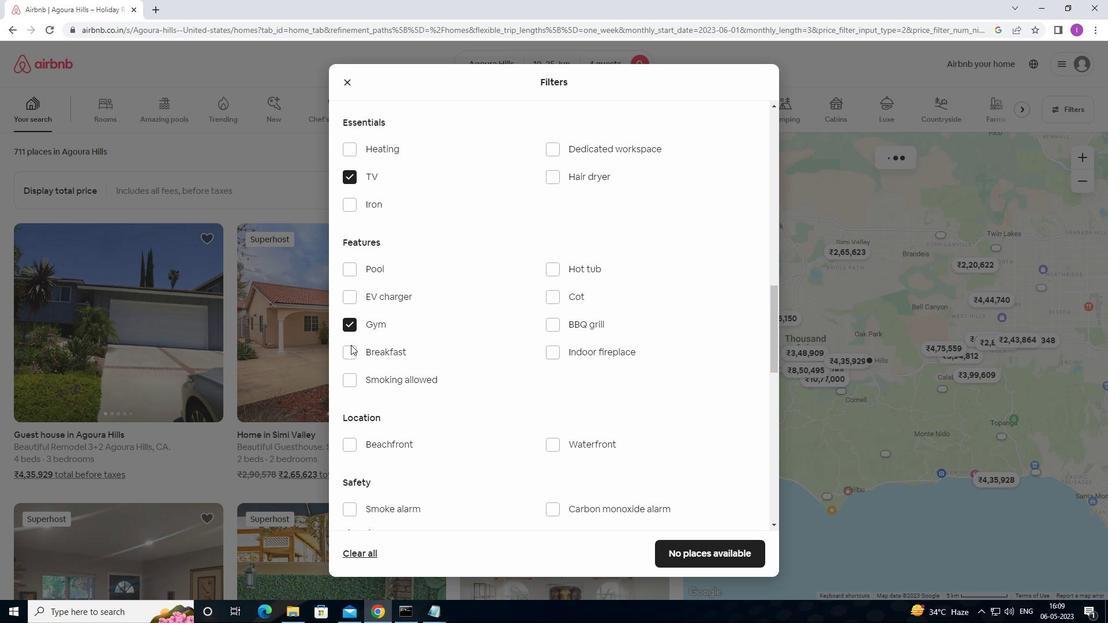 
Action: Mouse pressed left at (351, 349)
Screenshot: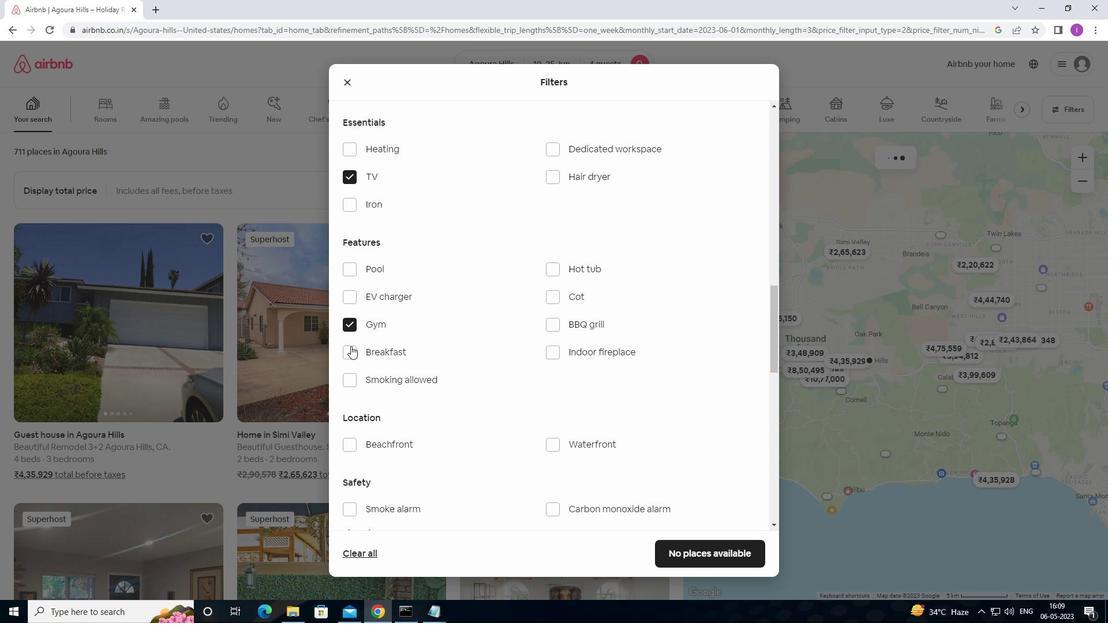 
Action: Mouse moved to (489, 350)
Screenshot: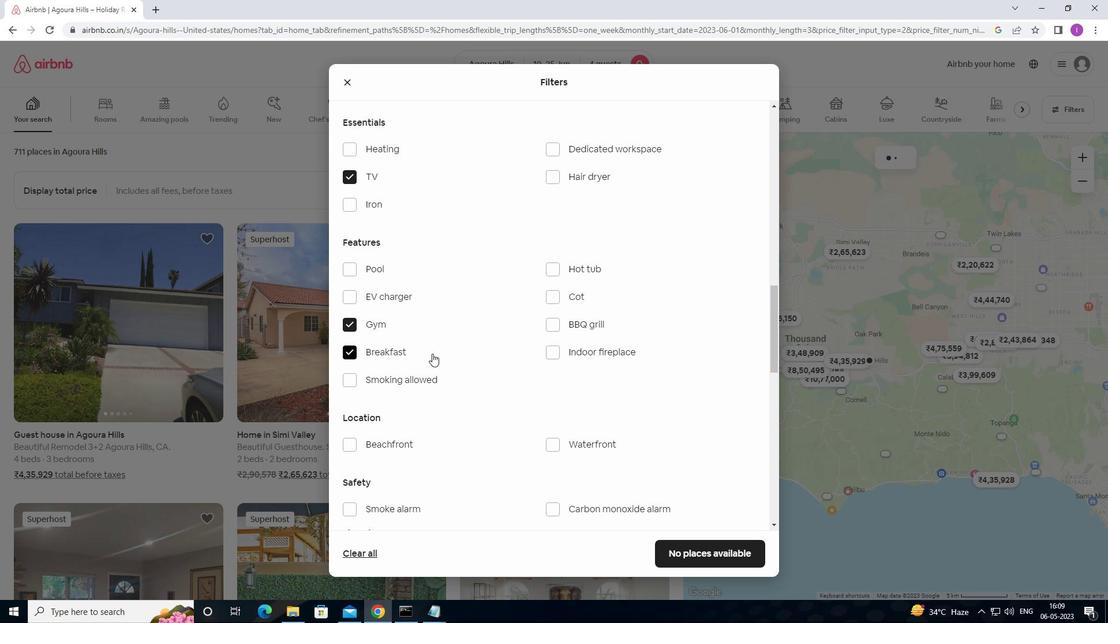 
Action: Mouse scrolled (489, 349) with delta (0, 0)
Screenshot: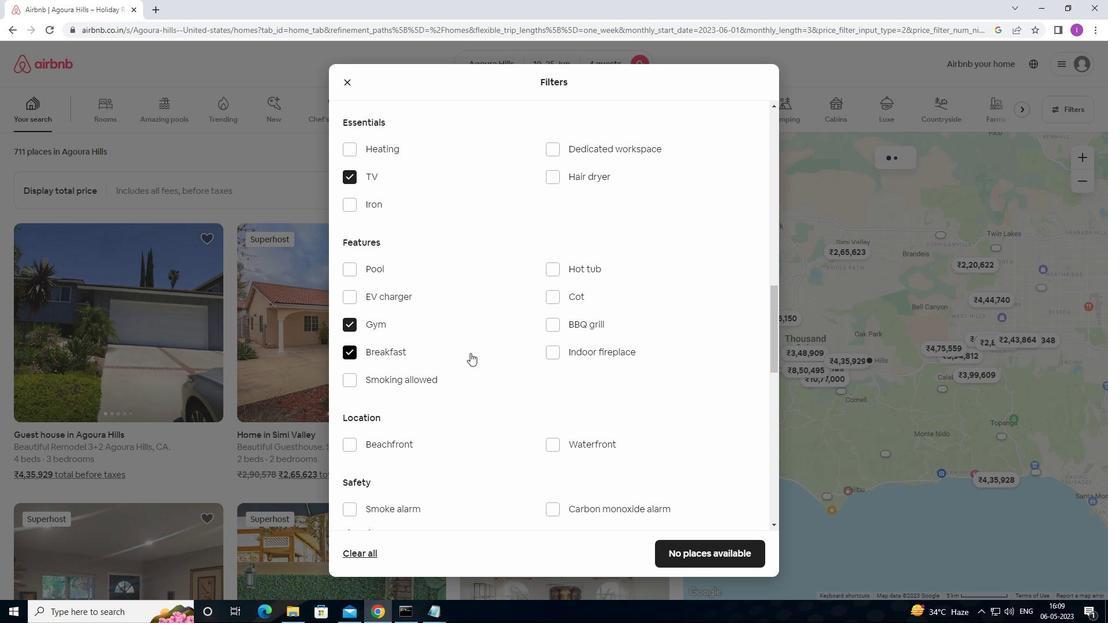 
Action: Mouse moved to (490, 350)
Screenshot: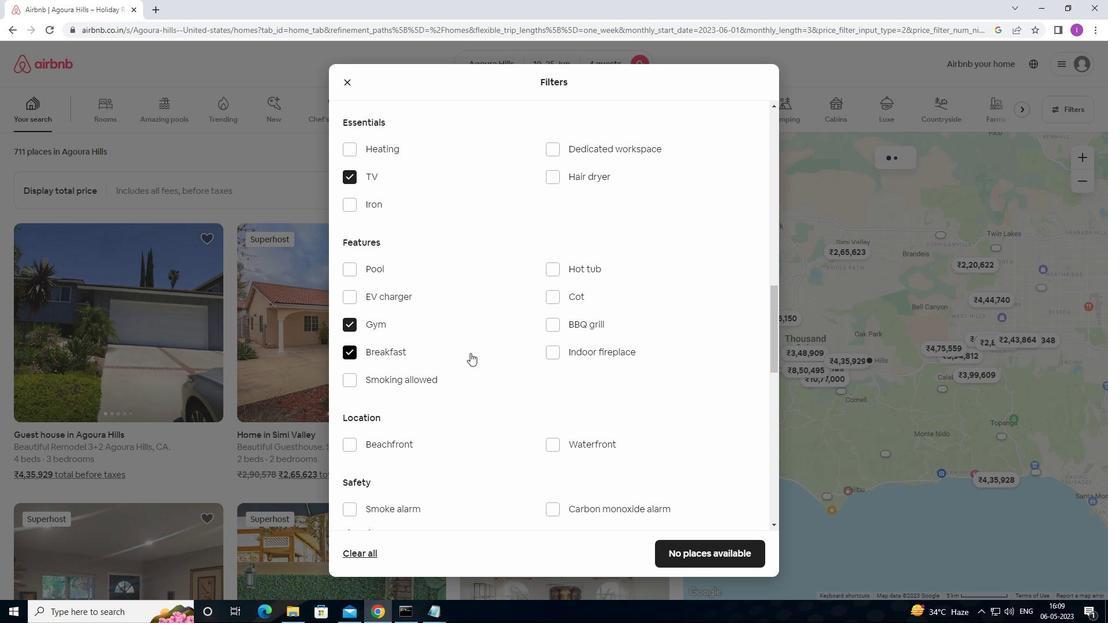 
Action: Mouse scrolled (490, 349) with delta (0, 0)
Screenshot: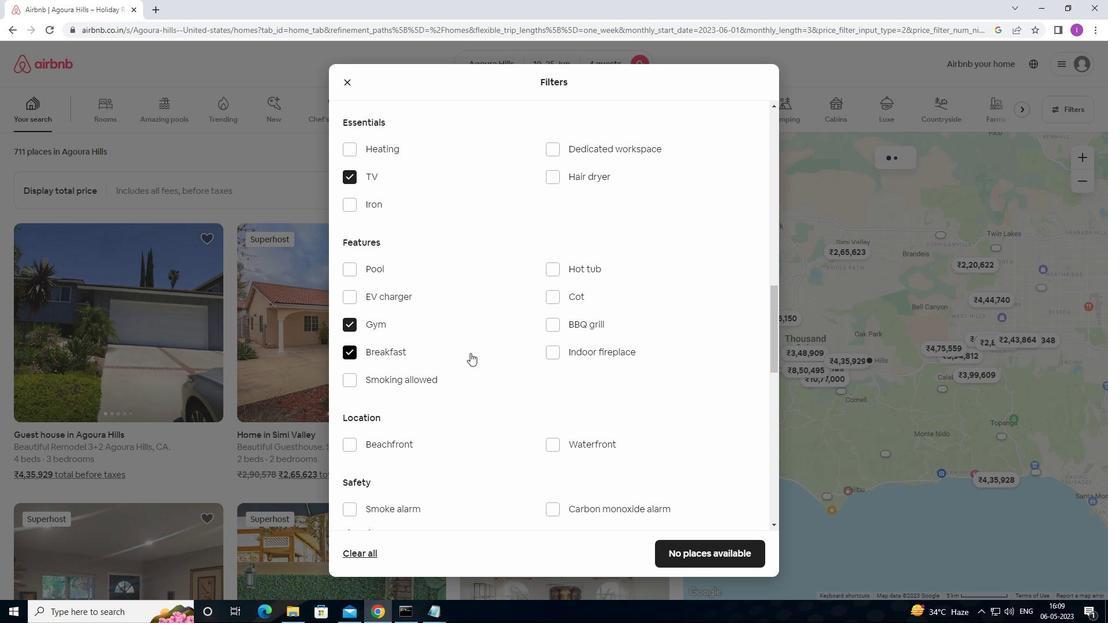 
Action: Mouse scrolled (490, 349) with delta (0, 0)
Screenshot: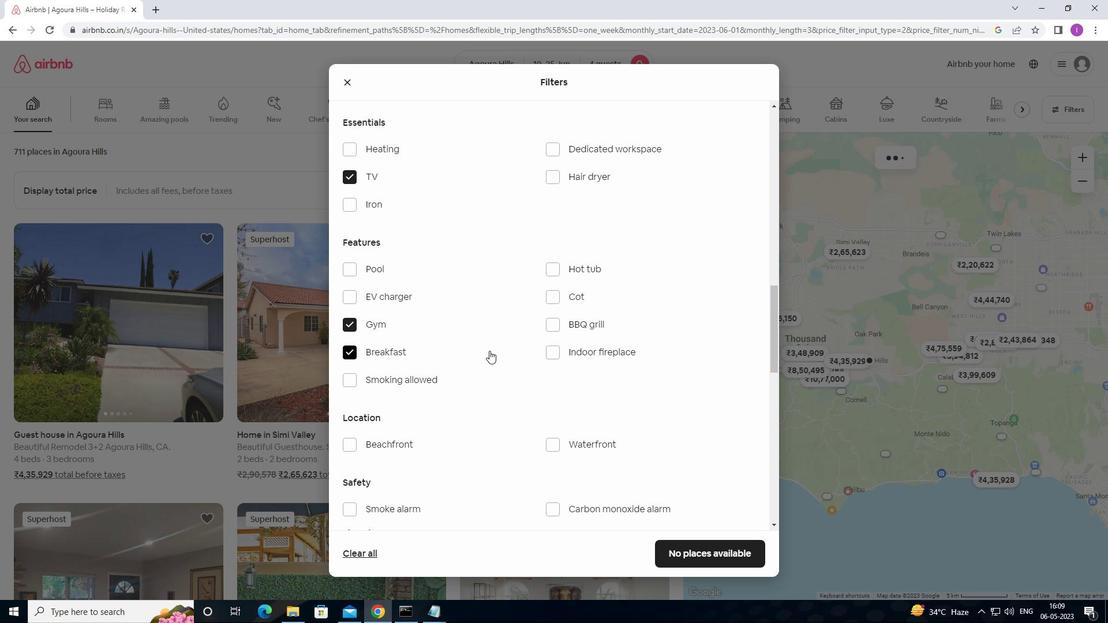 
Action: Mouse moved to (498, 351)
Screenshot: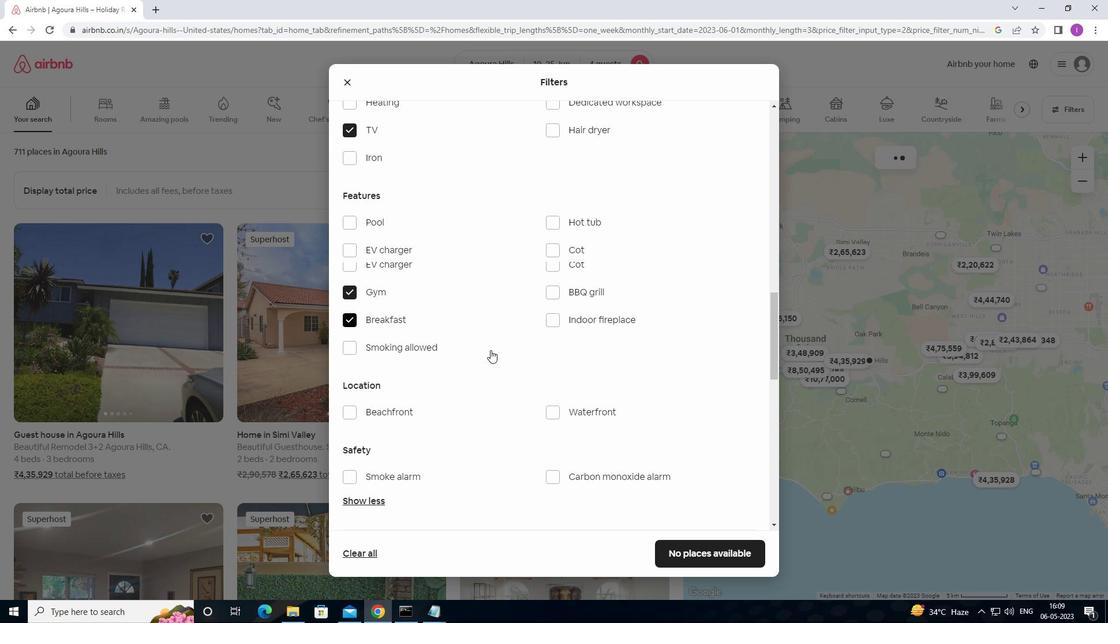 
Action: Mouse scrolled (498, 350) with delta (0, 0)
Screenshot: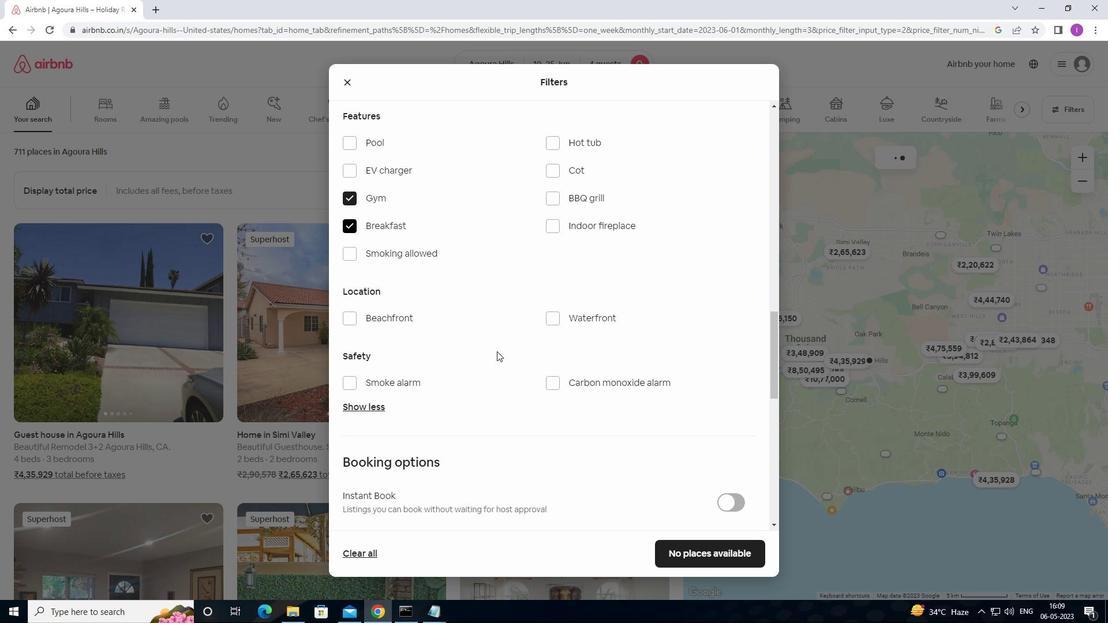 
Action: Mouse moved to (498, 351)
Screenshot: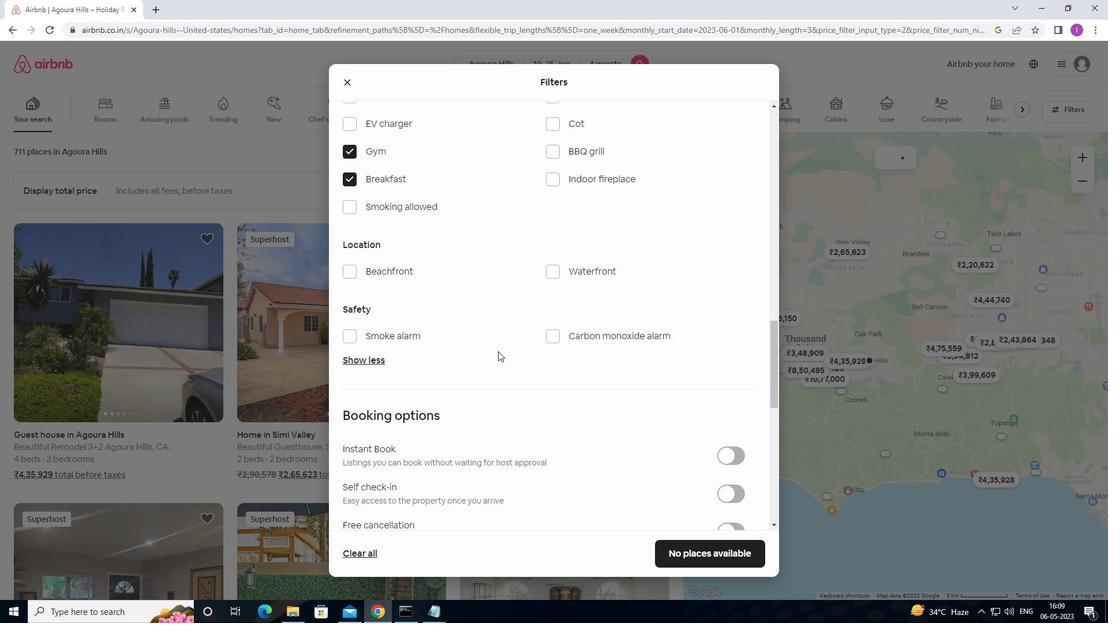 
Action: Mouse scrolled (498, 350) with delta (0, 0)
Screenshot: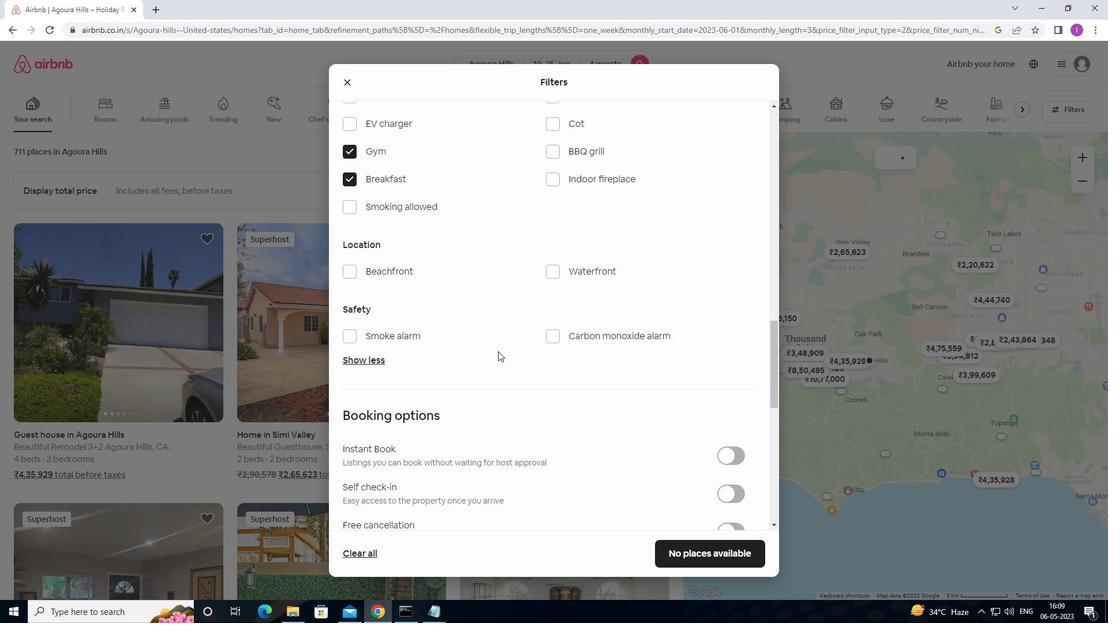 
Action: Mouse moved to (498, 352)
Screenshot: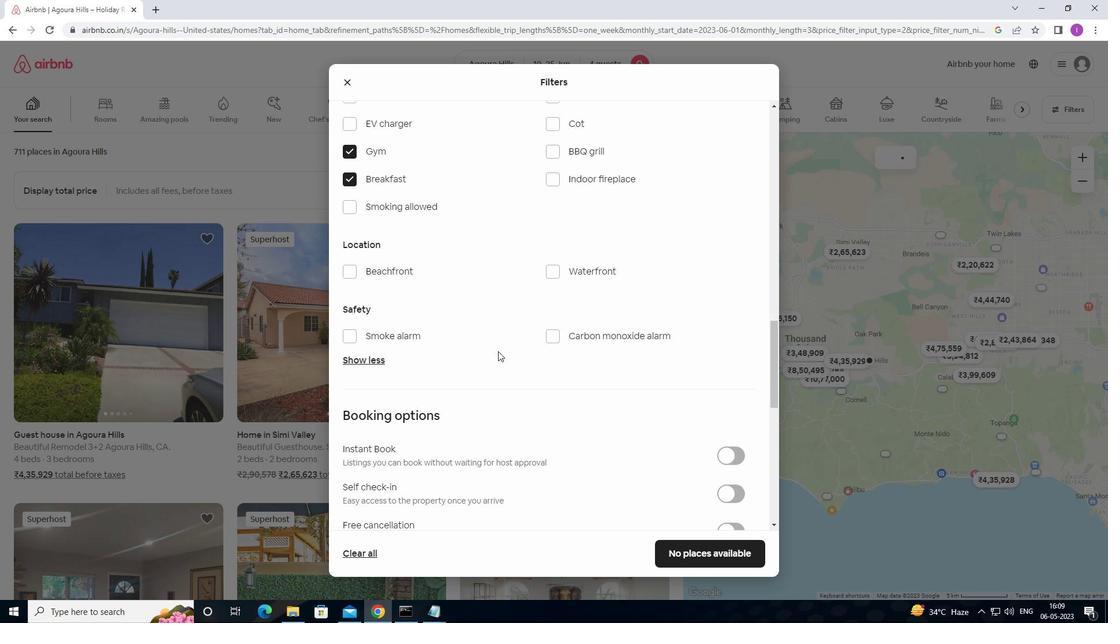 
Action: Mouse scrolled (498, 351) with delta (0, 0)
Screenshot: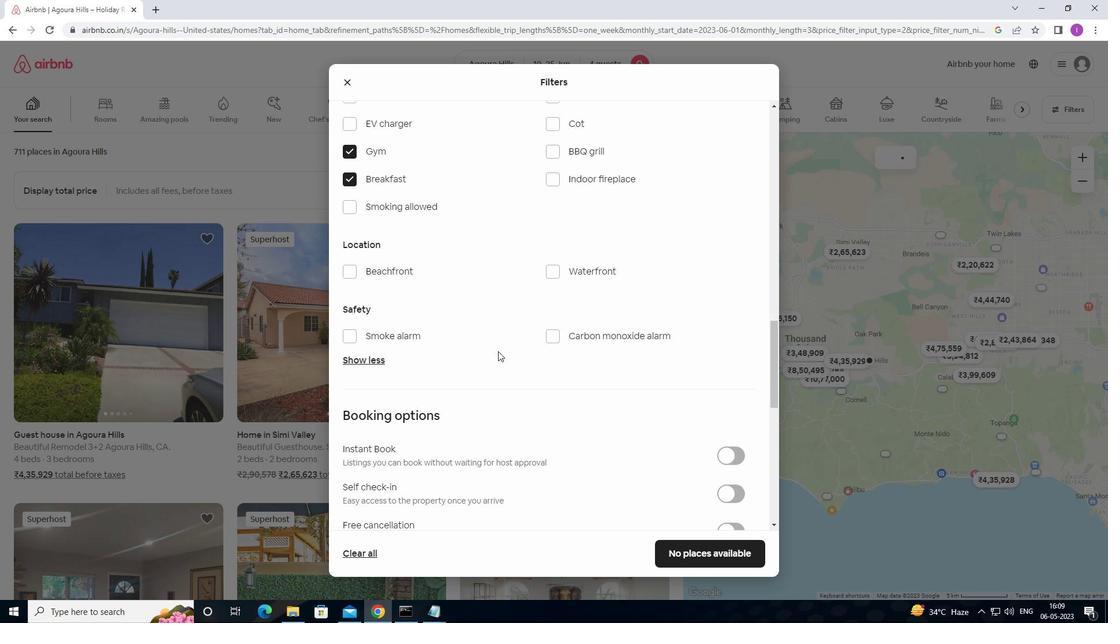 
Action: Mouse scrolled (498, 351) with delta (0, 0)
Screenshot: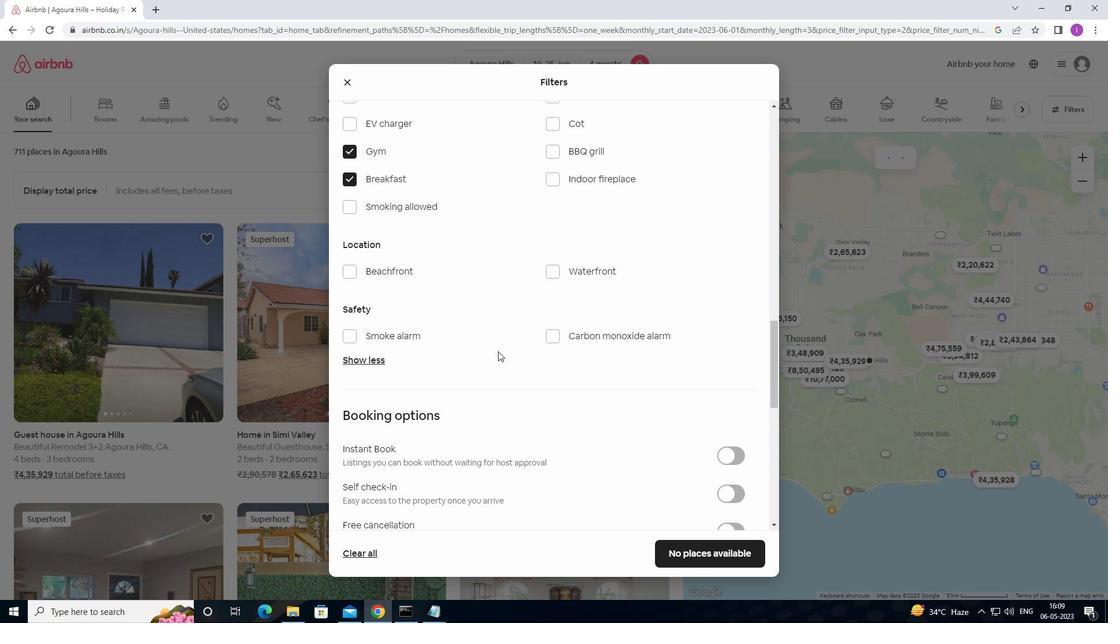 
Action: Mouse moved to (738, 266)
Screenshot: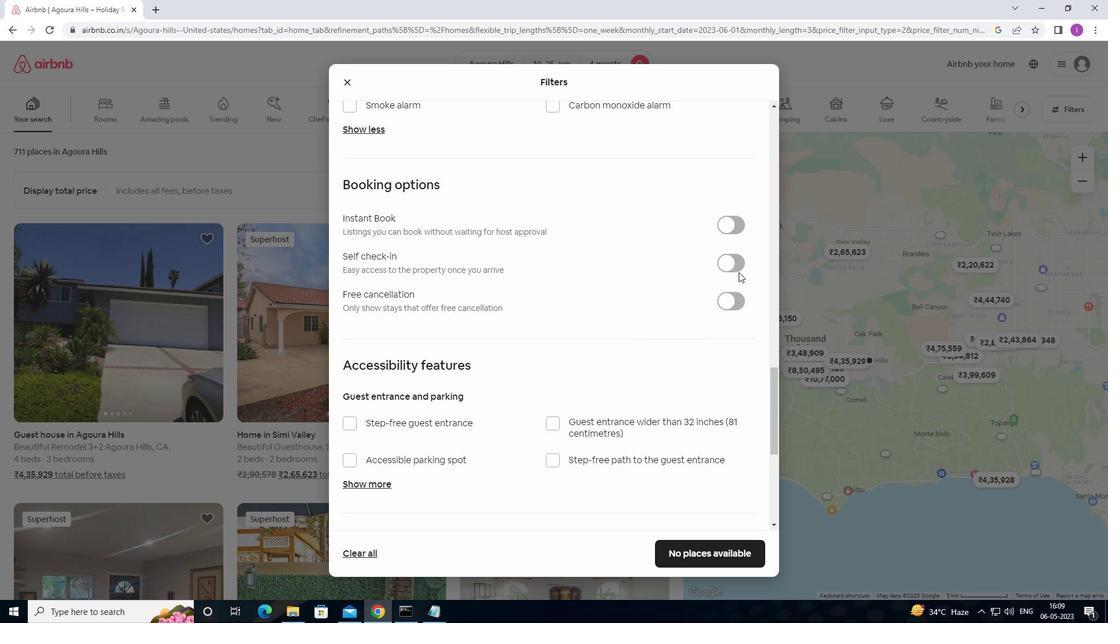 
Action: Mouse pressed left at (738, 266)
Screenshot: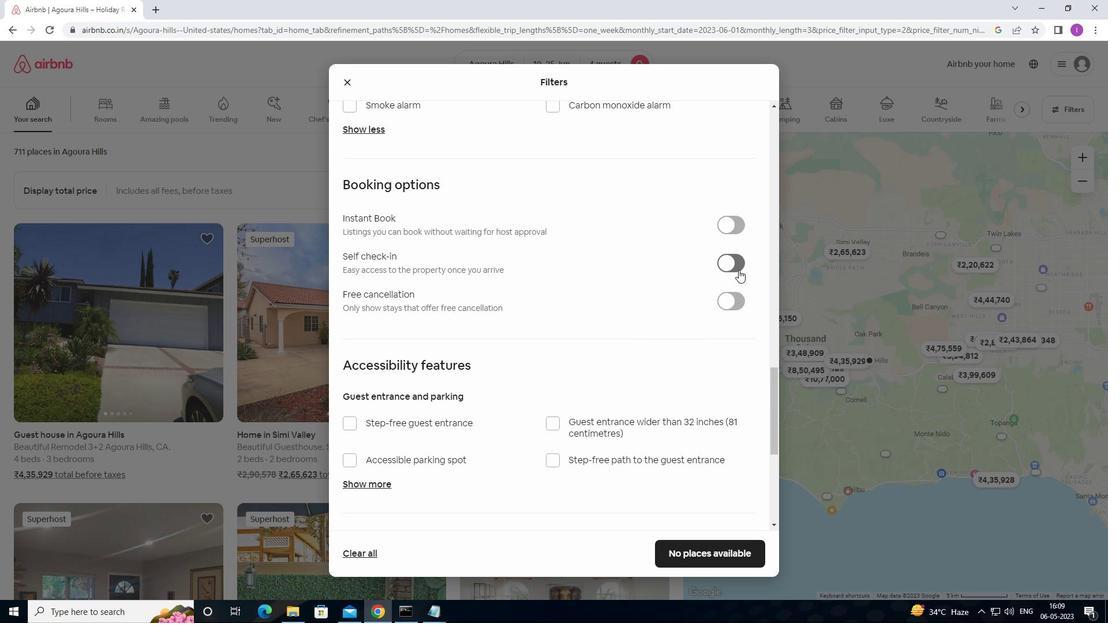 
Action: Mouse moved to (434, 394)
Screenshot: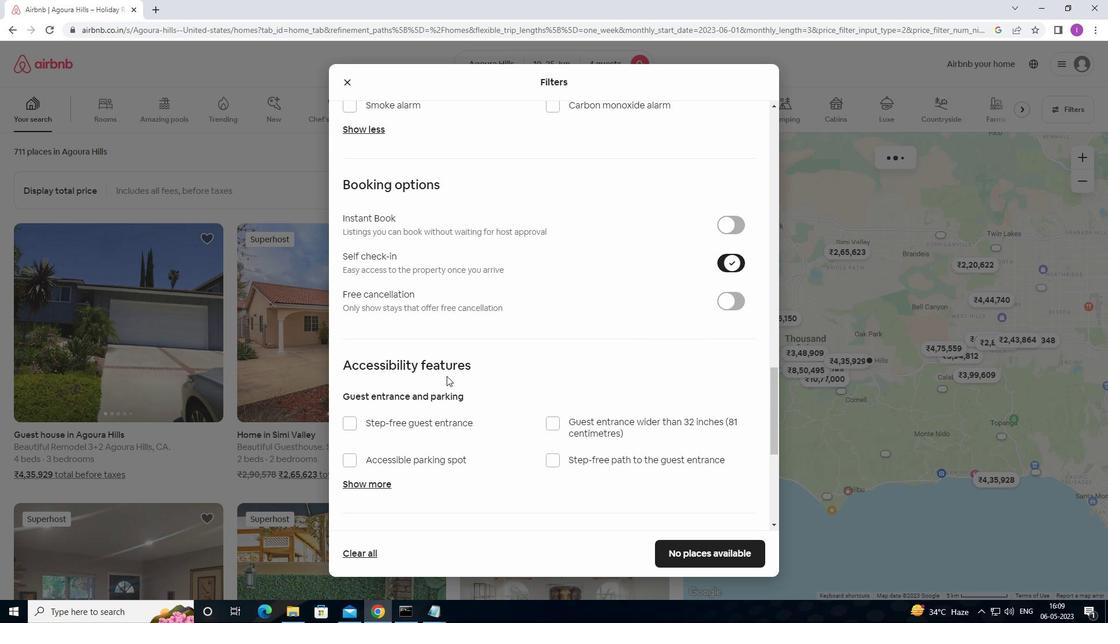 
Action: Mouse scrolled (434, 393) with delta (0, 0)
Screenshot: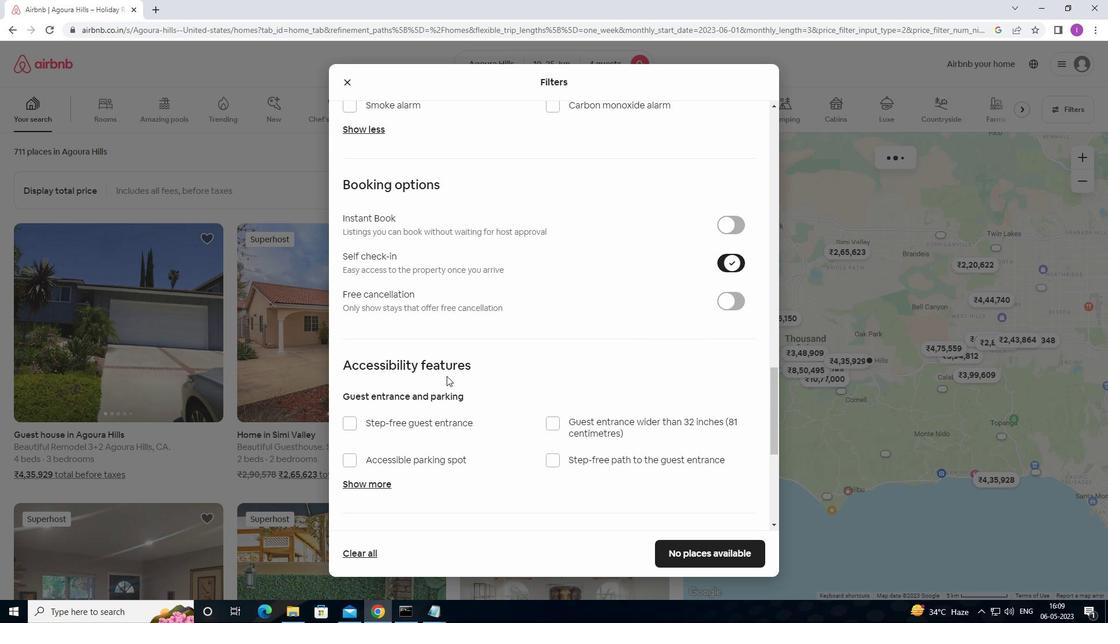 
Action: Mouse moved to (434, 396)
Screenshot: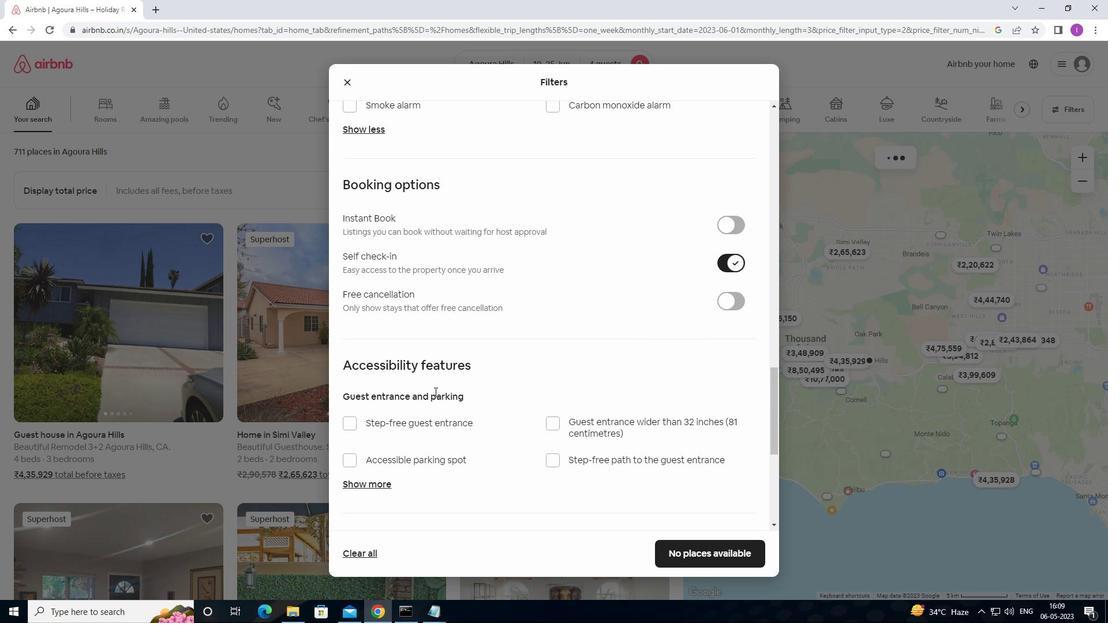 
Action: Mouse scrolled (434, 395) with delta (0, 0)
Screenshot: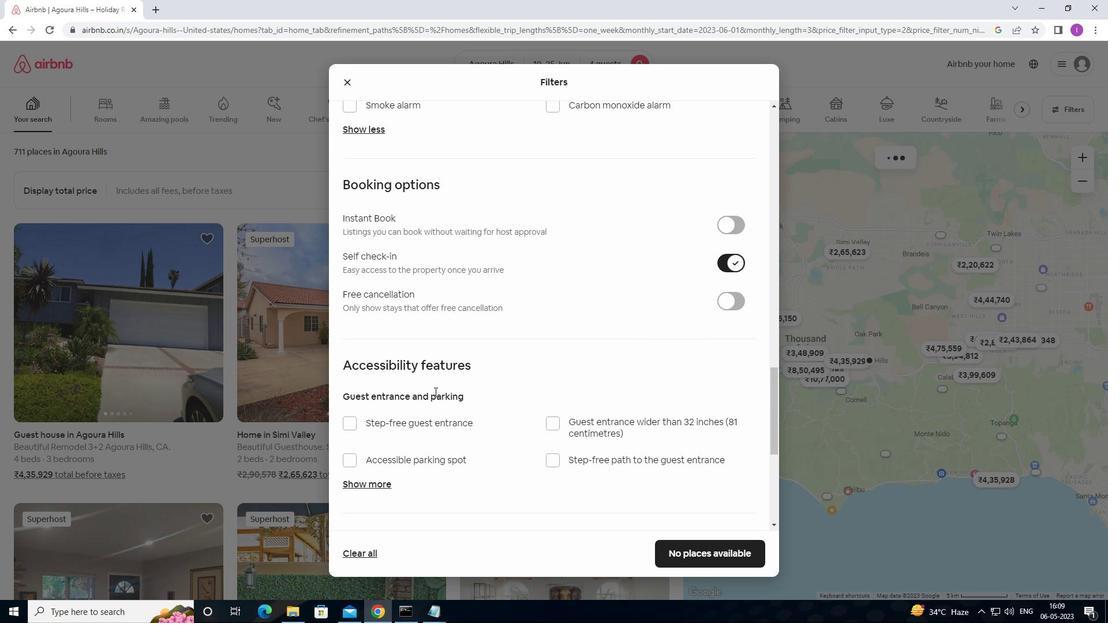 
Action: Mouse scrolled (434, 395) with delta (0, 0)
Screenshot: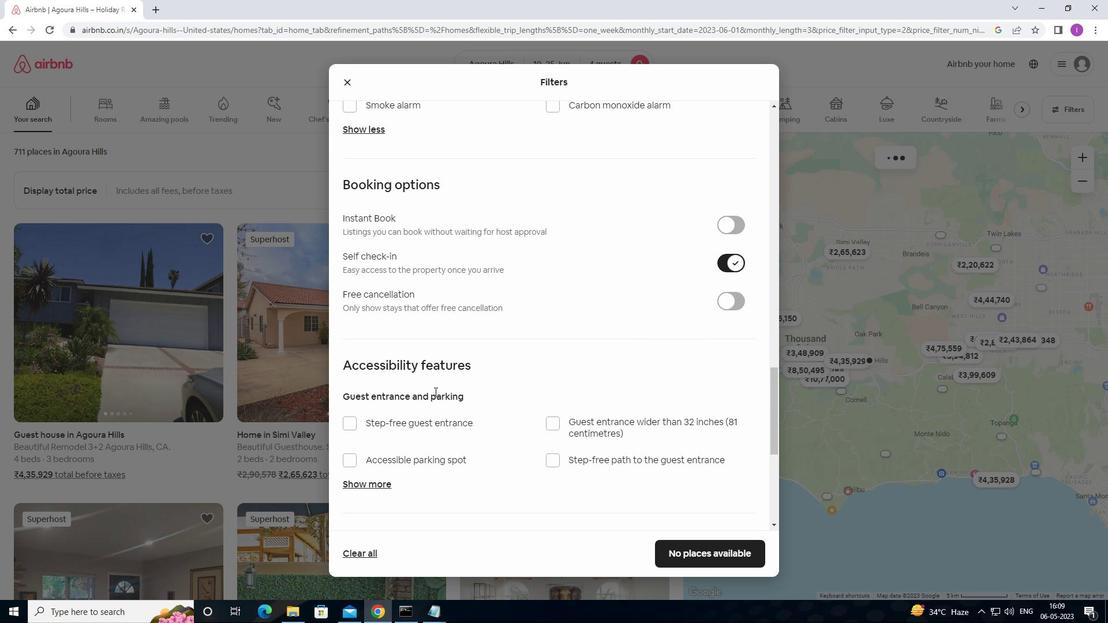 
Action: Mouse moved to (440, 445)
Screenshot: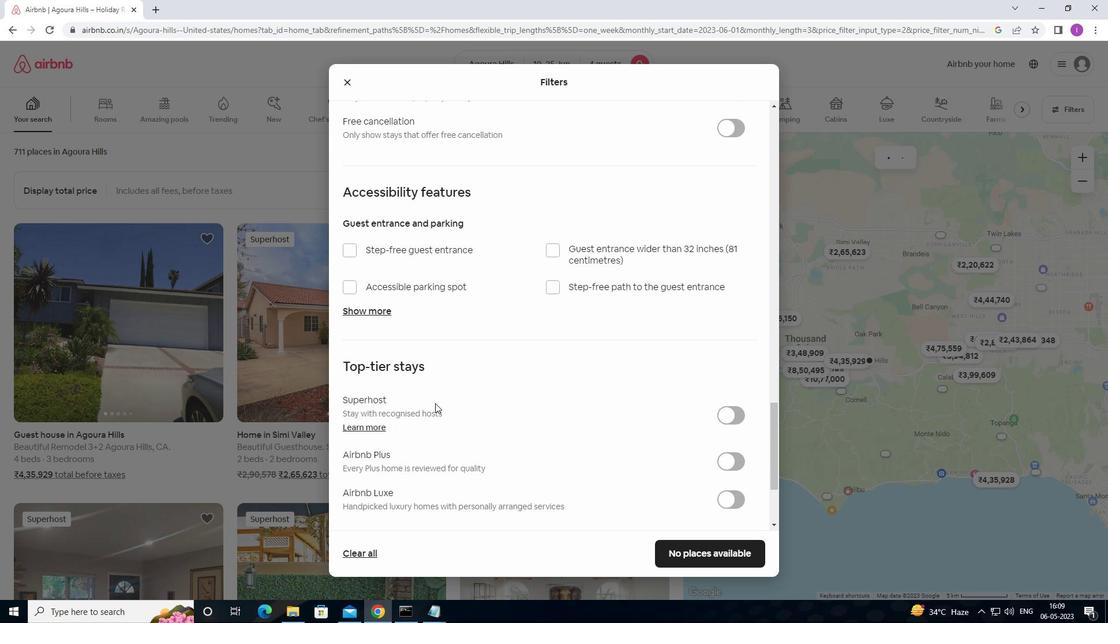 
Action: Mouse scrolled (440, 444) with delta (0, 0)
Screenshot: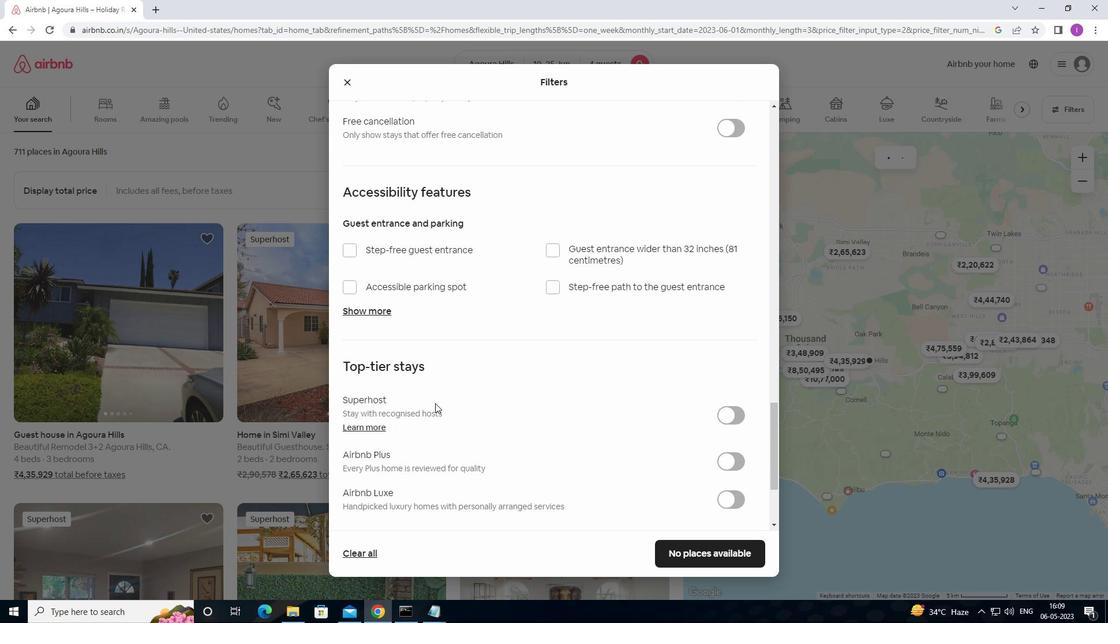 
Action: Mouse moved to (442, 451)
Screenshot: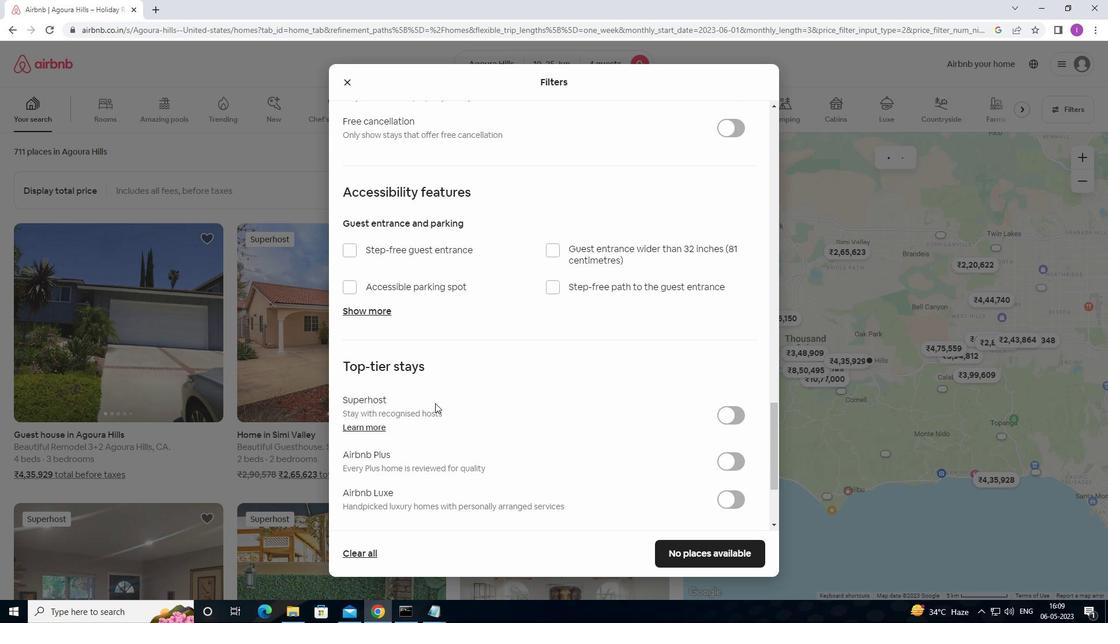 
Action: Mouse scrolled (442, 451) with delta (0, 0)
Screenshot: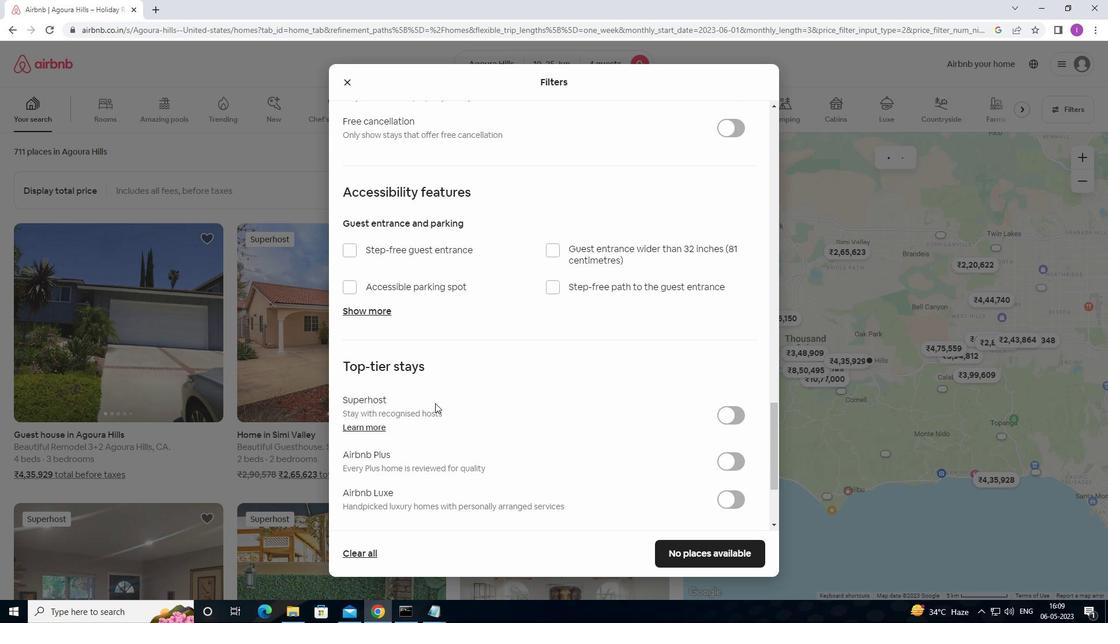 
Action: Mouse moved to (608, 421)
Screenshot: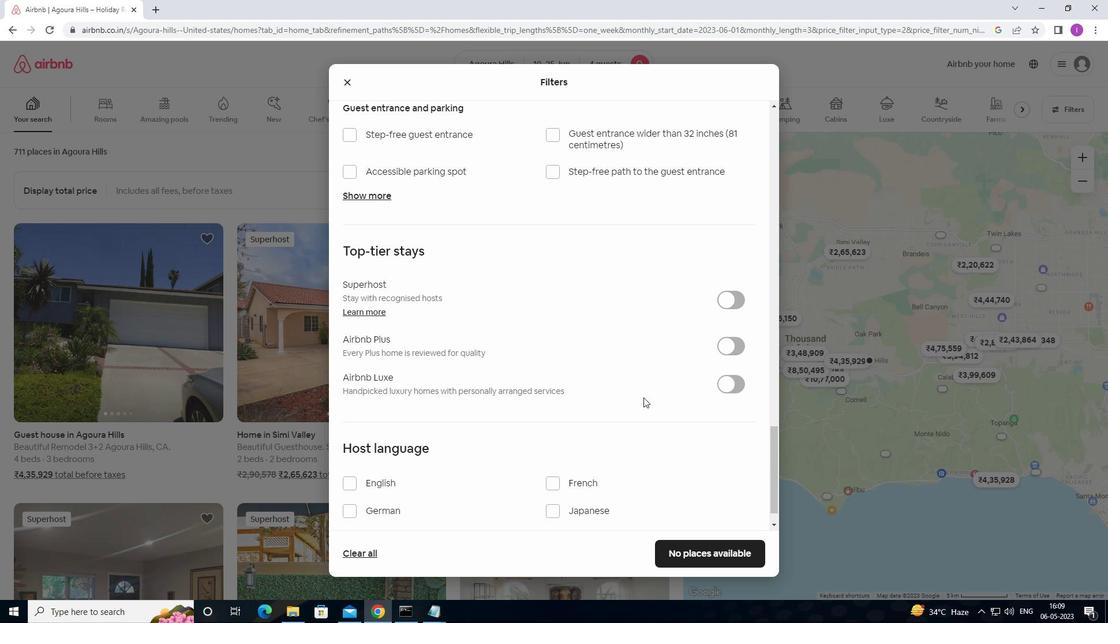 
Action: Mouse scrolled (608, 421) with delta (0, 0)
Screenshot: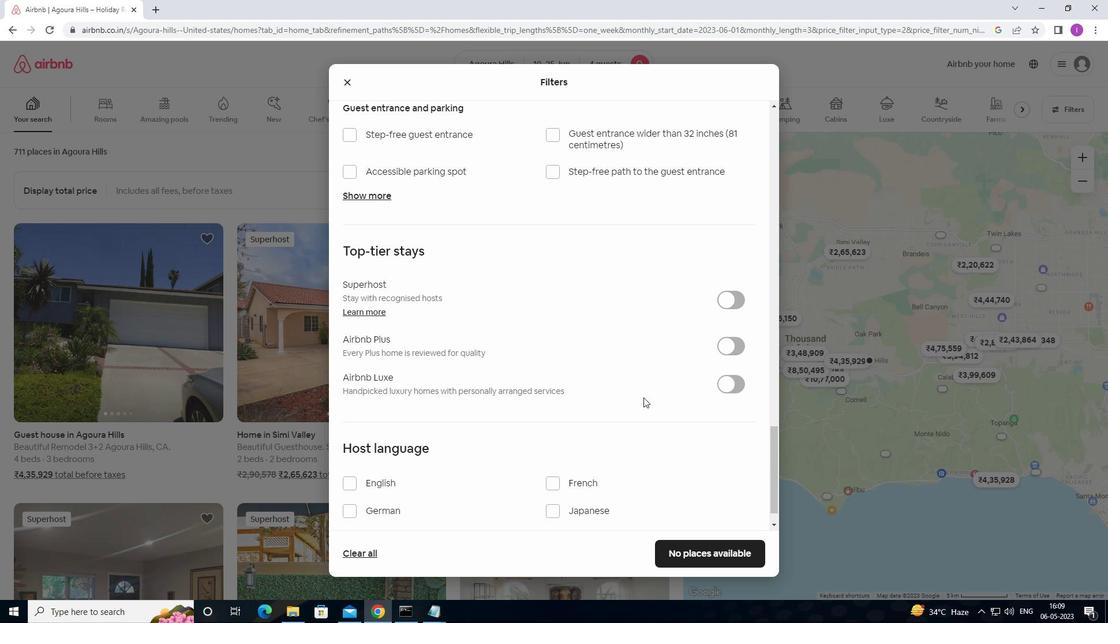 
Action: Mouse moved to (592, 436)
Screenshot: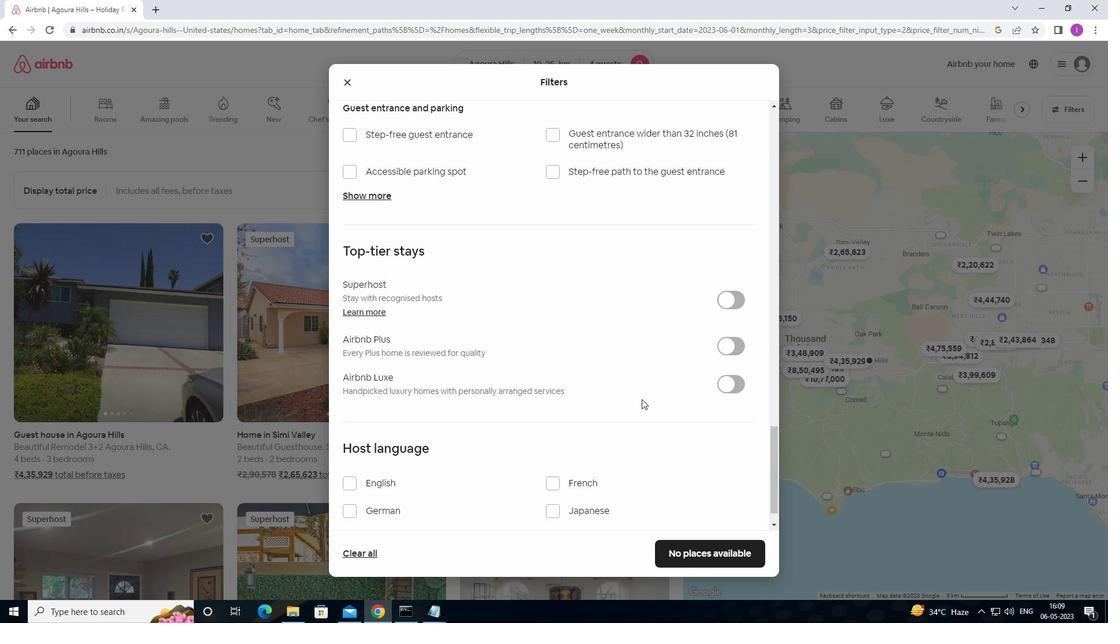 
Action: Mouse scrolled (592, 436) with delta (0, 0)
Screenshot: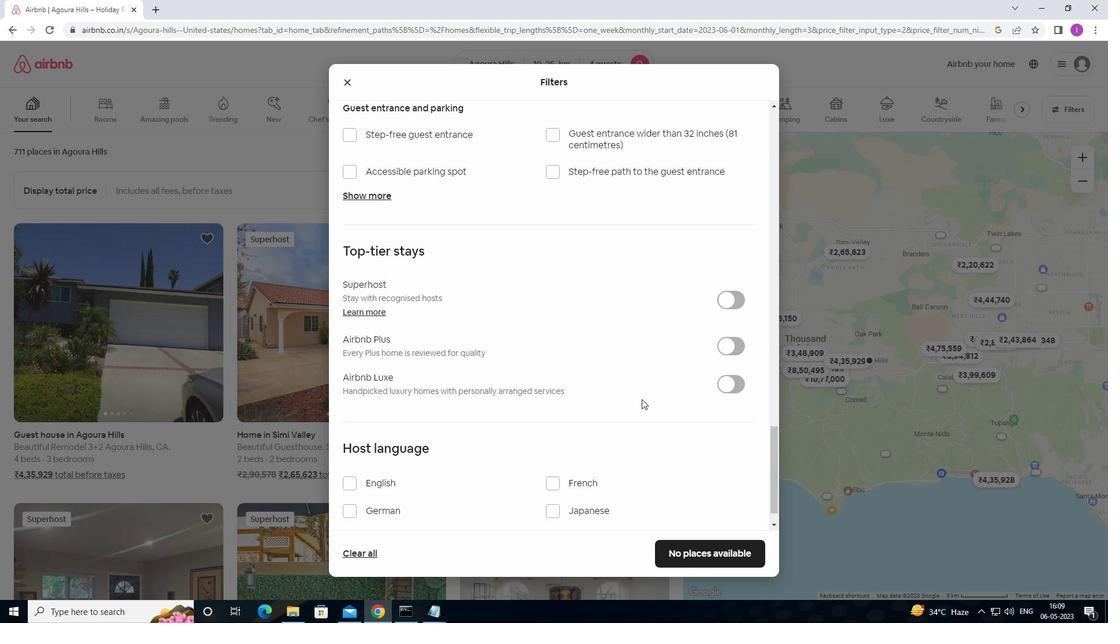 
Action: Mouse moved to (581, 446)
Screenshot: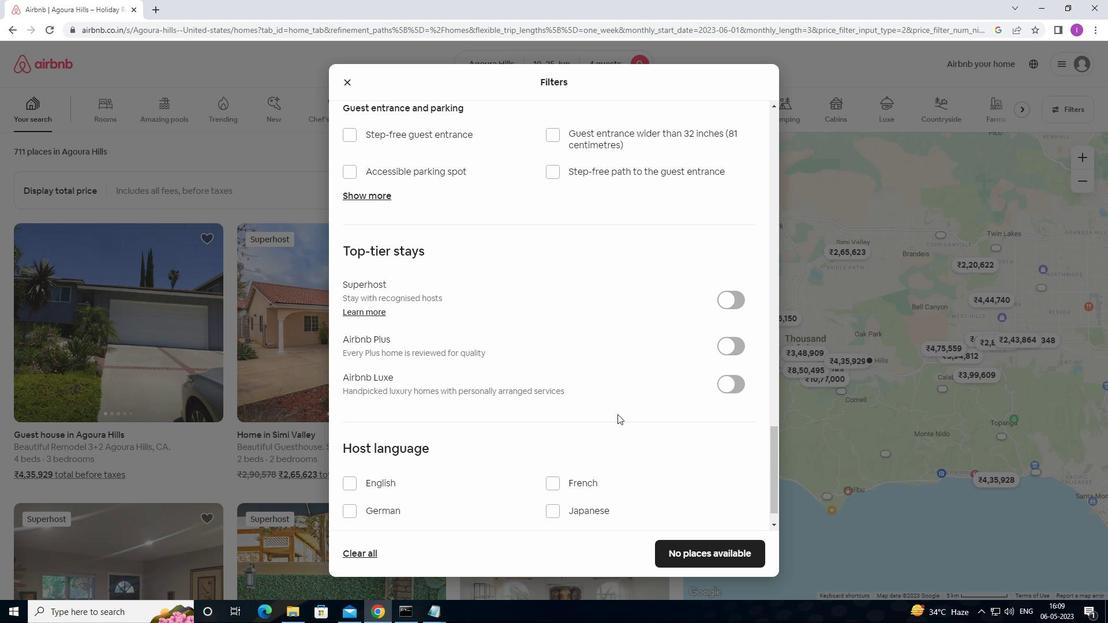 
Action: Mouse scrolled (581, 446) with delta (0, 0)
Screenshot: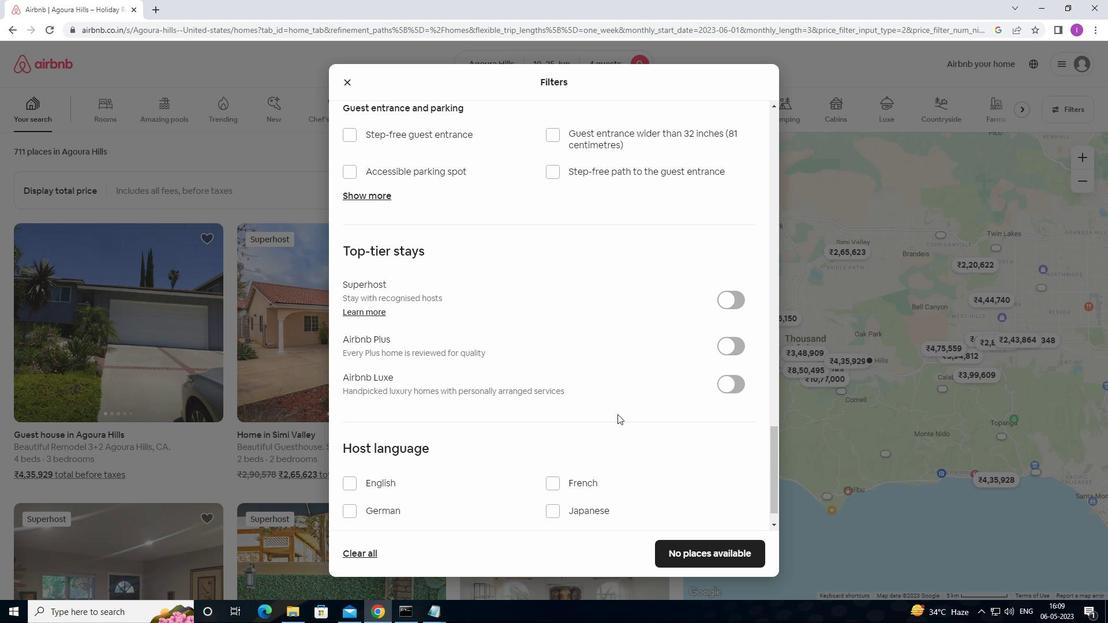 
Action: Mouse moved to (571, 451)
Screenshot: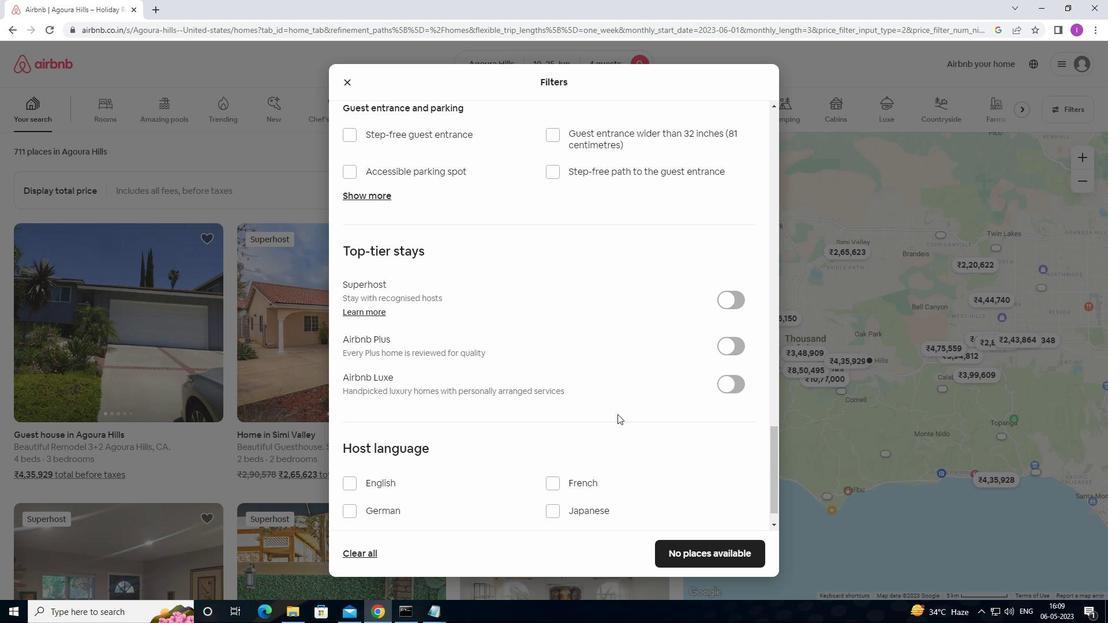 
Action: Mouse scrolled (571, 451) with delta (0, 0)
Screenshot: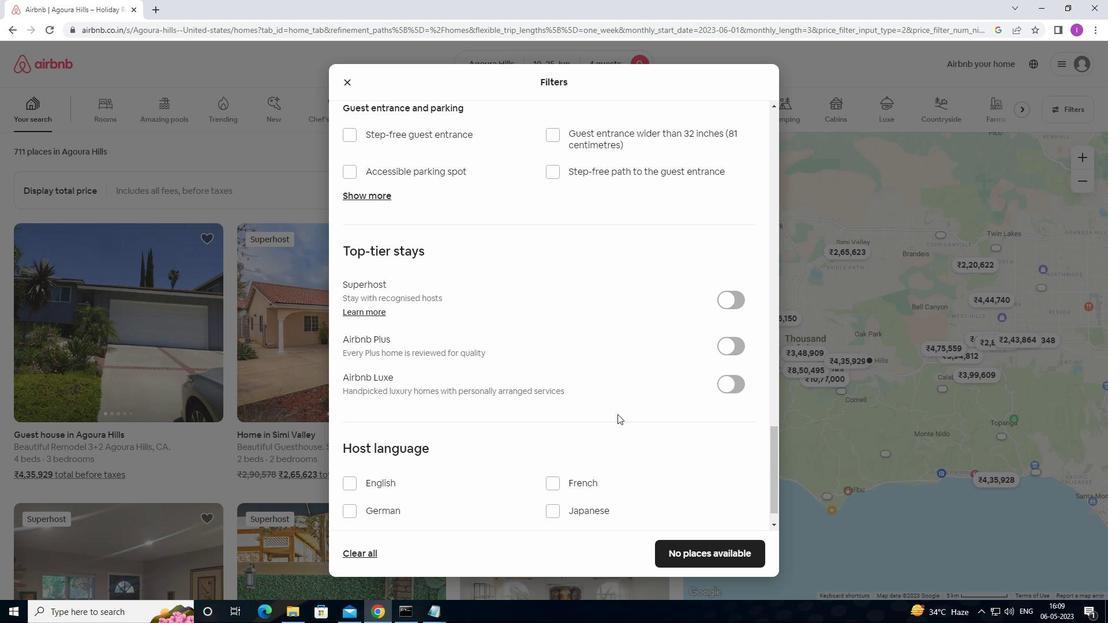 
Action: Mouse moved to (373, 478)
Screenshot: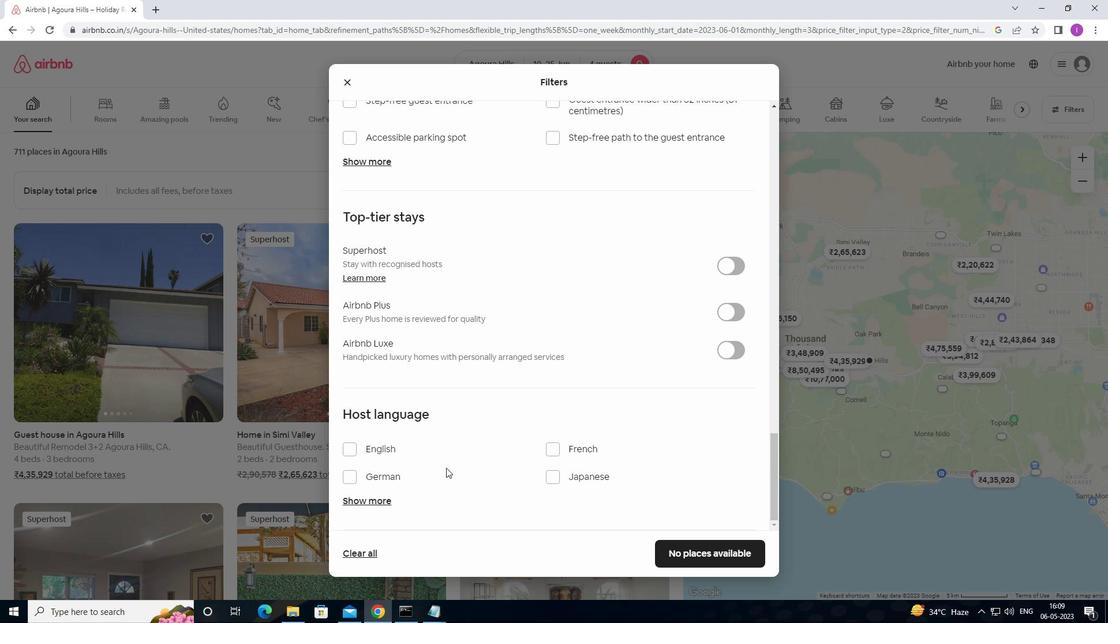 
Action: Mouse scrolled (373, 477) with delta (0, 0)
Screenshot: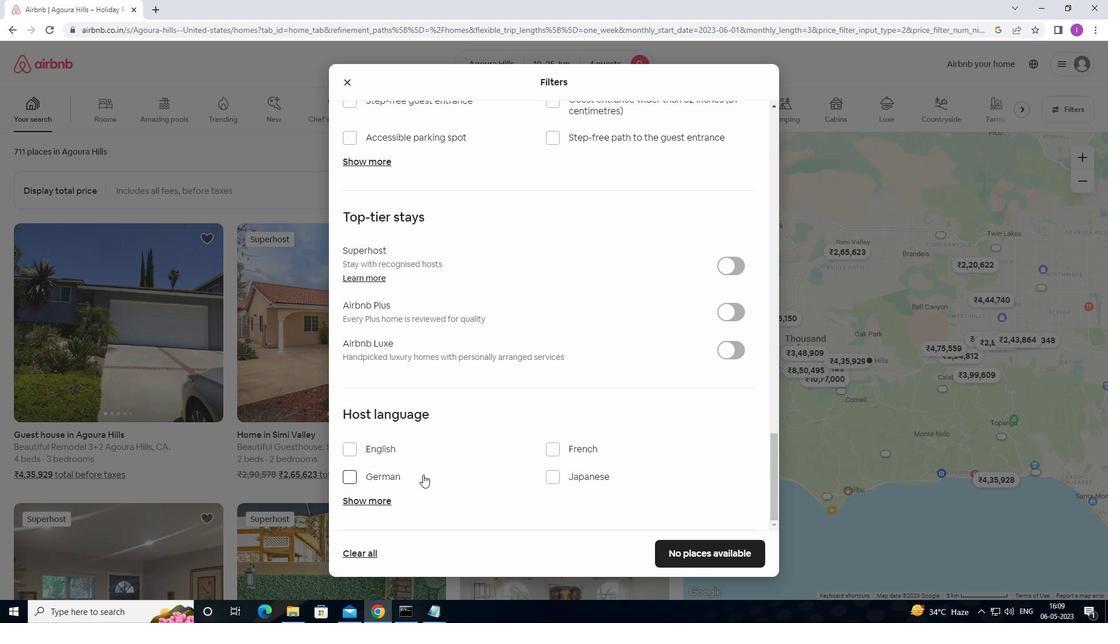 
Action: Mouse moved to (351, 450)
Screenshot: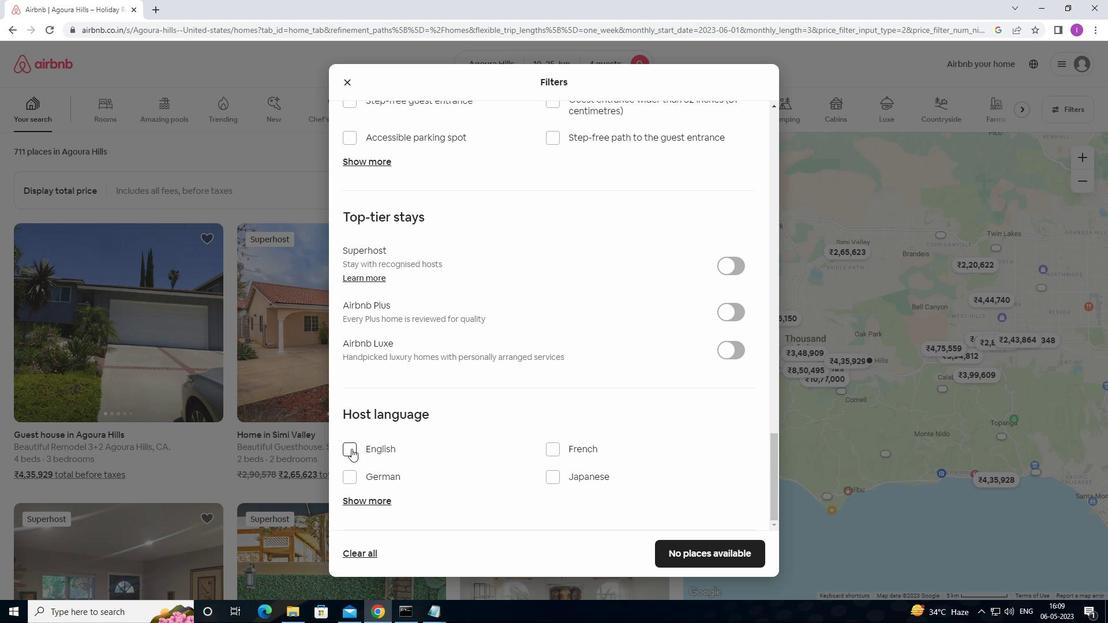 
Action: Mouse pressed left at (351, 450)
Screenshot: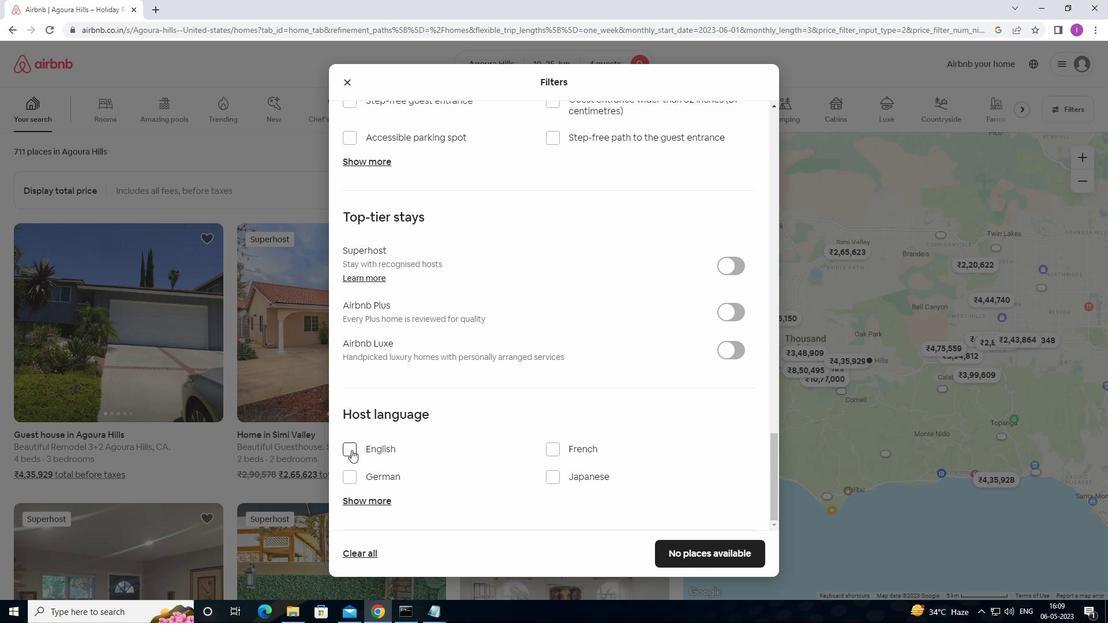 
Action: Mouse moved to (761, 586)
Screenshot: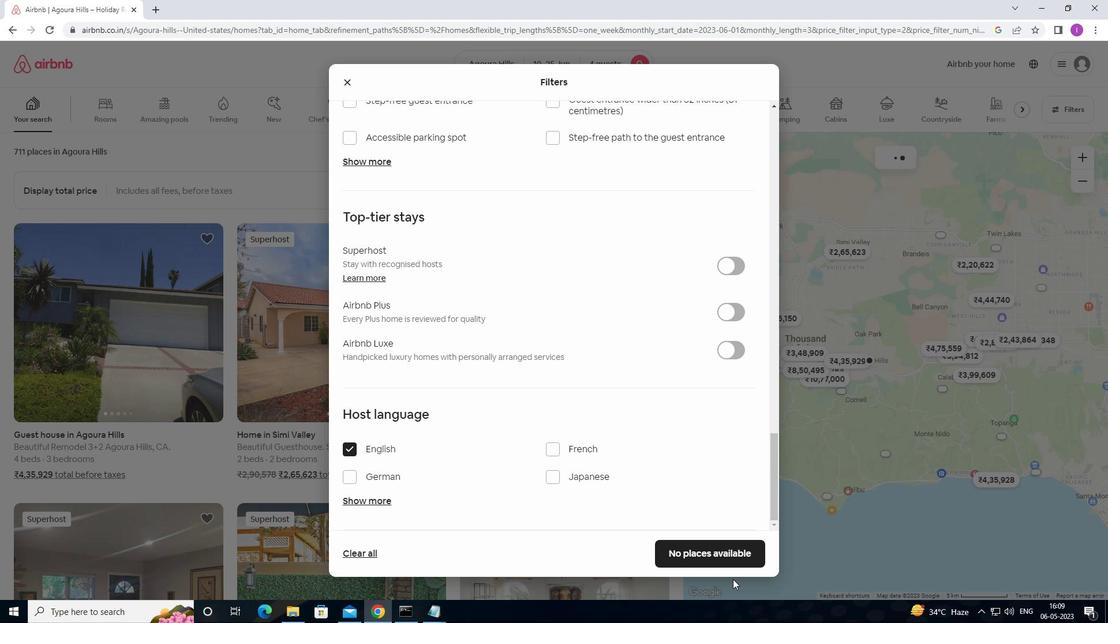 
Action: Mouse scrolled (761, 586) with delta (0, 0)
Screenshot: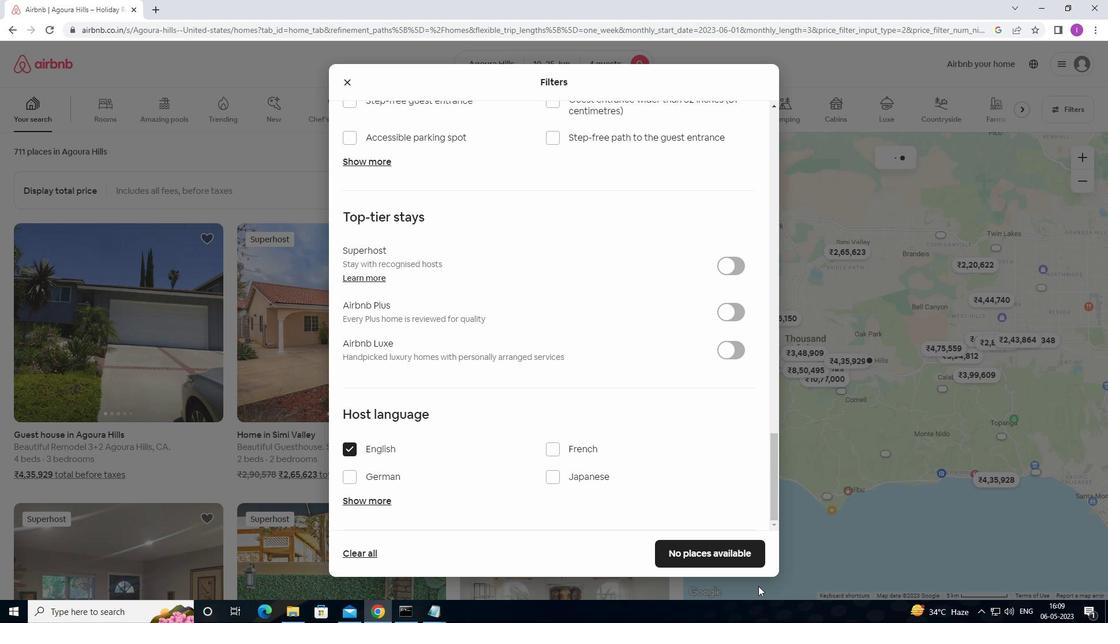 
Action: Mouse moved to (761, 586)
Screenshot: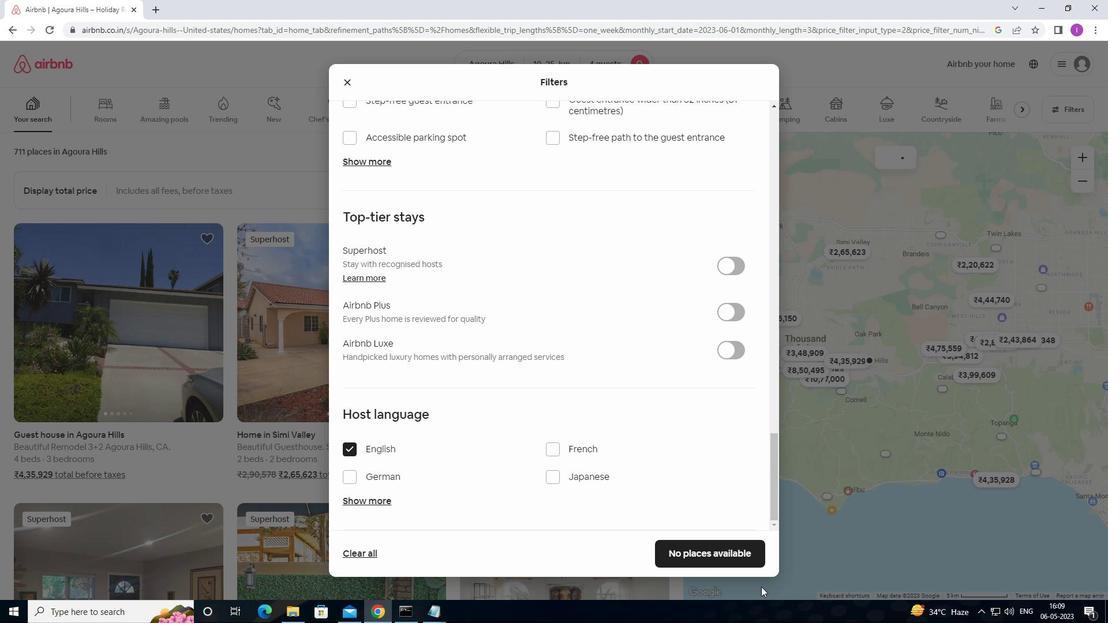 
Action: Mouse scrolled (761, 586) with delta (0, 0)
Screenshot: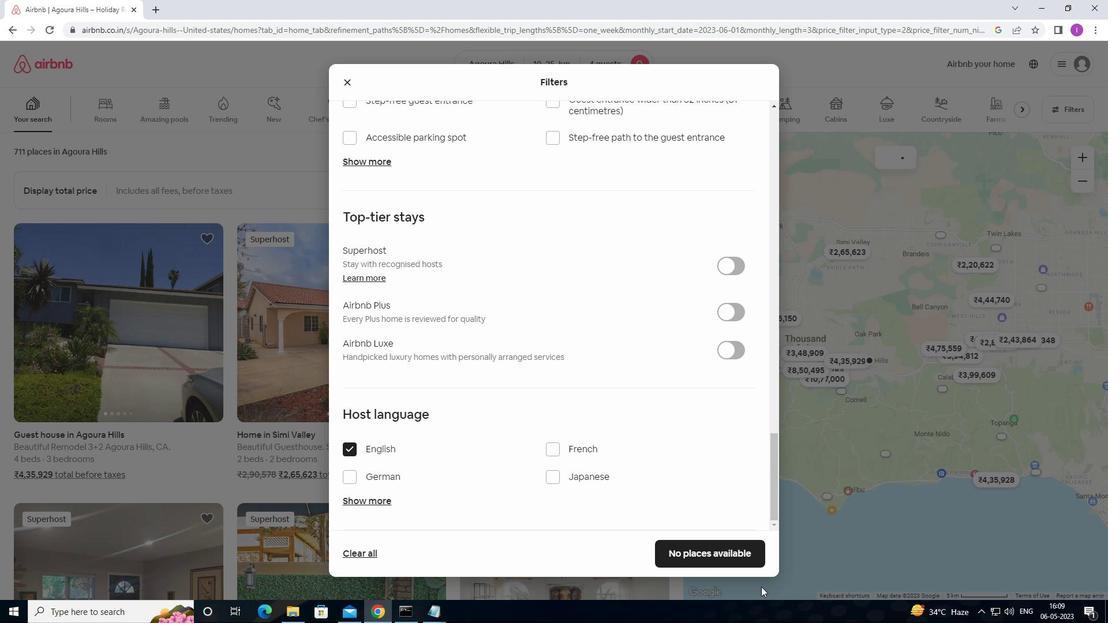 
Action: Mouse moved to (762, 586)
Screenshot: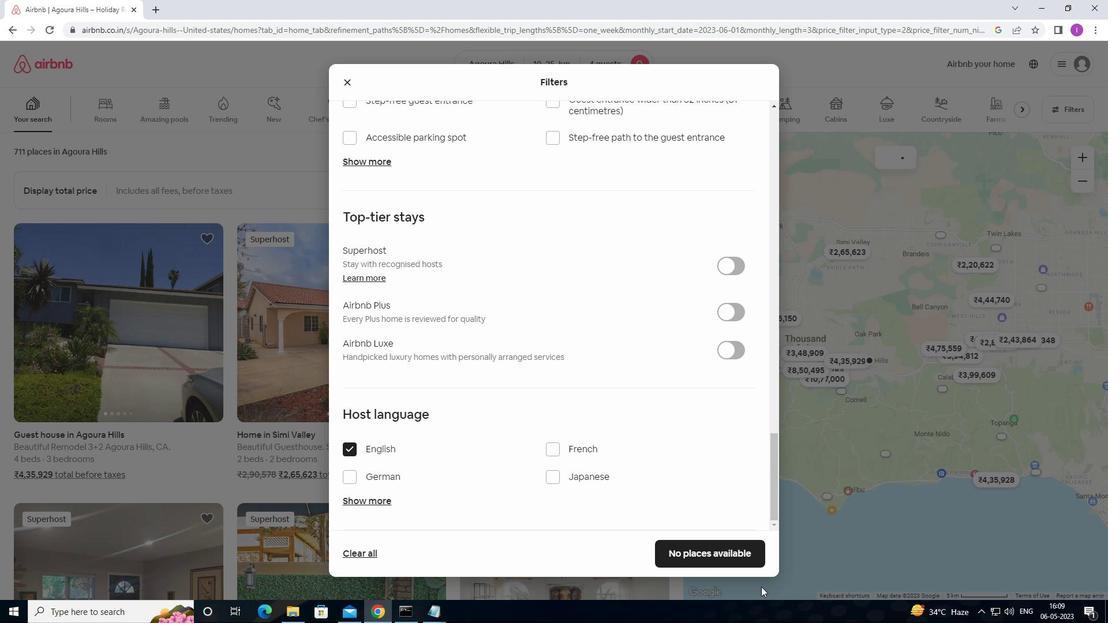 
Action: Mouse scrolled (762, 586) with delta (0, 0)
Screenshot: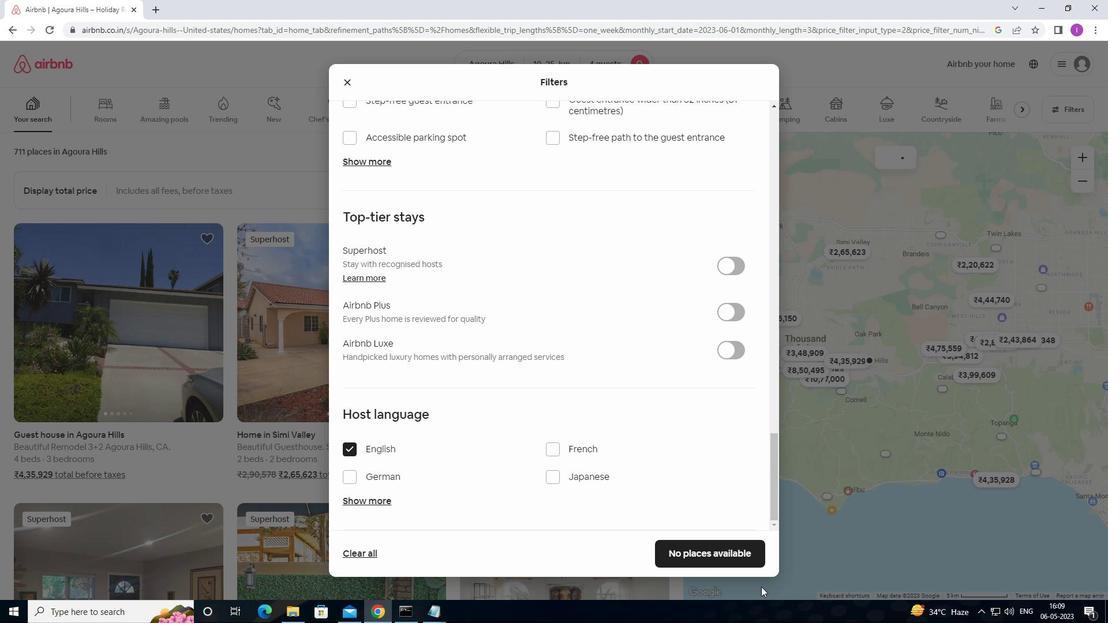 
Action: Mouse moved to (698, 553)
Screenshot: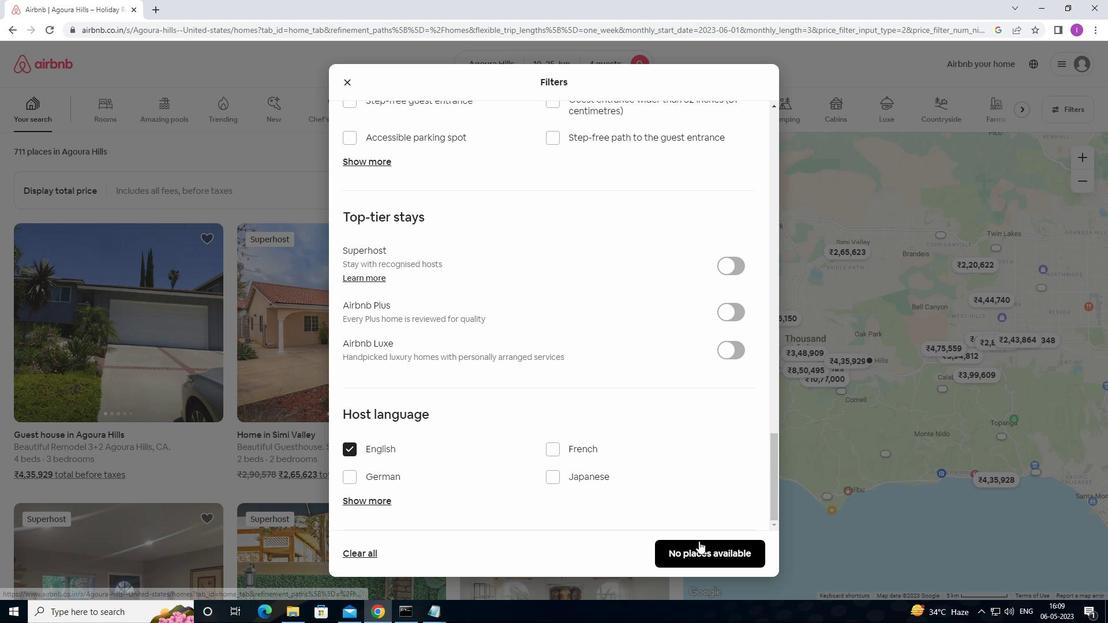 
Action: Mouse pressed left at (698, 553)
Screenshot: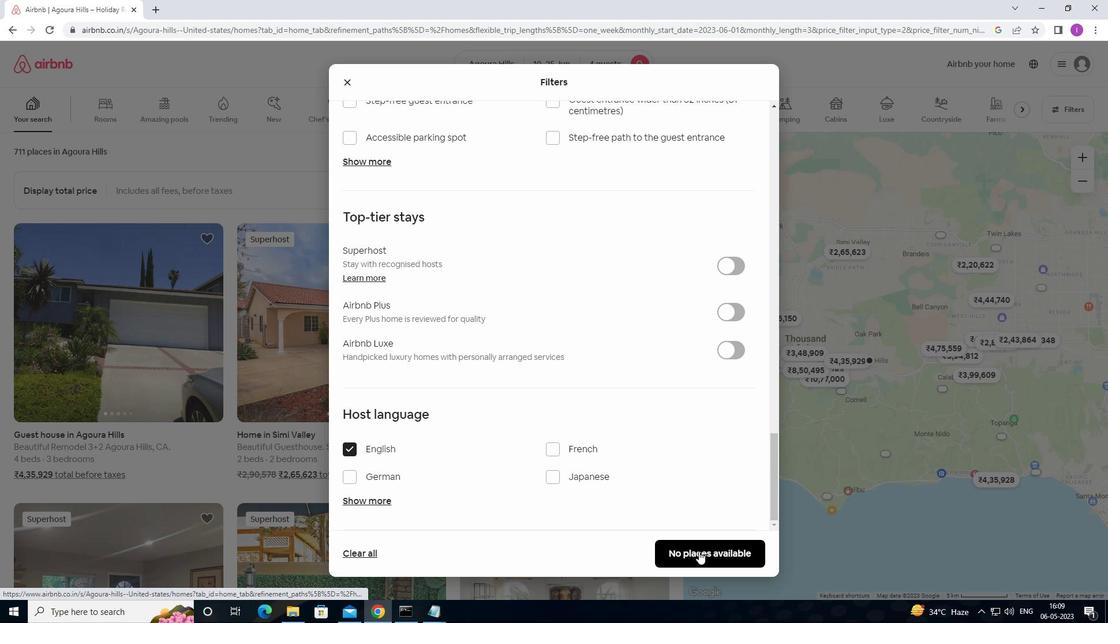 
Action: Mouse moved to (721, 522)
Screenshot: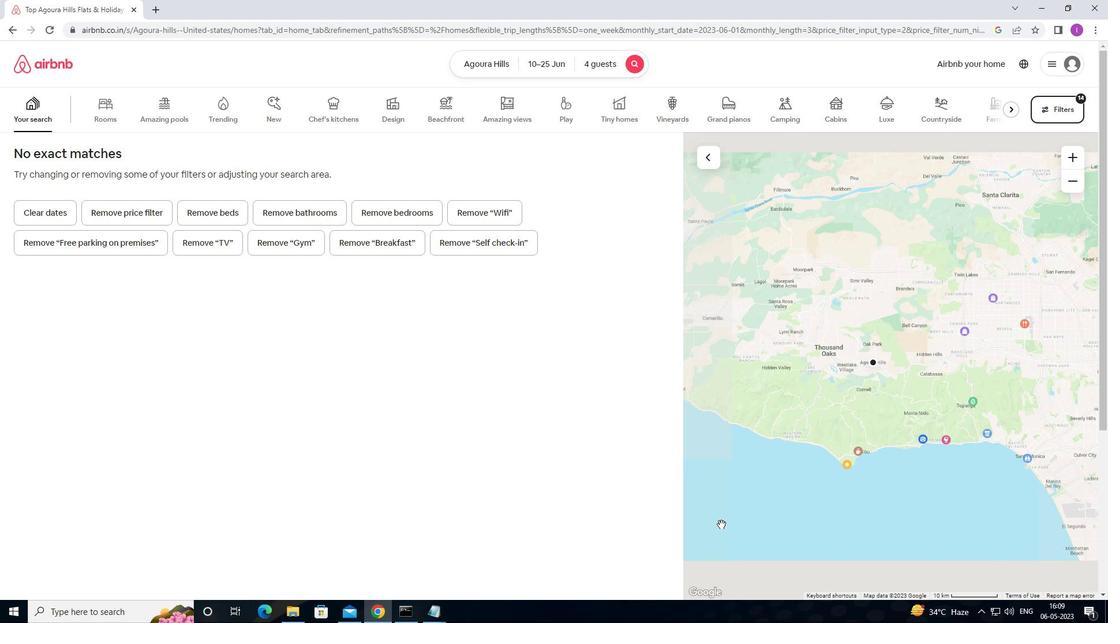 
